 Task: Find connections with filter location Kankauli with filter topic #lawstudentswith filter profile language Potuguese with filter current company Luxoft with filter school EnglishScore with filter industry Automation Machinery Manufacturing with filter service category Bookkeeping with filter keywords title Chemical Engineer
Action: Mouse moved to (197, 277)
Screenshot: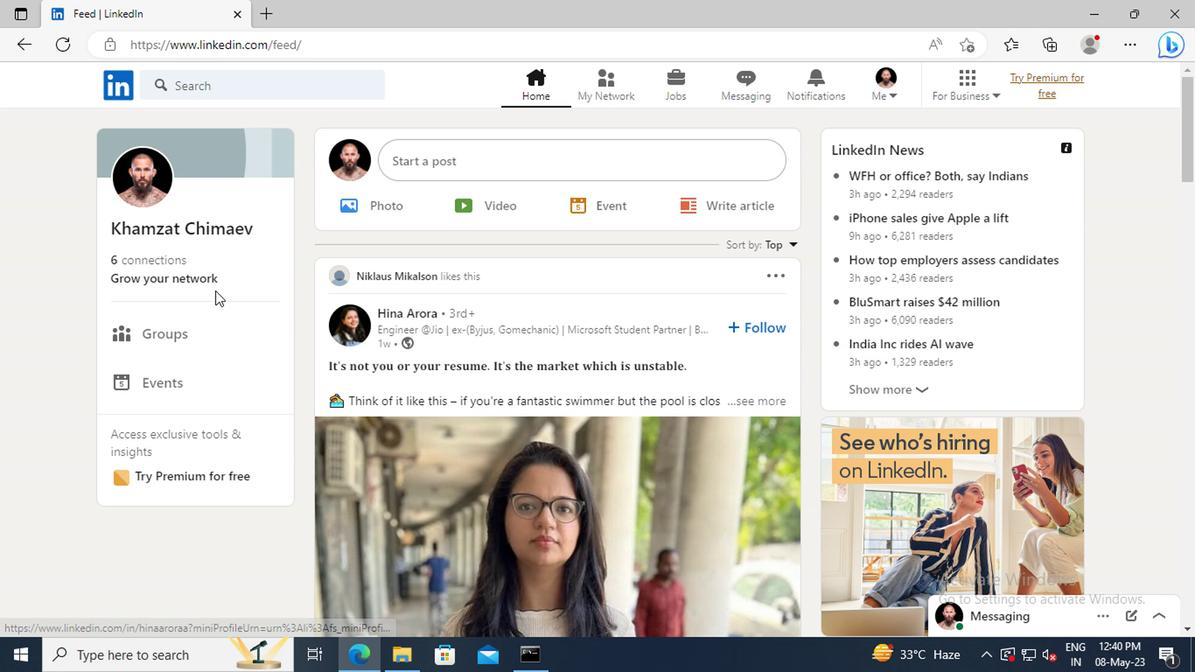 
Action: Mouse pressed left at (197, 277)
Screenshot: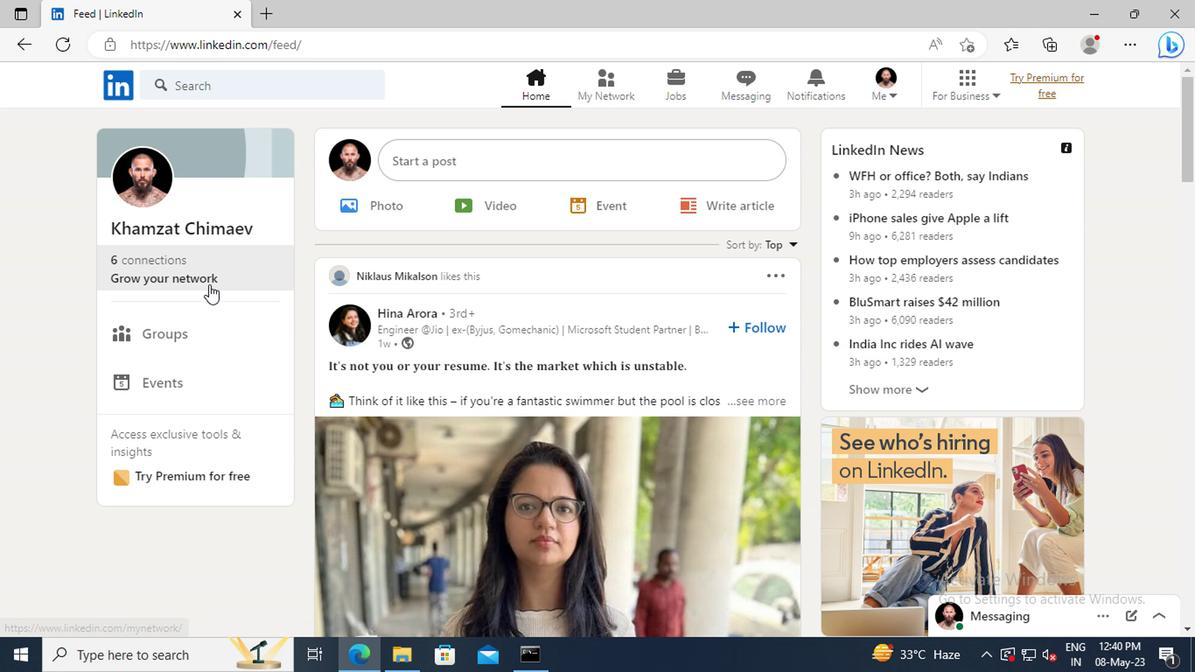 
Action: Mouse moved to (186, 181)
Screenshot: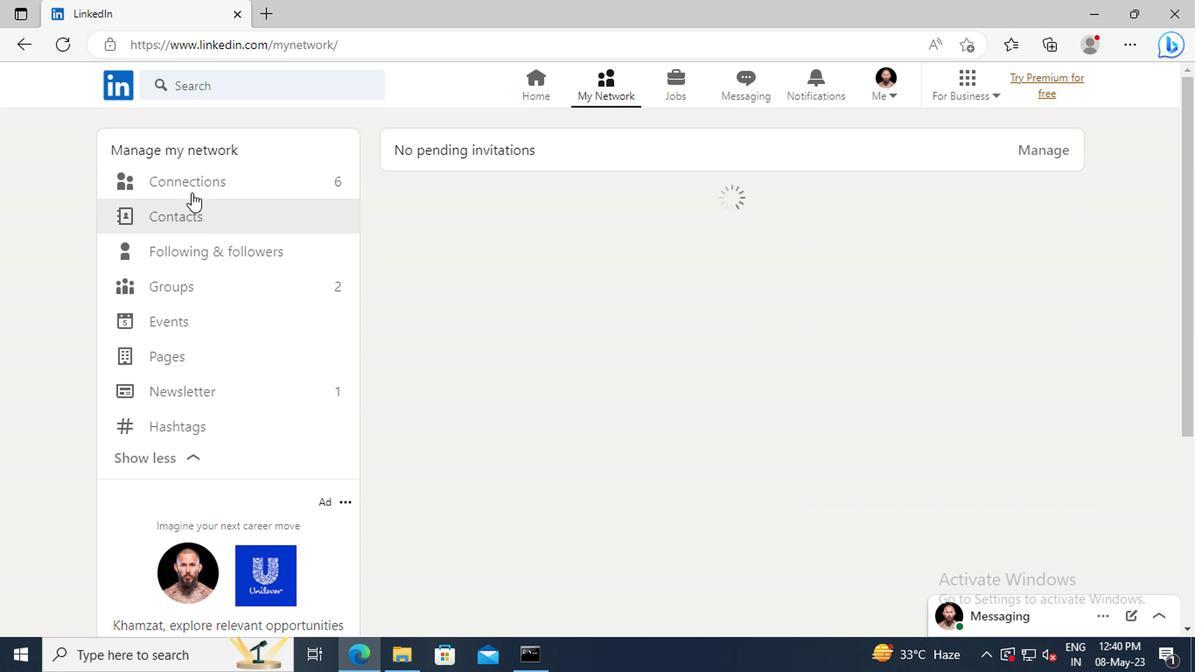 
Action: Mouse pressed left at (186, 181)
Screenshot: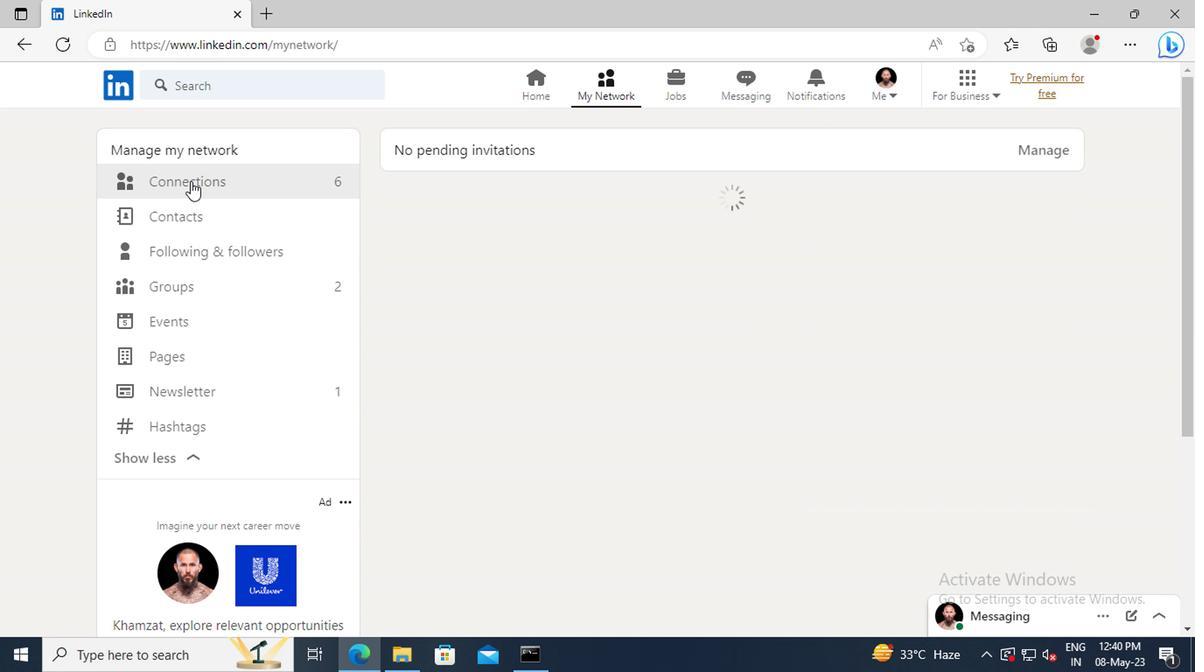 
Action: Mouse moved to (714, 189)
Screenshot: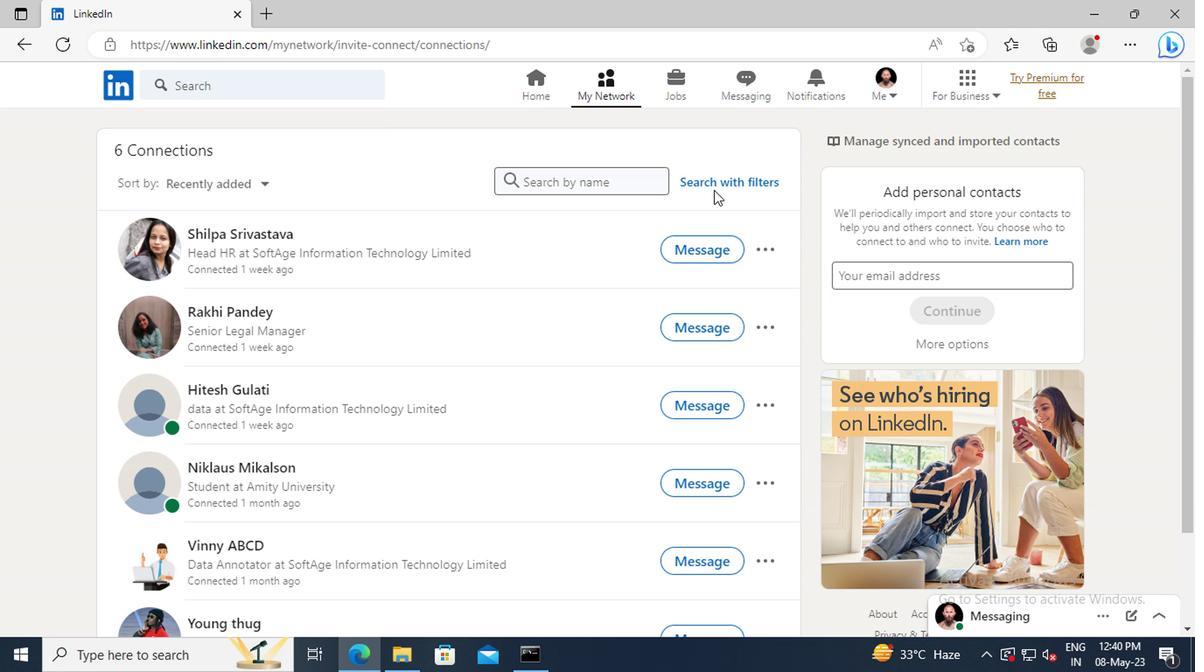 
Action: Mouse pressed left at (714, 189)
Screenshot: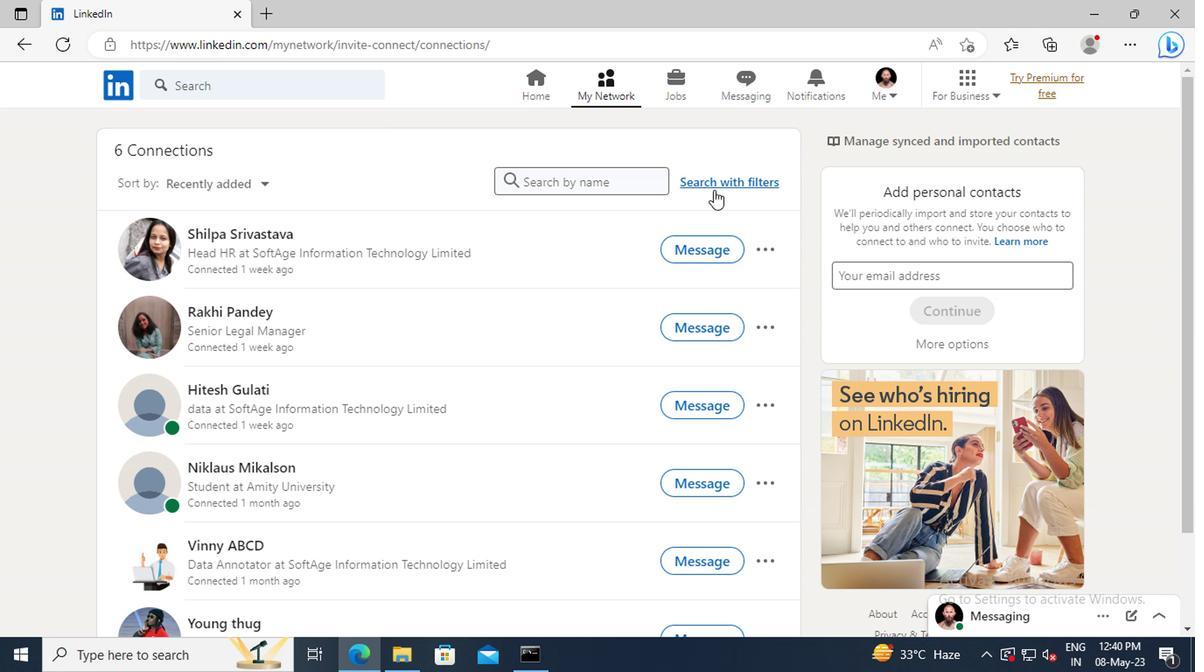 
Action: Mouse moved to (659, 138)
Screenshot: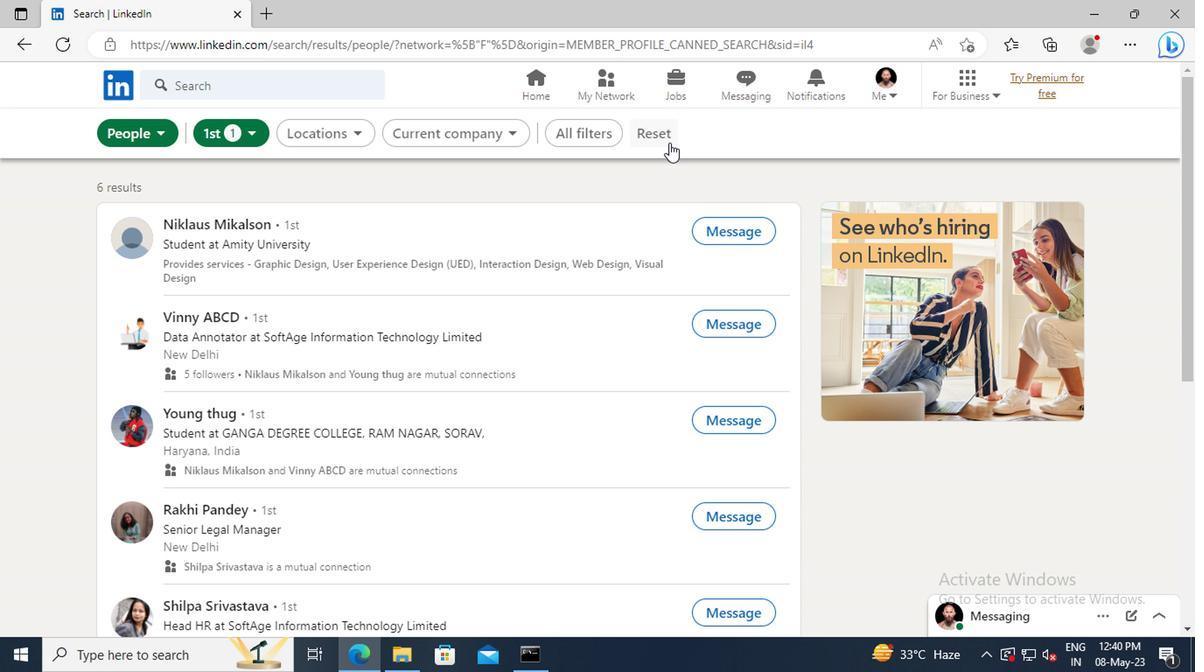 
Action: Mouse pressed left at (659, 138)
Screenshot: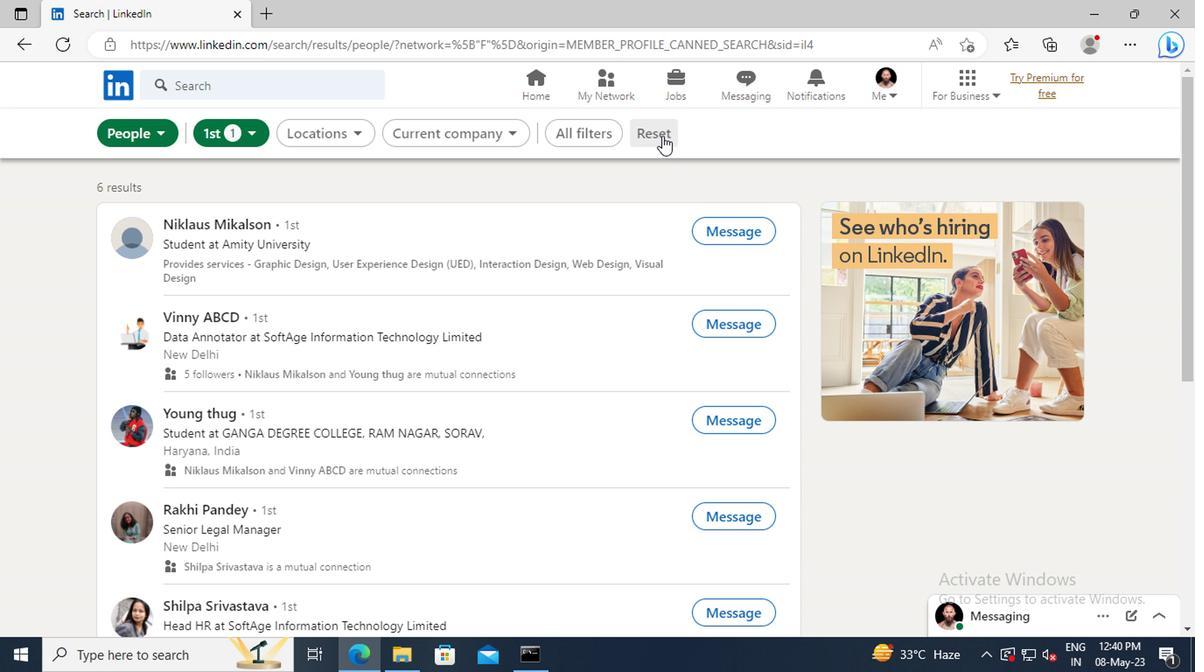 
Action: Mouse moved to (624, 139)
Screenshot: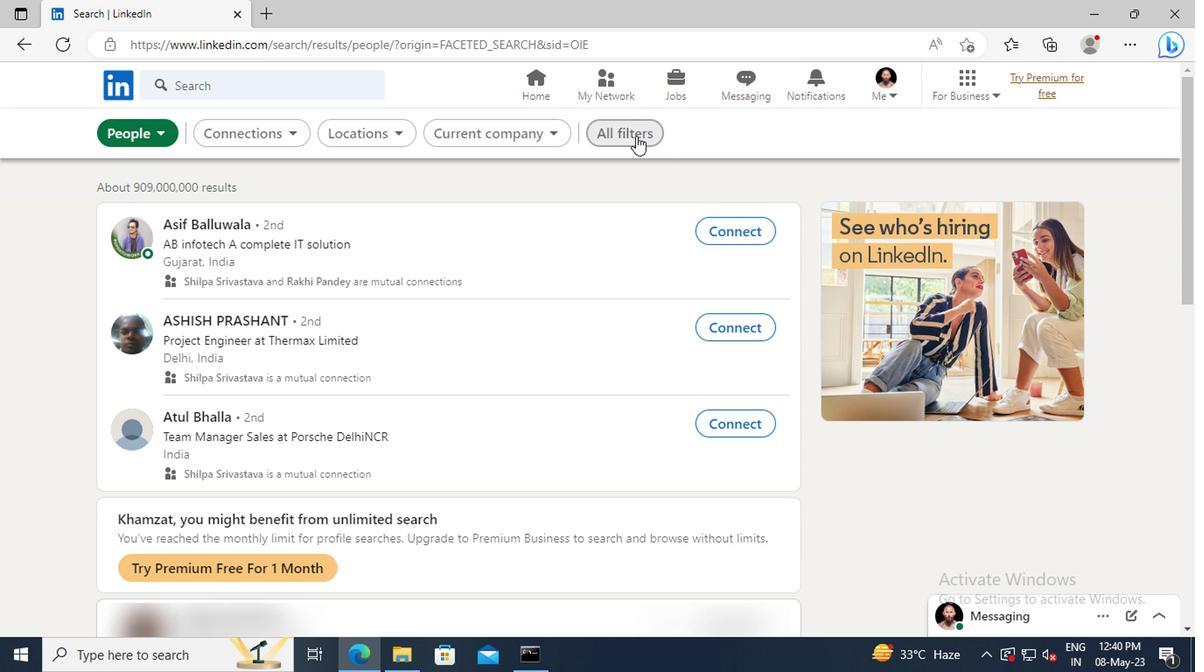 
Action: Mouse pressed left at (624, 139)
Screenshot: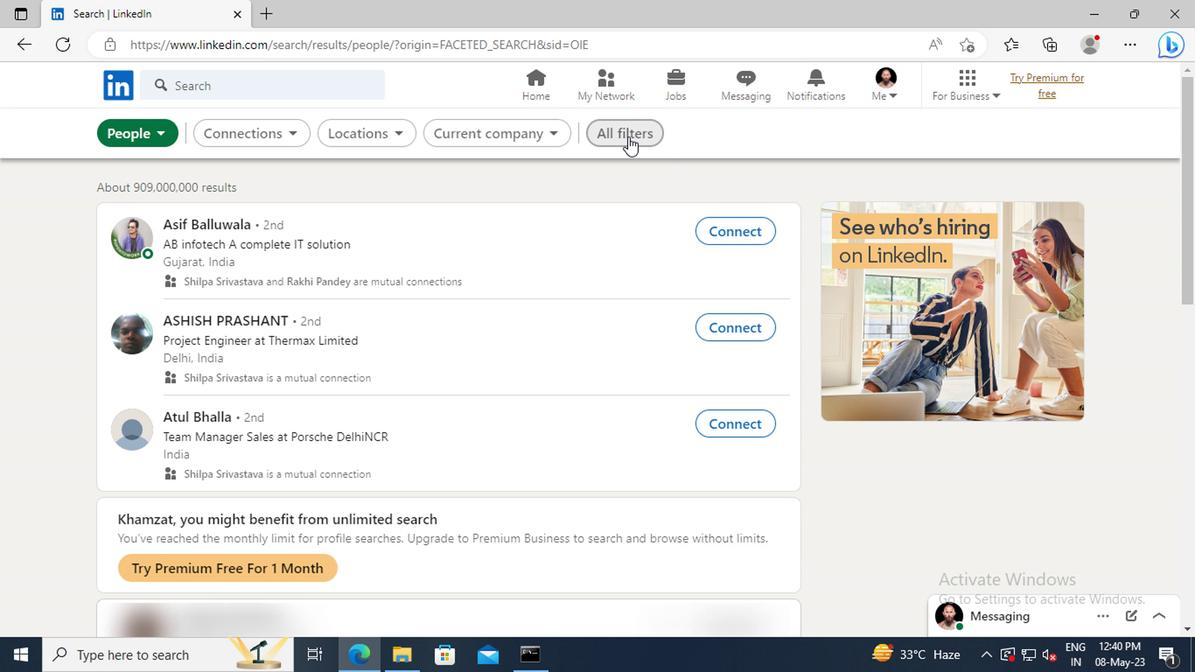 
Action: Mouse moved to (997, 295)
Screenshot: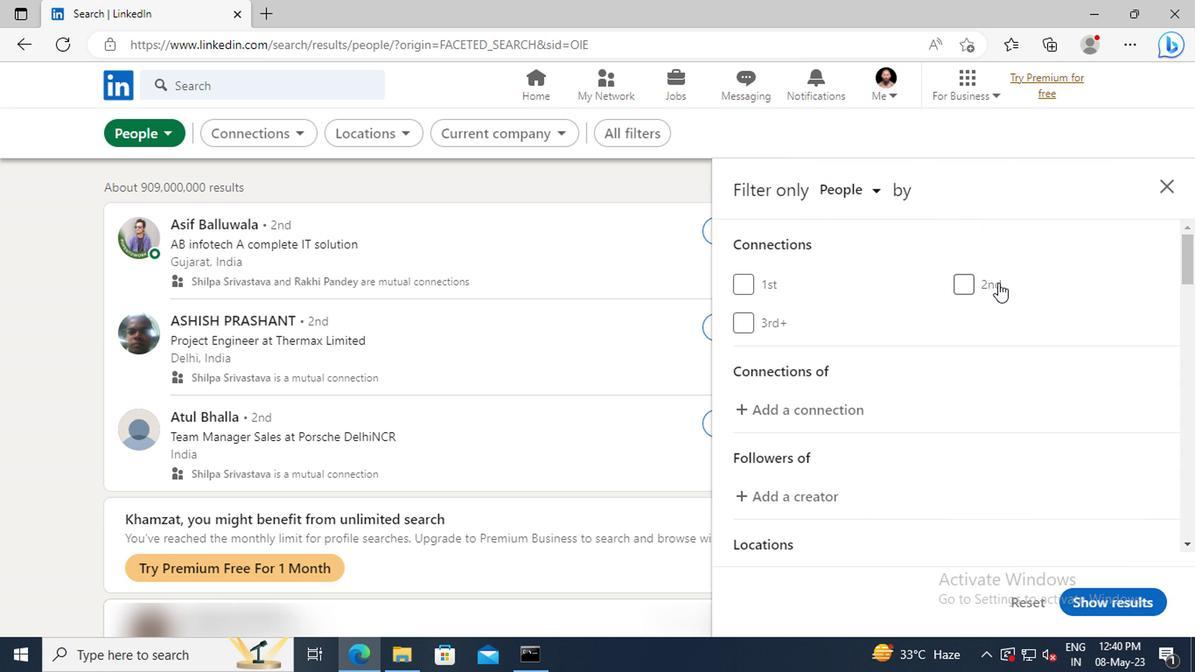 
Action: Mouse scrolled (997, 294) with delta (0, 0)
Screenshot: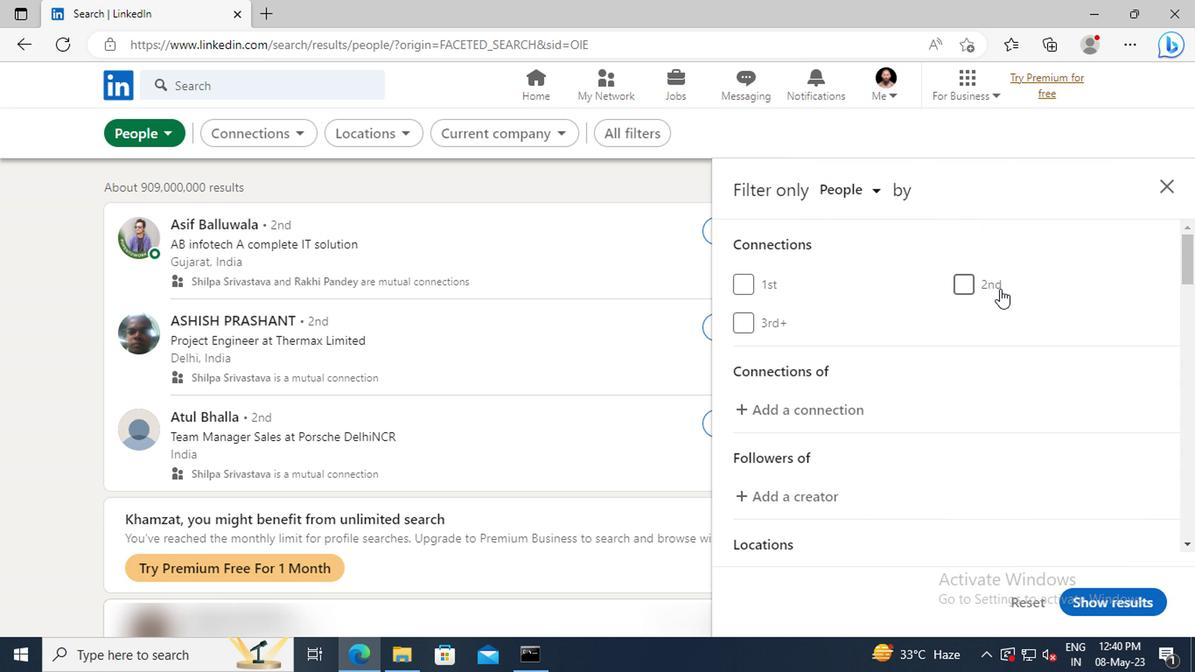 
Action: Mouse scrolled (997, 294) with delta (0, 0)
Screenshot: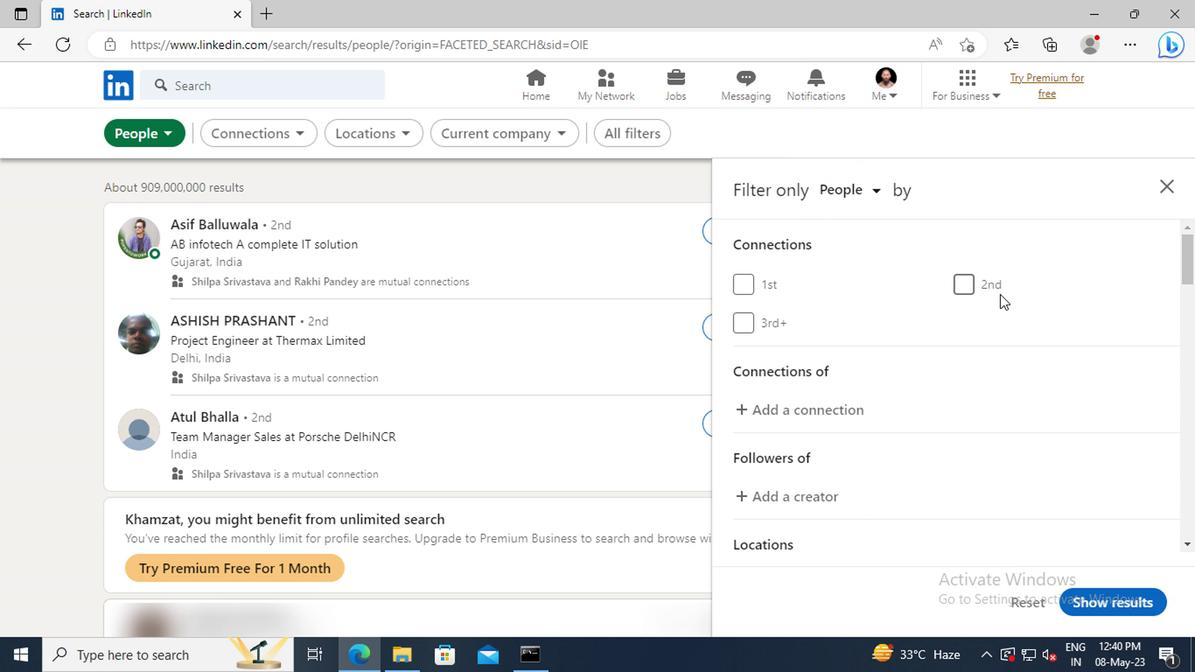 
Action: Mouse scrolled (997, 294) with delta (0, 0)
Screenshot: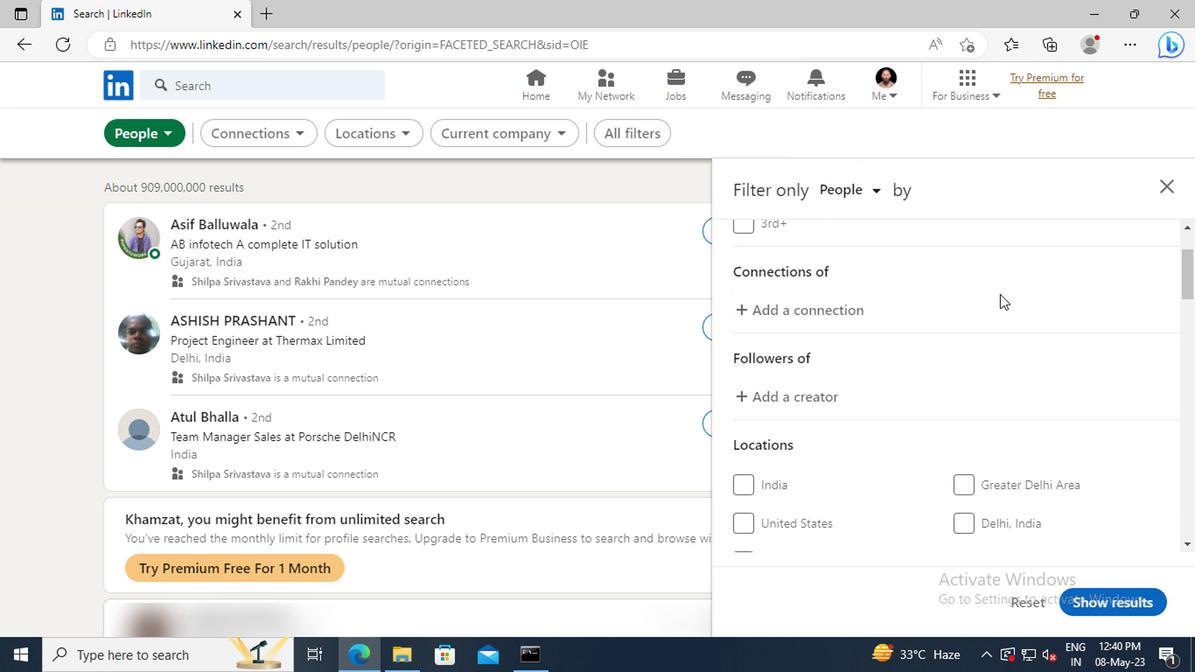 
Action: Mouse scrolled (997, 294) with delta (0, 0)
Screenshot: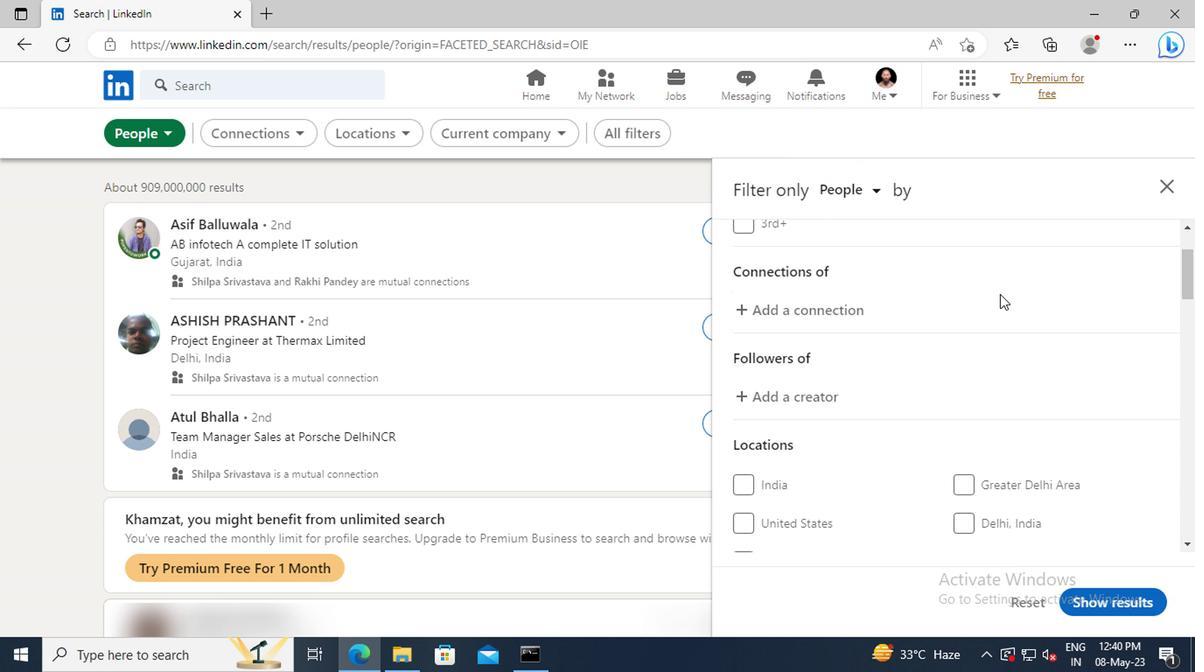 
Action: Mouse scrolled (997, 294) with delta (0, 0)
Screenshot: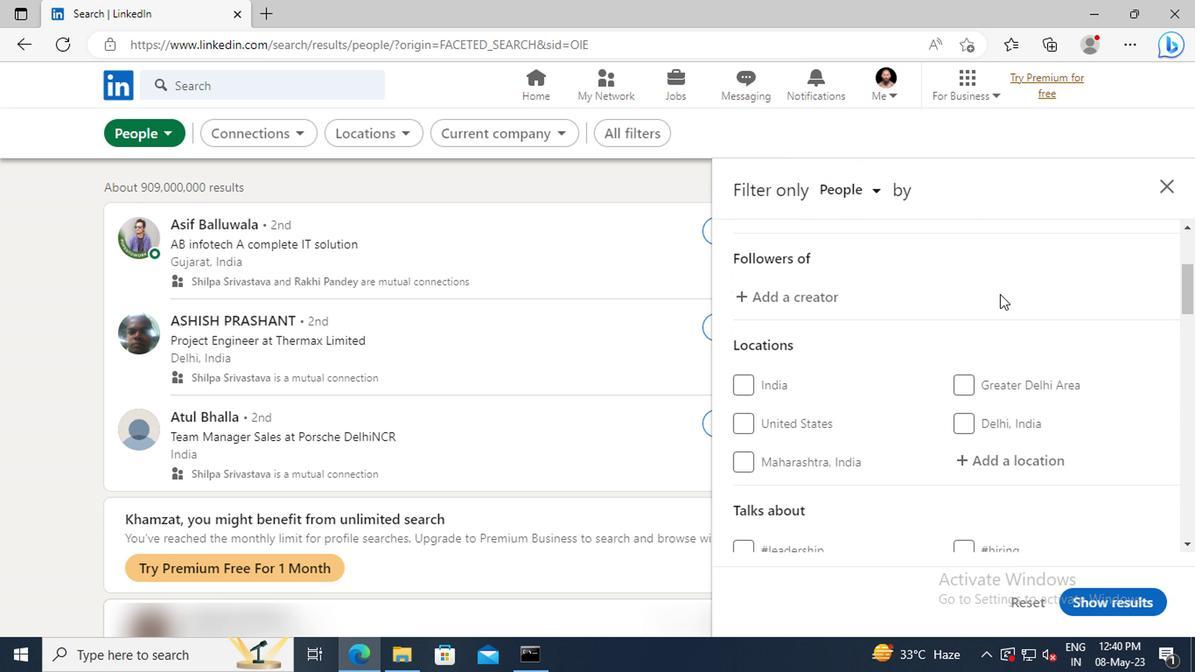 
Action: Mouse scrolled (997, 294) with delta (0, 0)
Screenshot: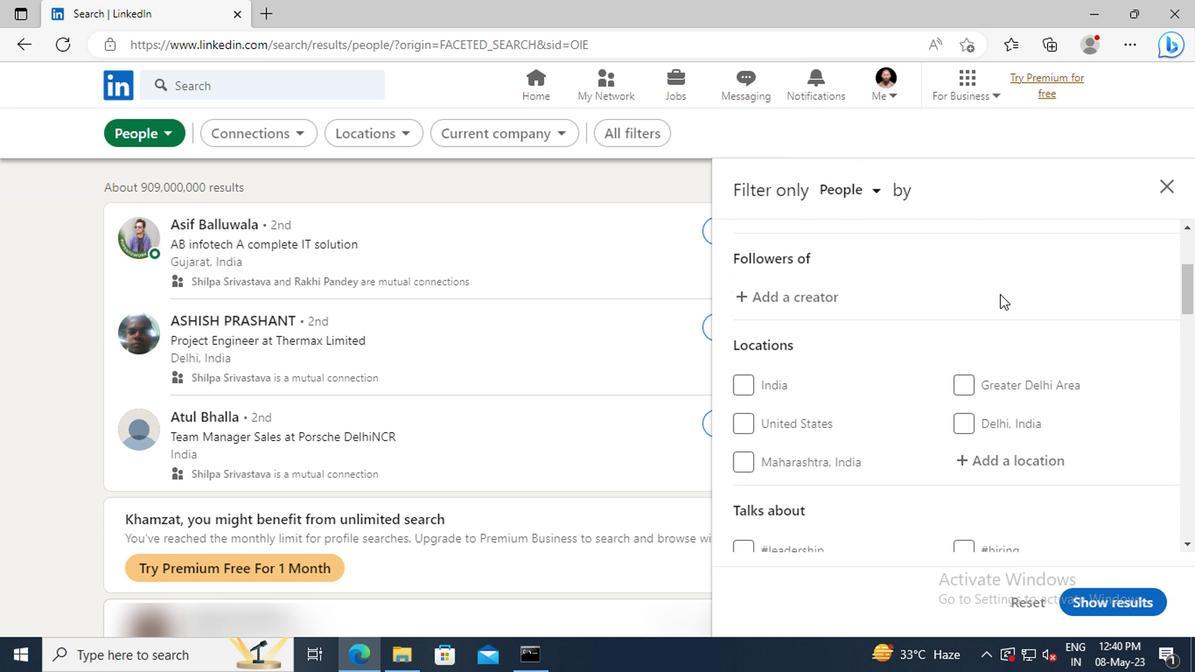 
Action: Mouse moved to (1000, 362)
Screenshot: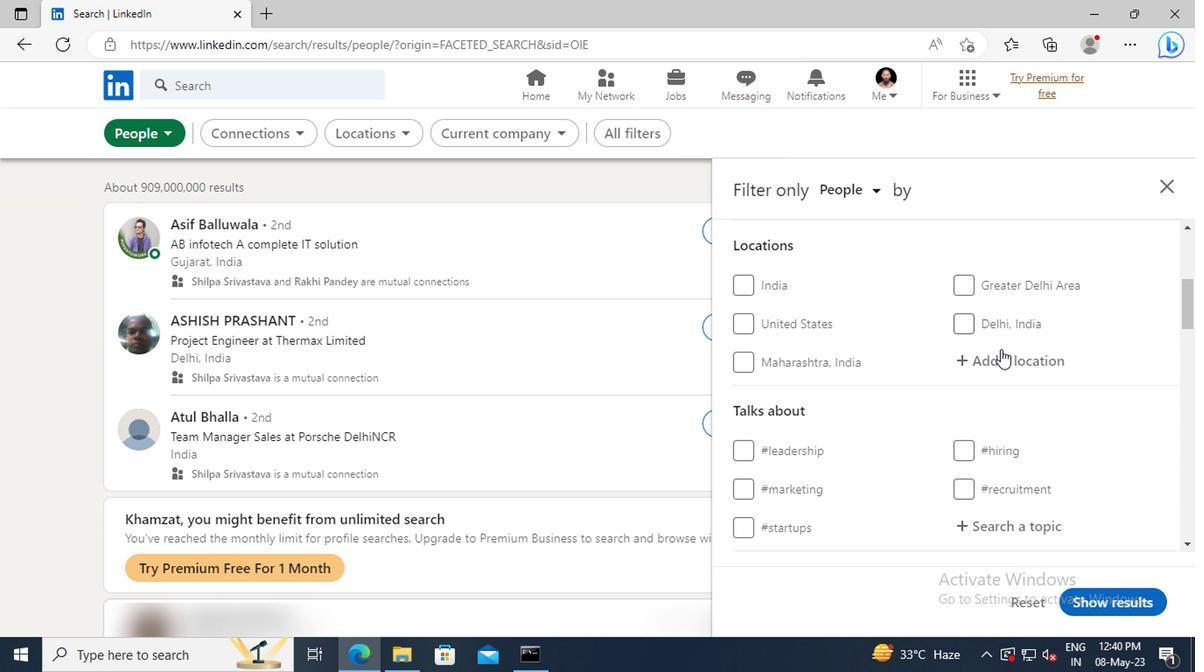 
Action: Mouse pressed left at (1000, 362)
Screenshot: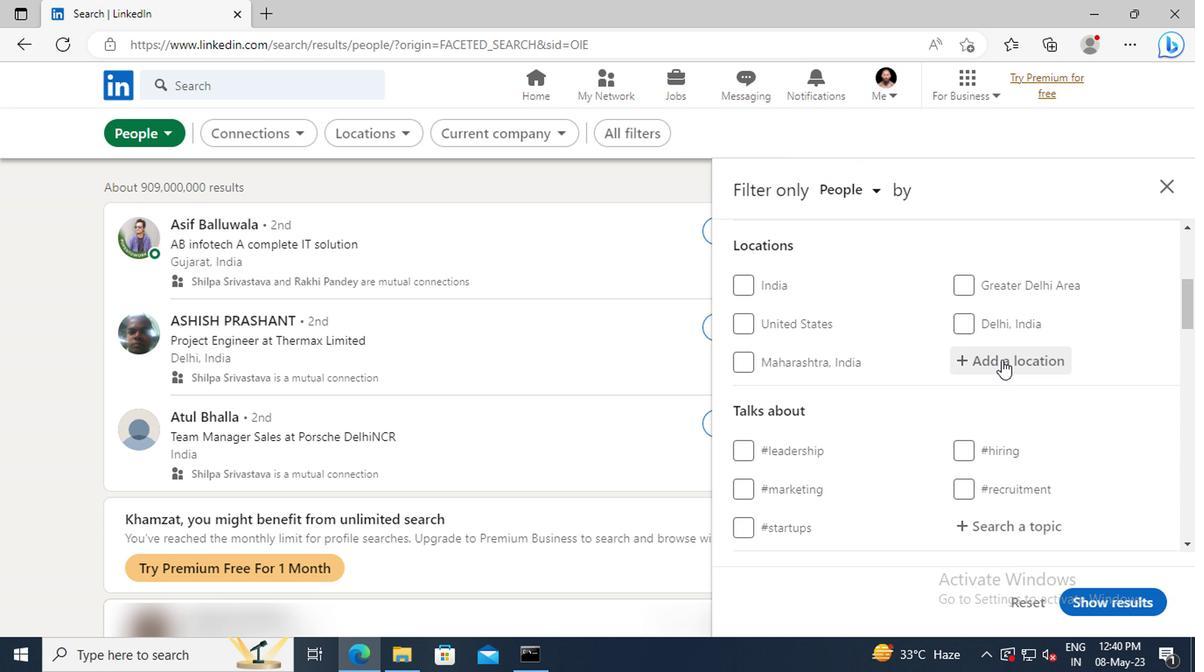 
Action: Mouse moved to (1000, 363)
Screenshot: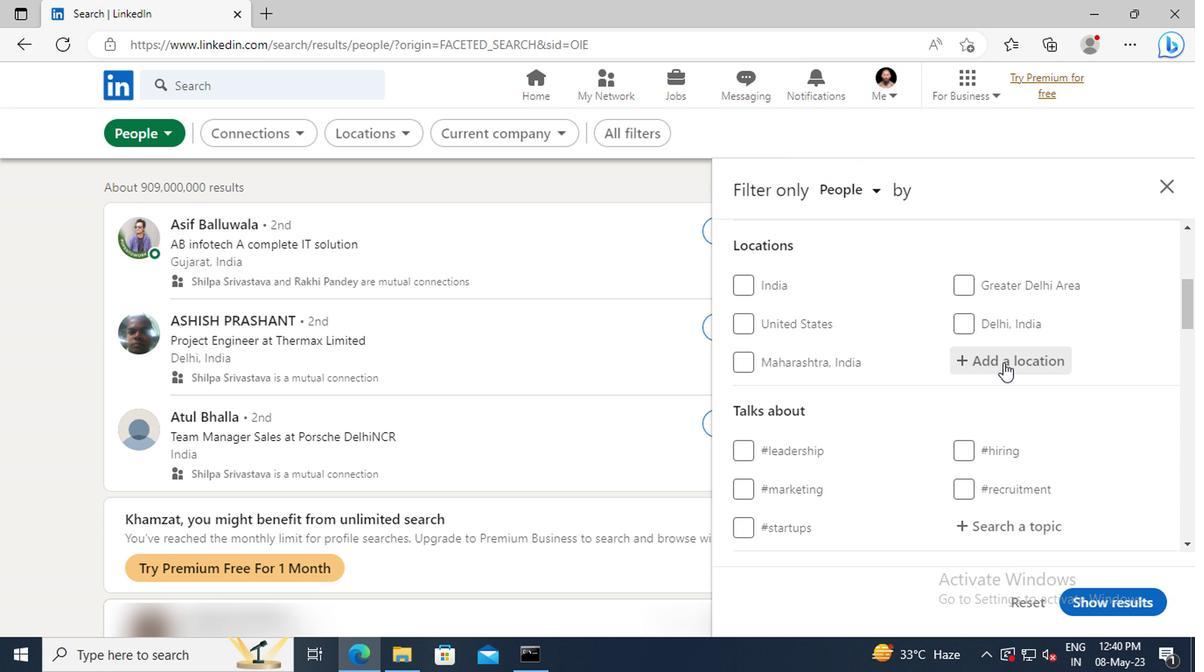 
Action: Key pressed <Key.shift>KANKAULI<Key.enter>
Screenshot: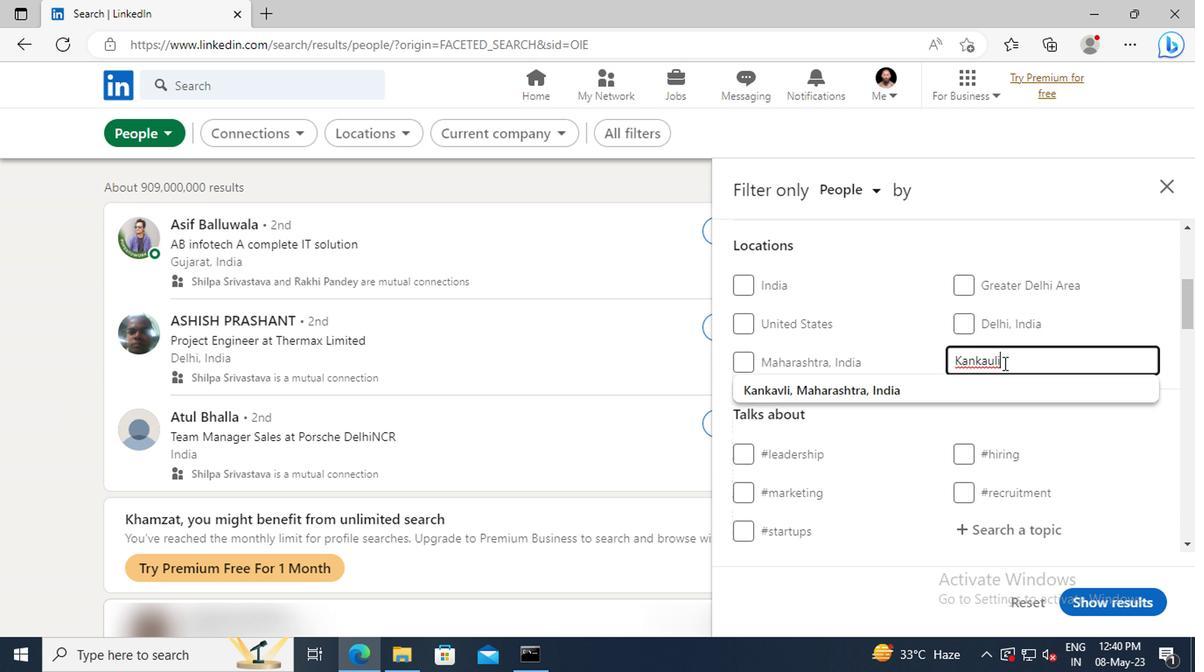 
Action: Mouse scrolled (1000, 362) with delta (0, 0)
Screenshot: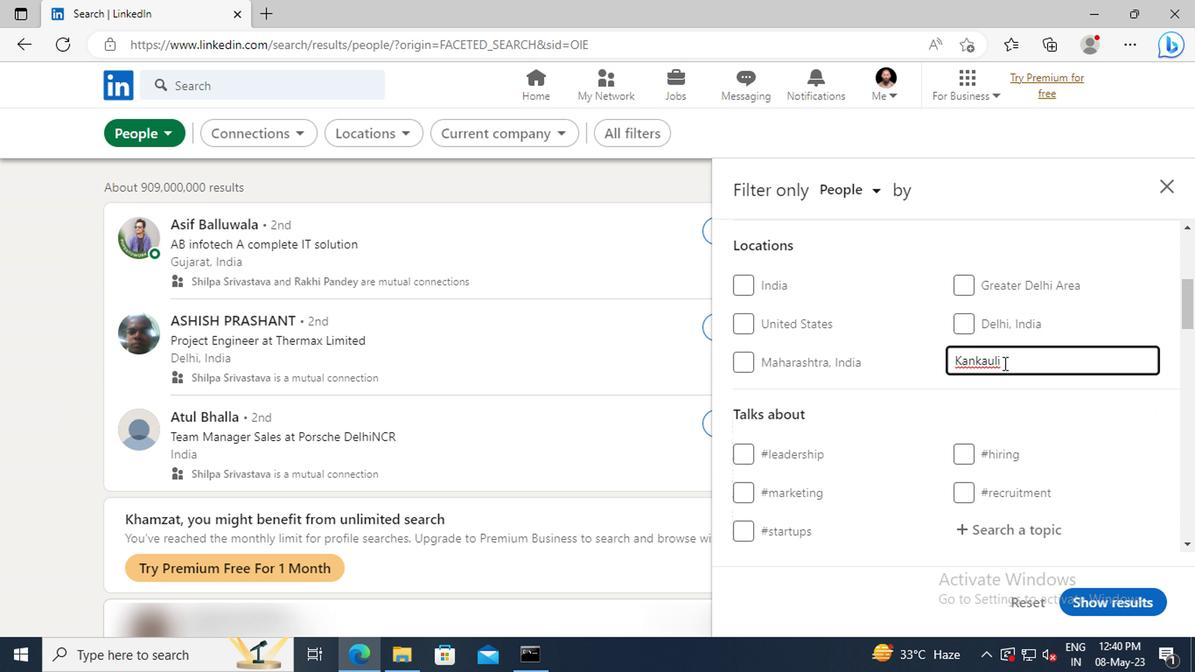 
Action: Mouse scrolled (1000, 362) with delta (0, 0)
Screenshot: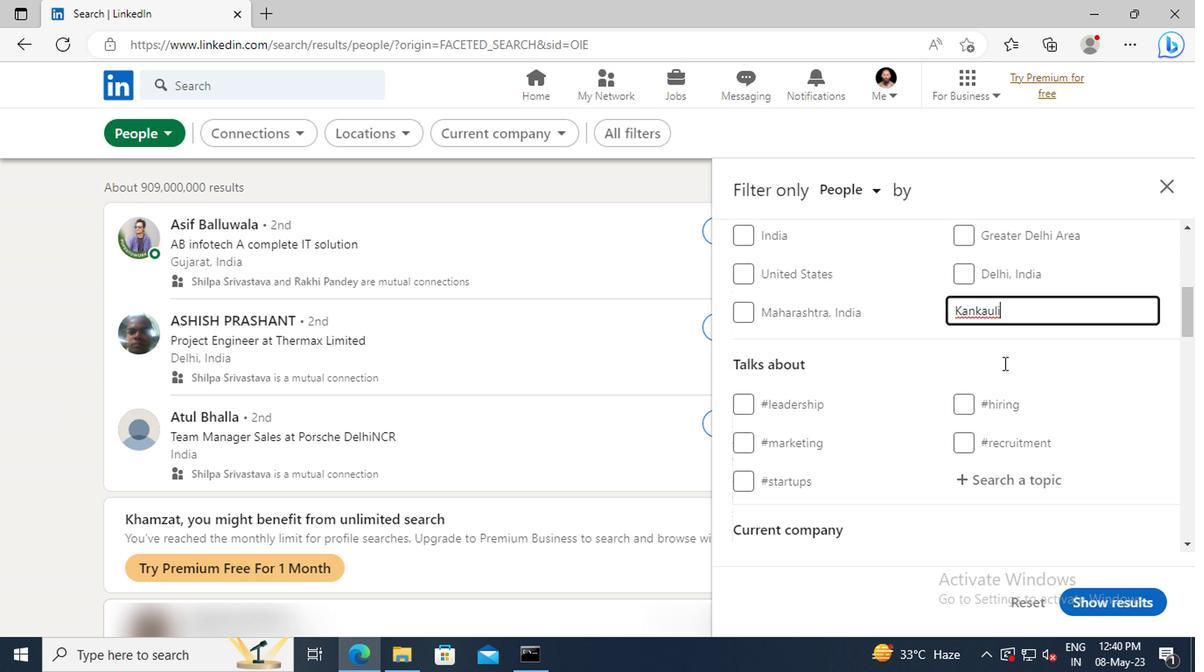 
Action: Mouse scrolled (1000, 362) with delta (0, 0)
Screenshot: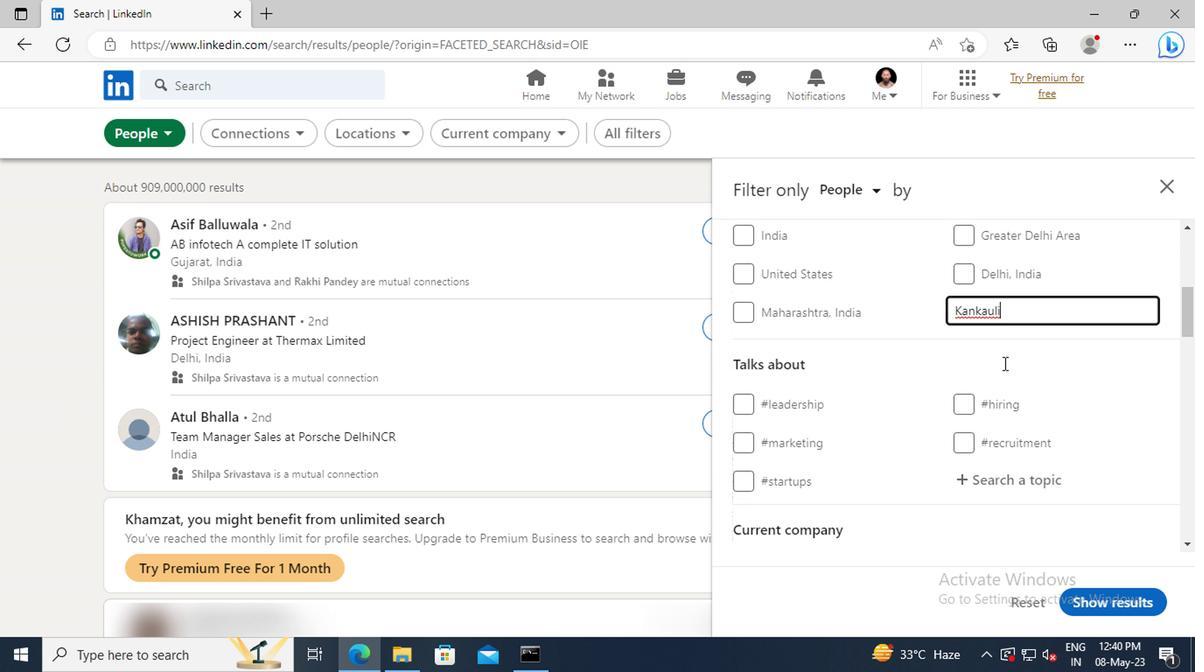 
Action: Mouse moved to (1004, 382)
Screenshot: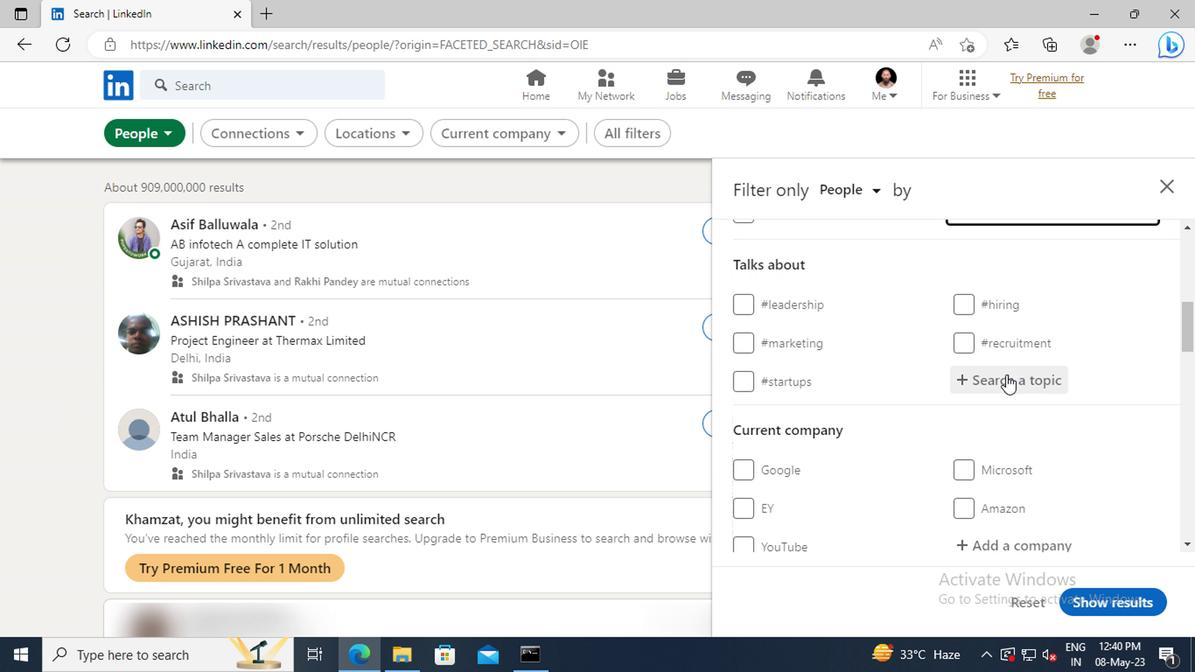 
Action: Mouse pressed left at (1004, 382)
Screenshot: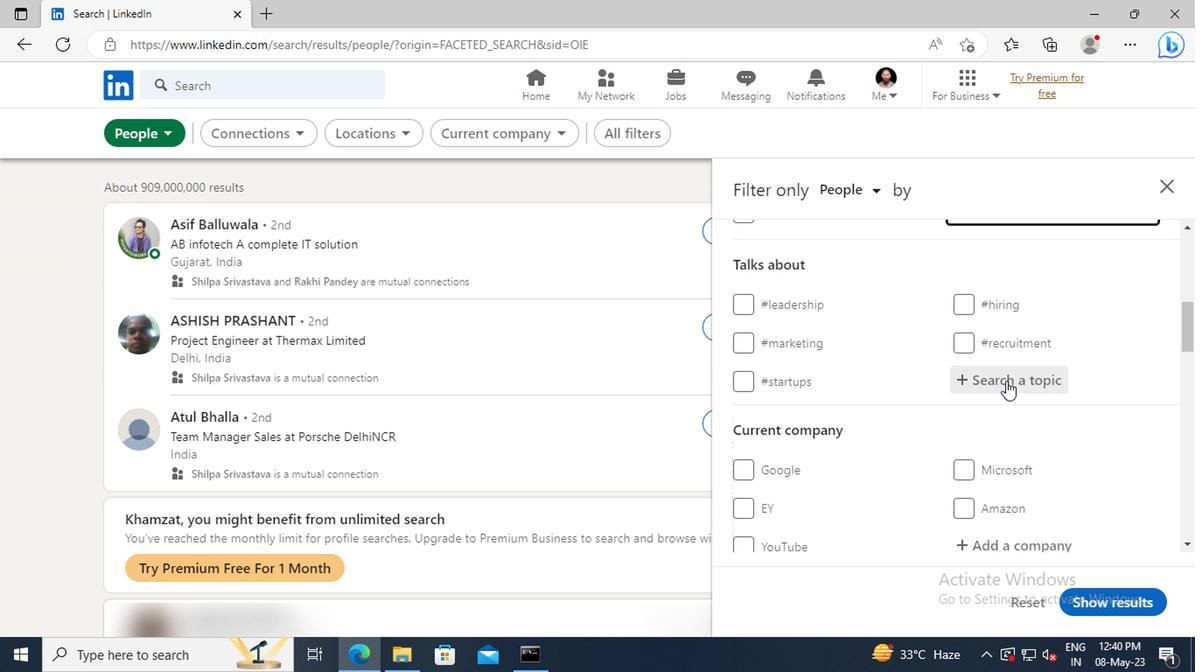 
Action: Key pressed LAWSTU
Screenshot: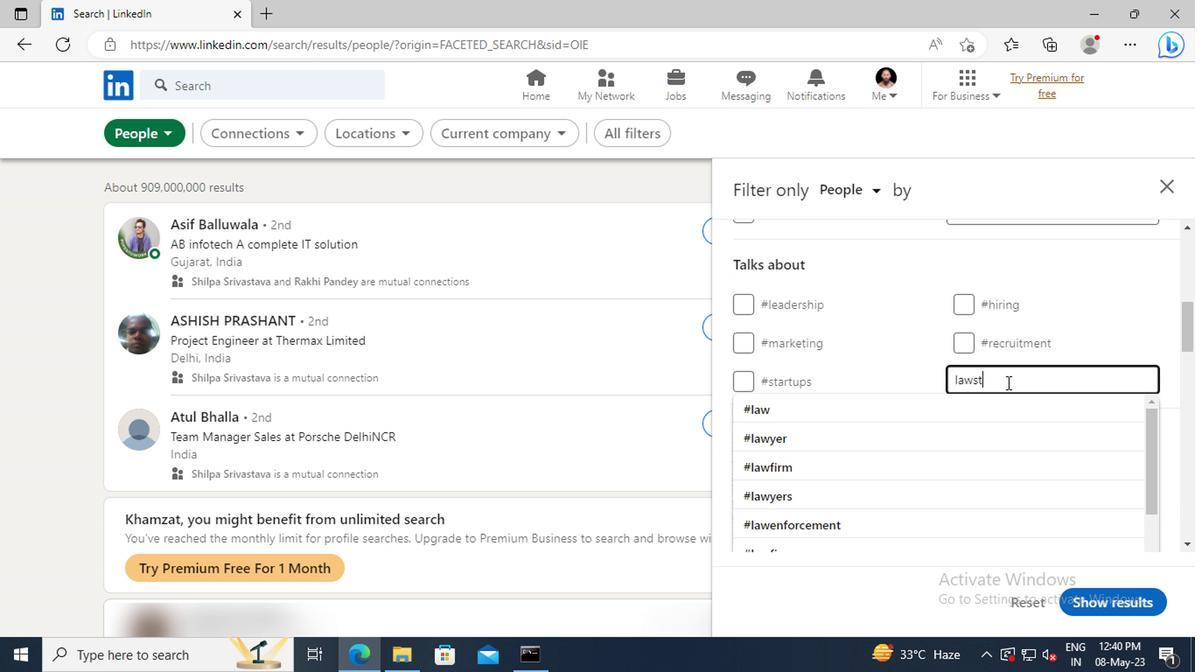 
Action: Mouse moved to (997, 403)
Screenshot: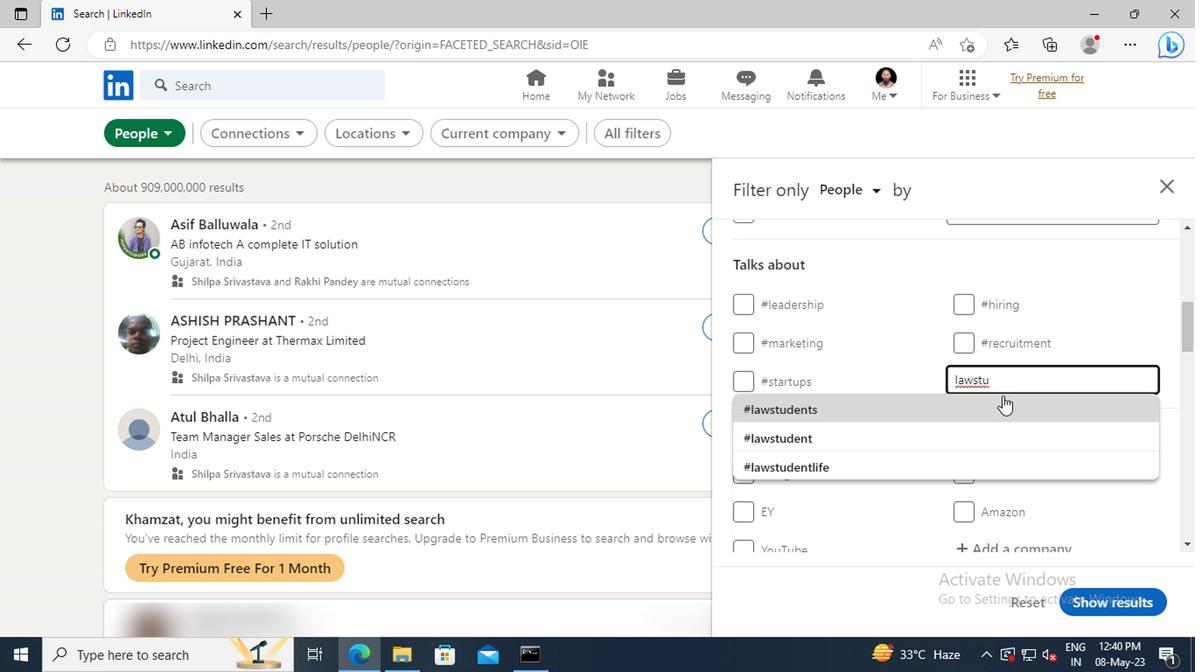 
Action: Mouse pressed left at (997, 403)
Screenshot: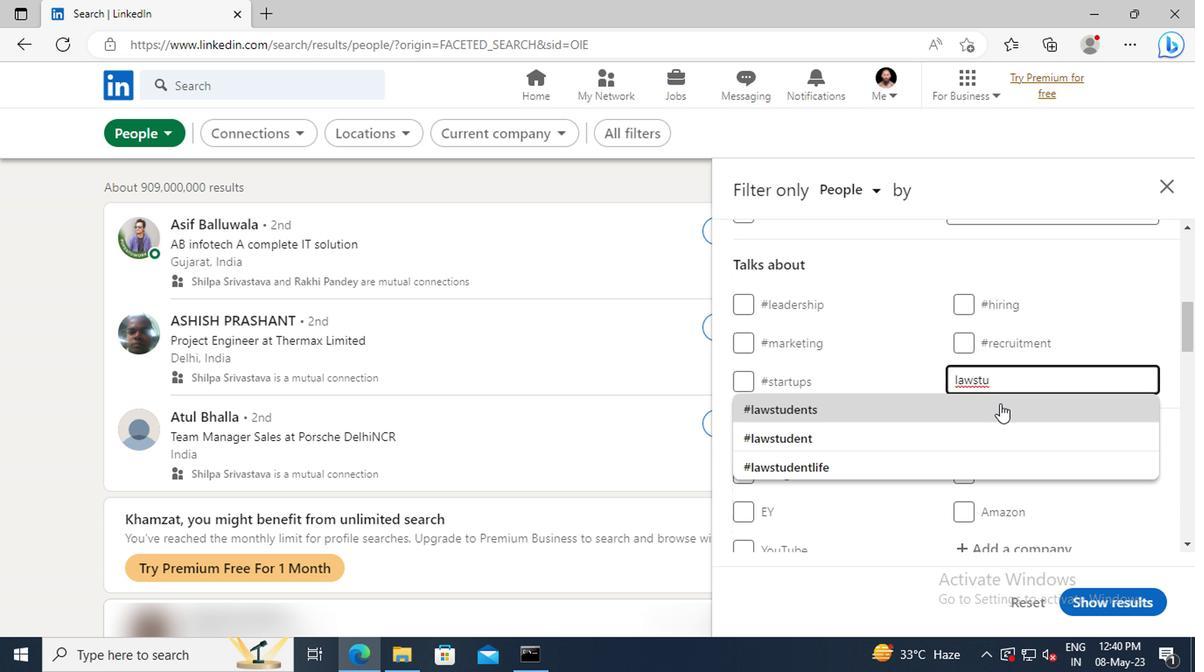 
Action: Mouse scrolled (997, 402) with delta (0, 0)
Screenshot: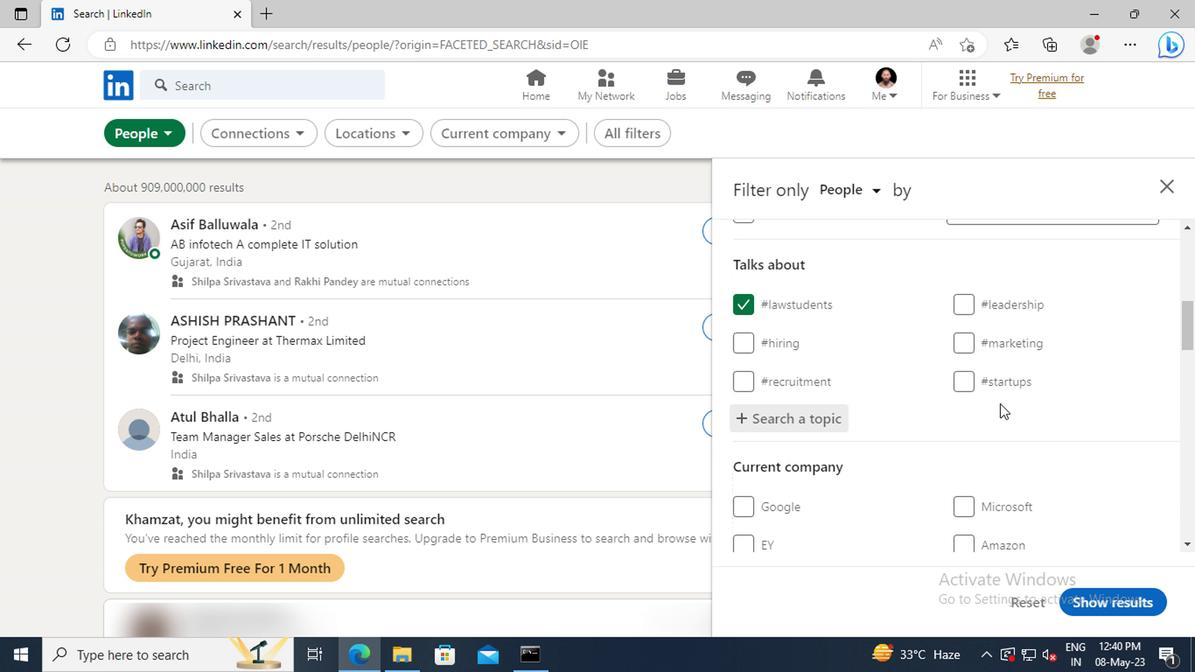 
Action: Mouse scrolled (997, 402) with delta (0, 0)
Screenshot: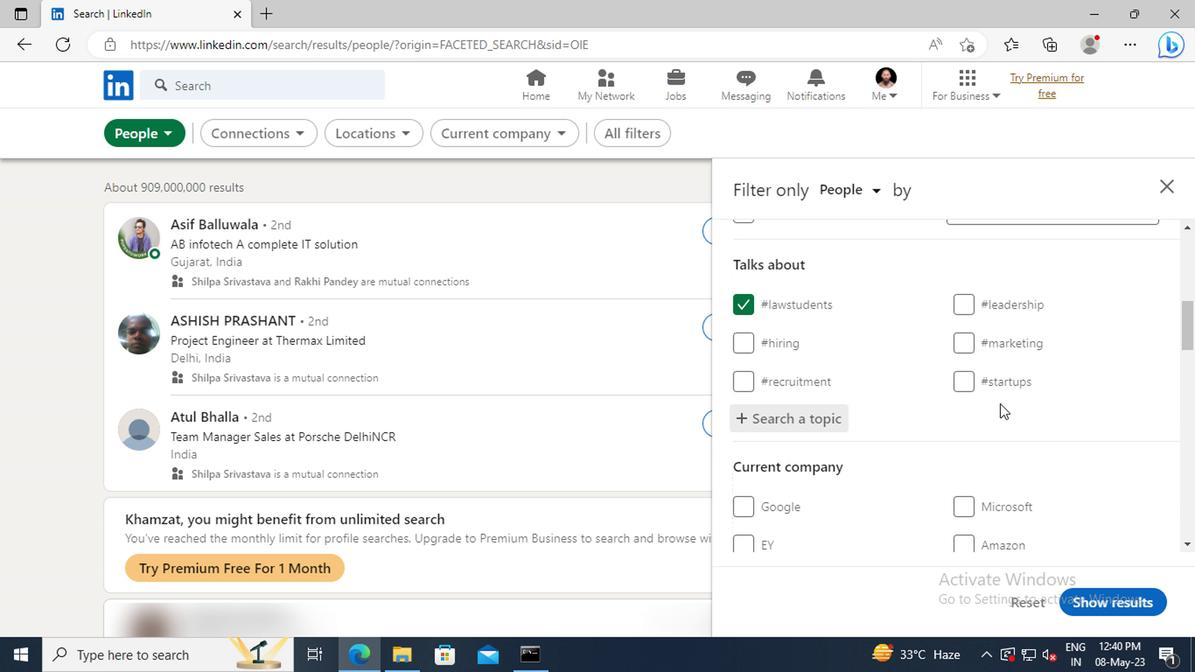 
Action: Mouse scrolled (997, 402) with delta (0, 0)
Screenshot: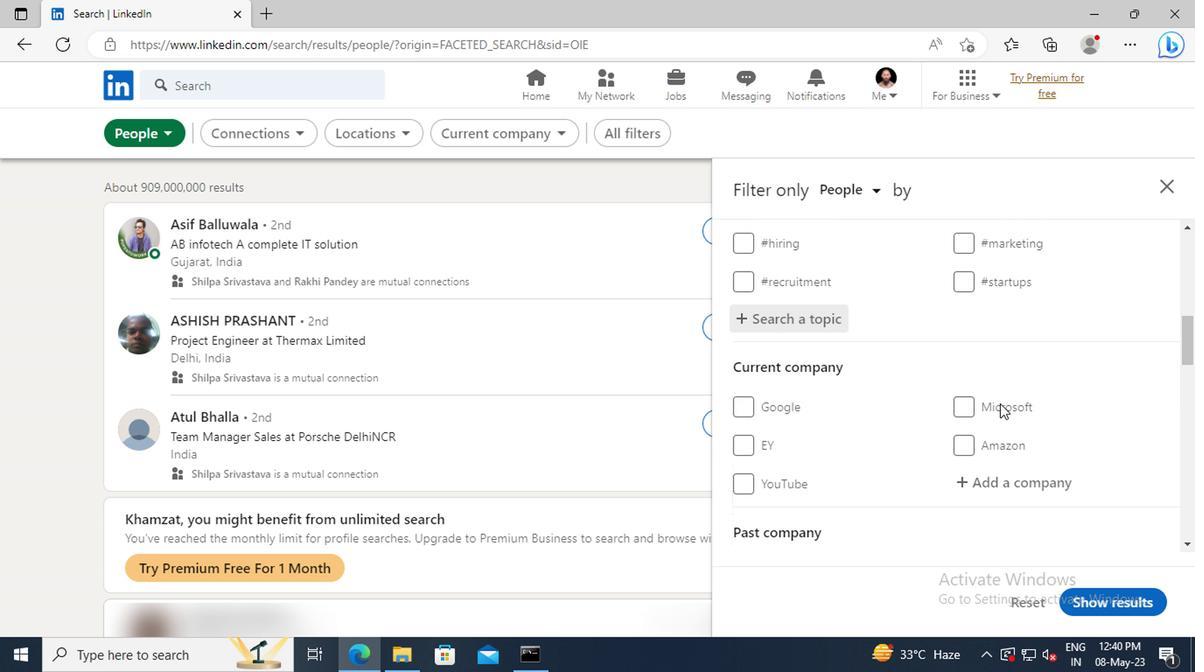 
Action: Mouse scrolled (997, 402) with delta (0, 0)
Screenshot: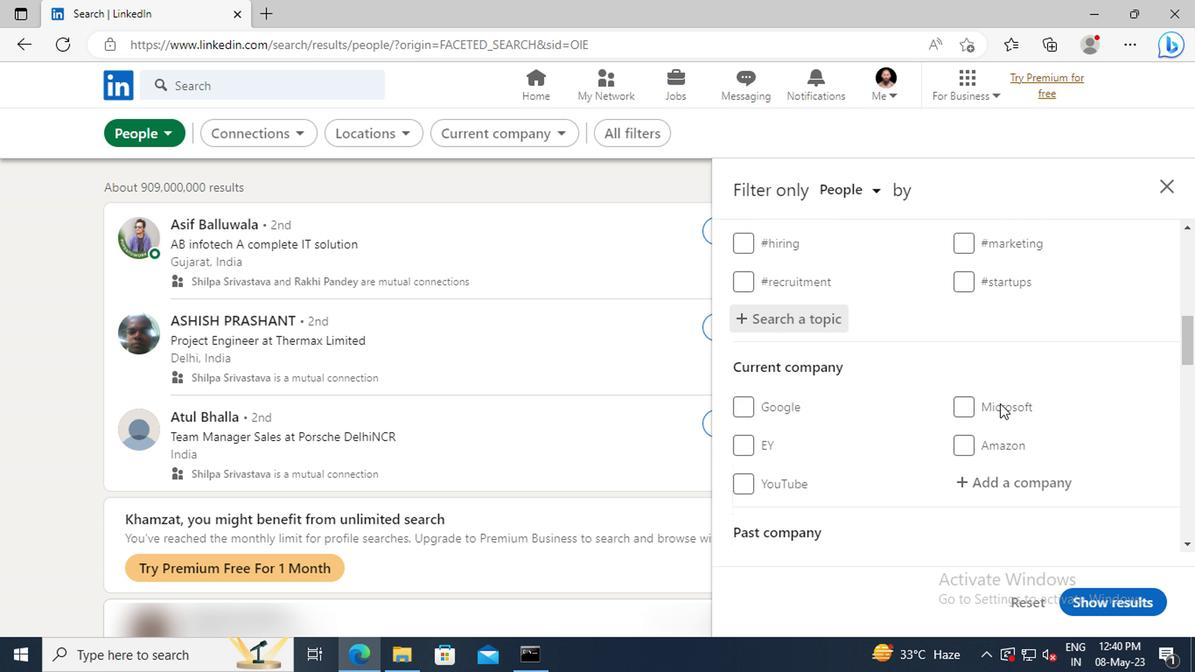 
Action: Mouse scrolled (997, 402) with delta (0, 0)
Screenshot: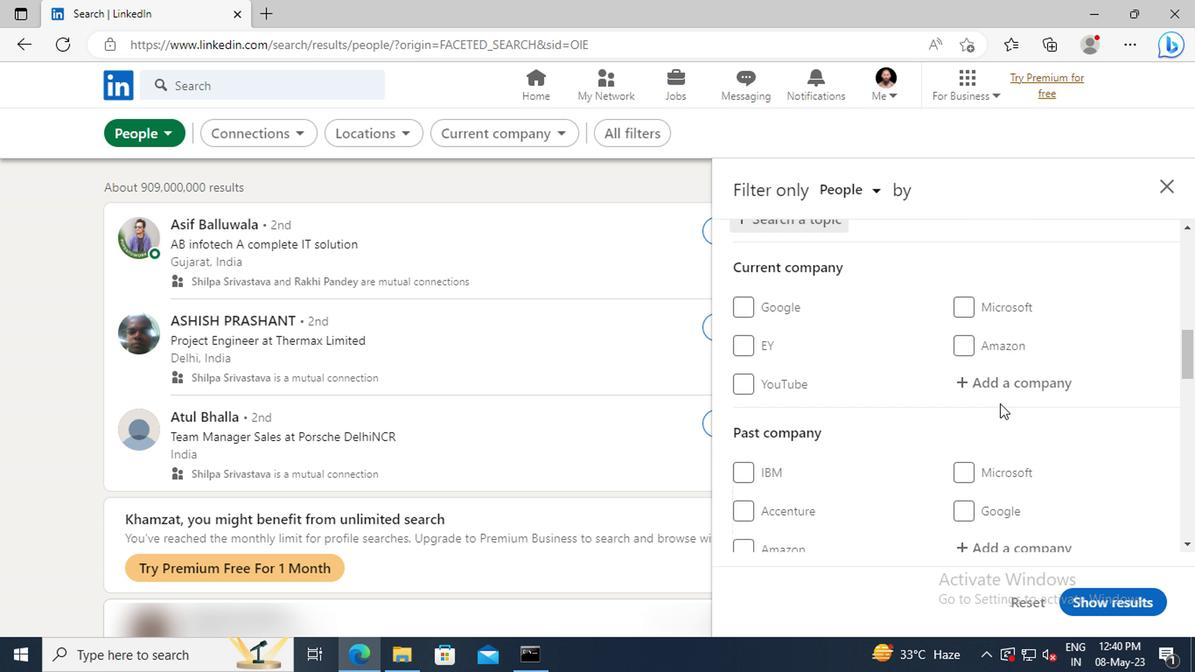 
Action: Mouse scrolled (997, 402) with delta (0, 0)
Screenshot: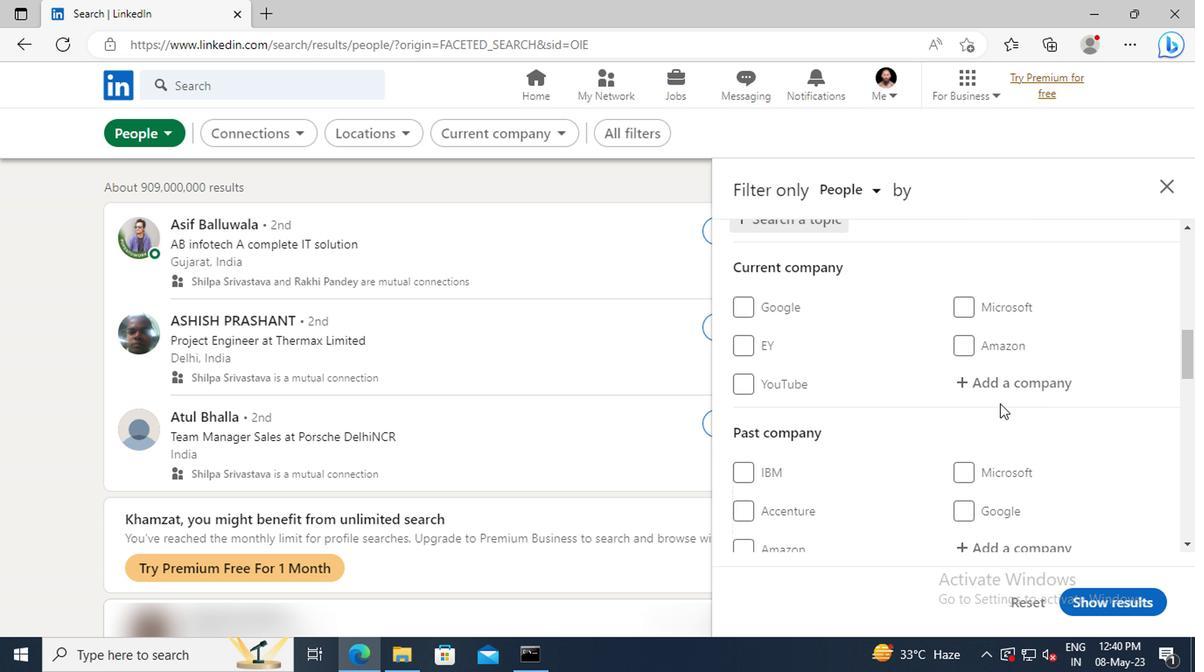 
Action: Mouse scrolled (997, 402) with delta (0, 0)
Screenshot: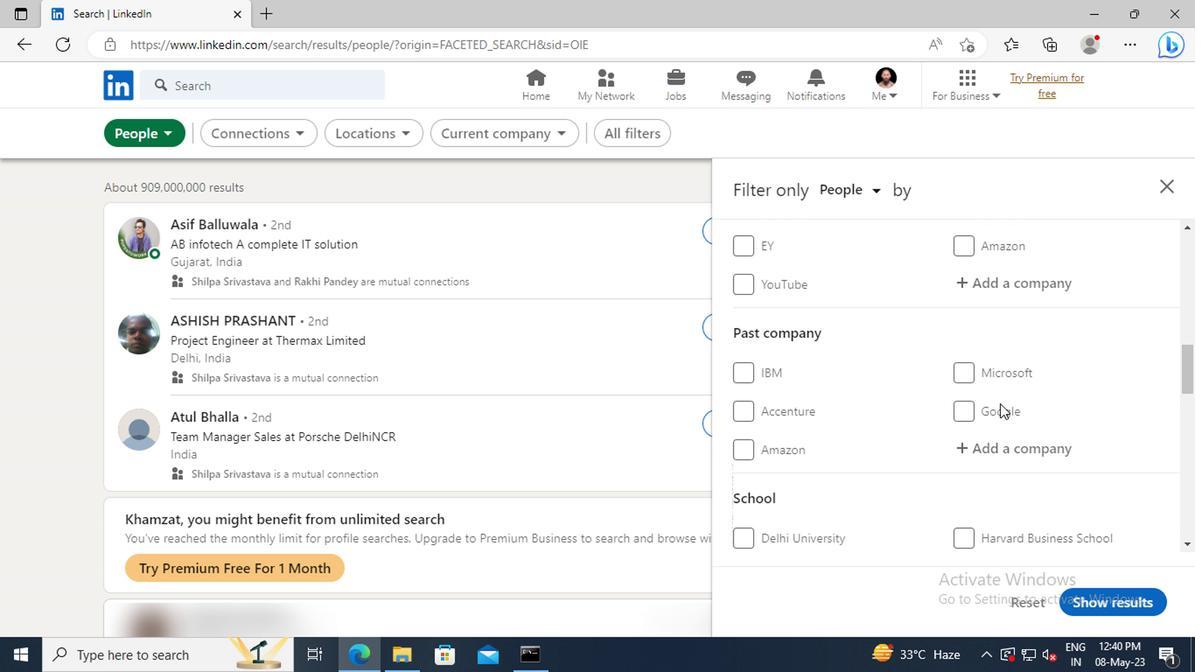 
Action: Mouse scrolled (997, 402) with delta (0, 0)
Screenshot: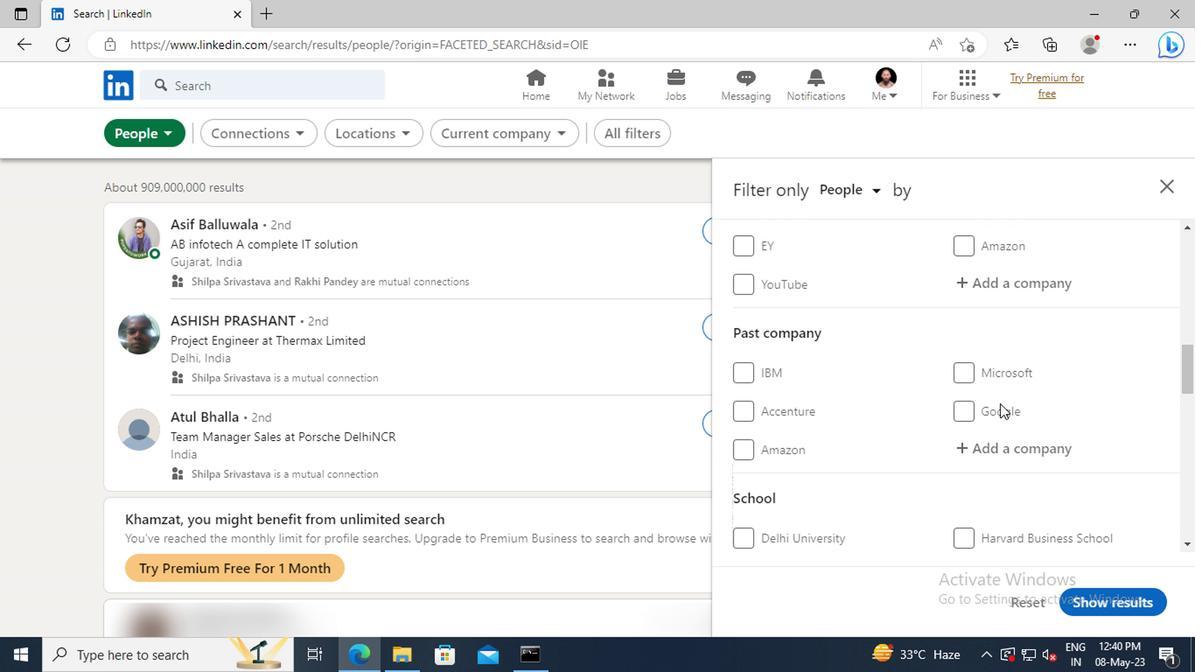 
Action: Mouse scrolled (997, 402) with delta (0, 0)
Screenshot: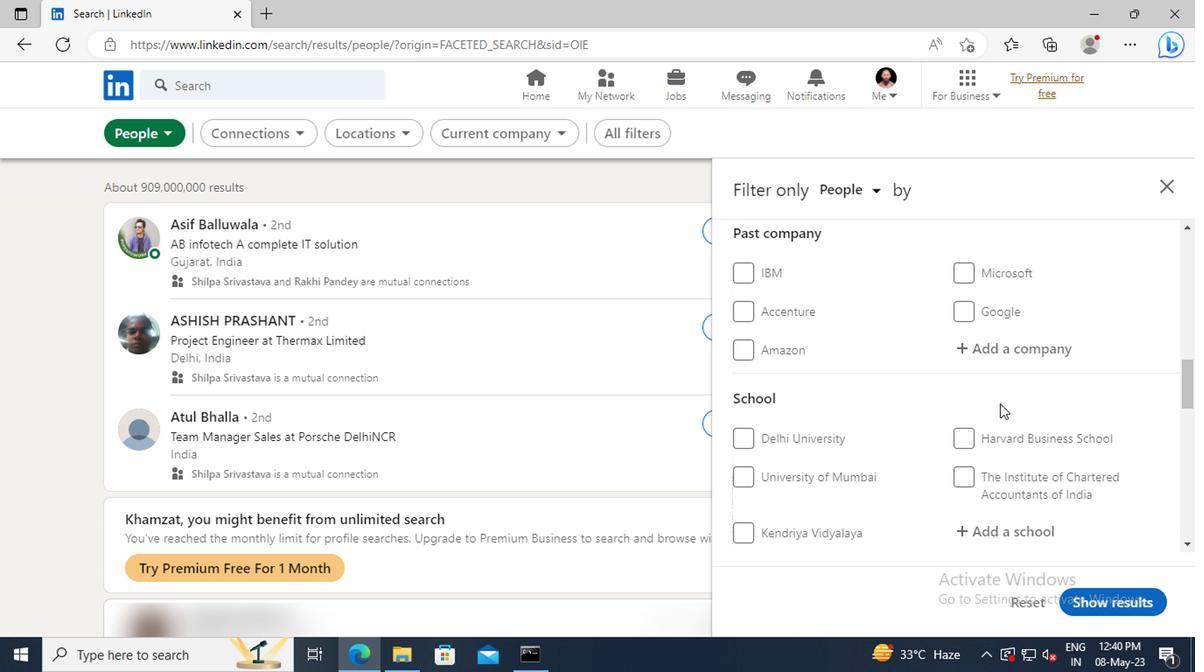 
Action: Mouse scrolled (997, 402) with delta (0, 0)
Screenshot: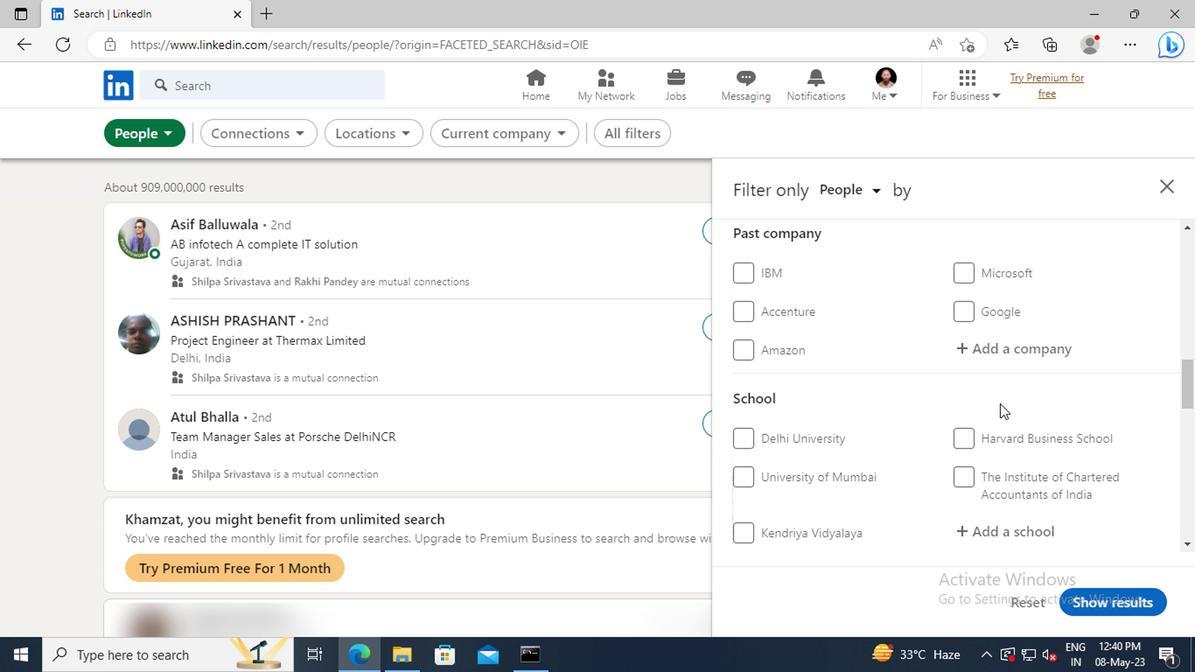 
Action: Mouse scrolled (997, 402) with delta (0, 0)
Screenshot: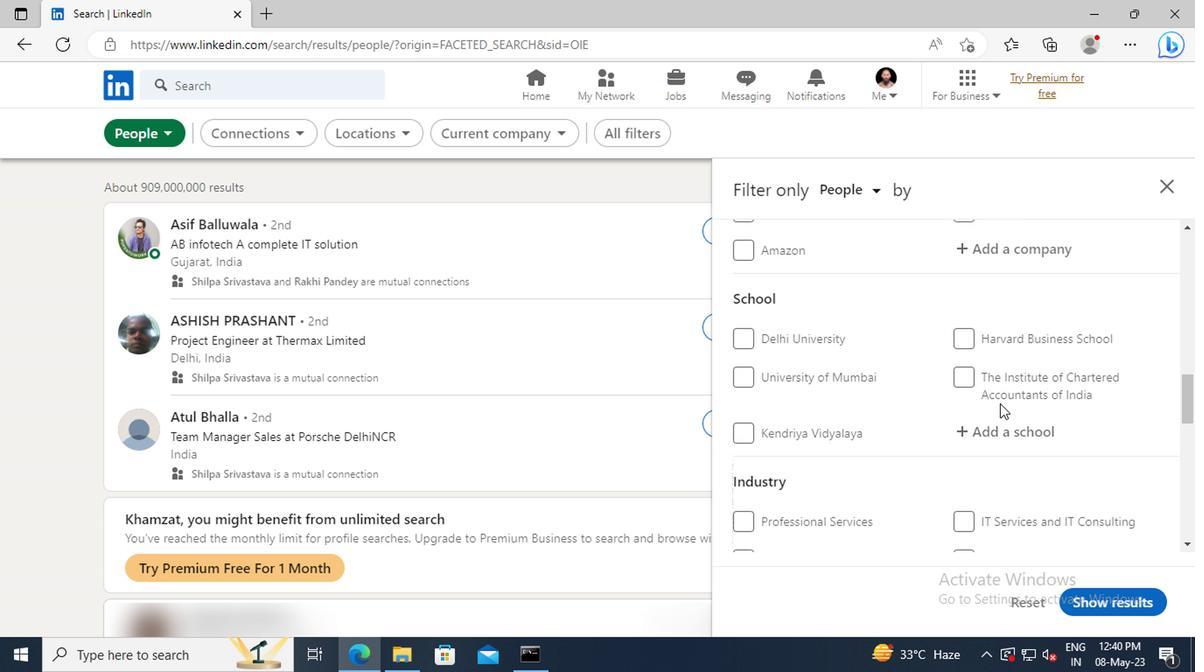 
Action: Mouse scrolled (997, 402) with delta (0, 0)
Screenshot: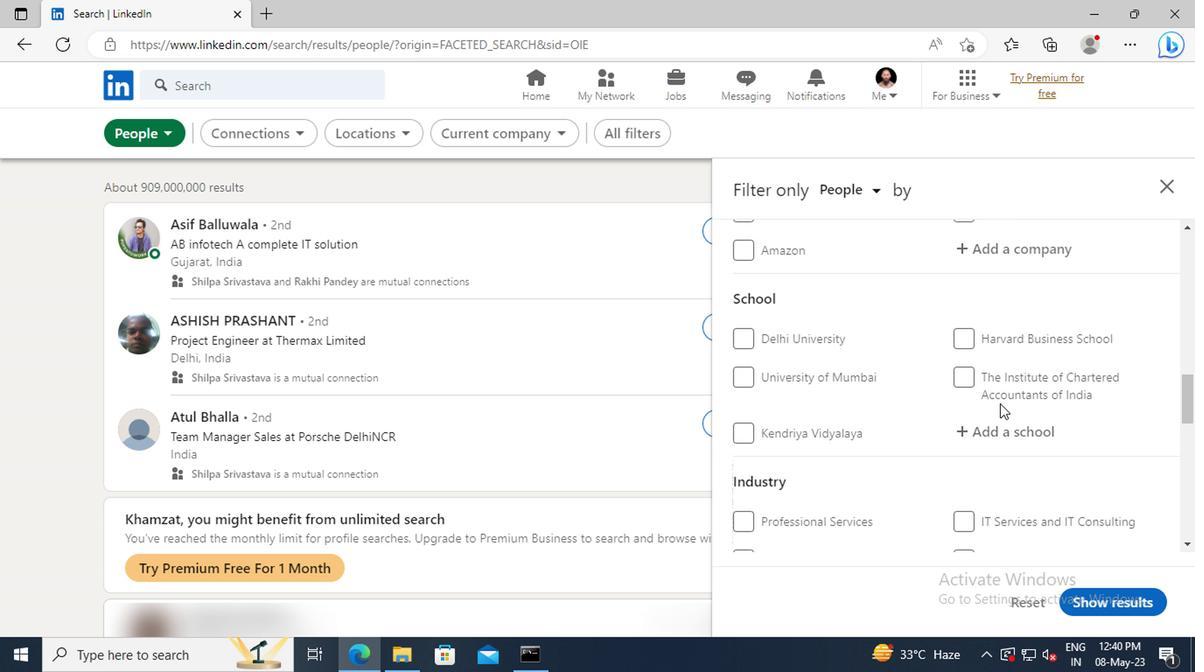 
Action: Mouse scrolled (997, 402) with delta (0, 0)
Screenshot: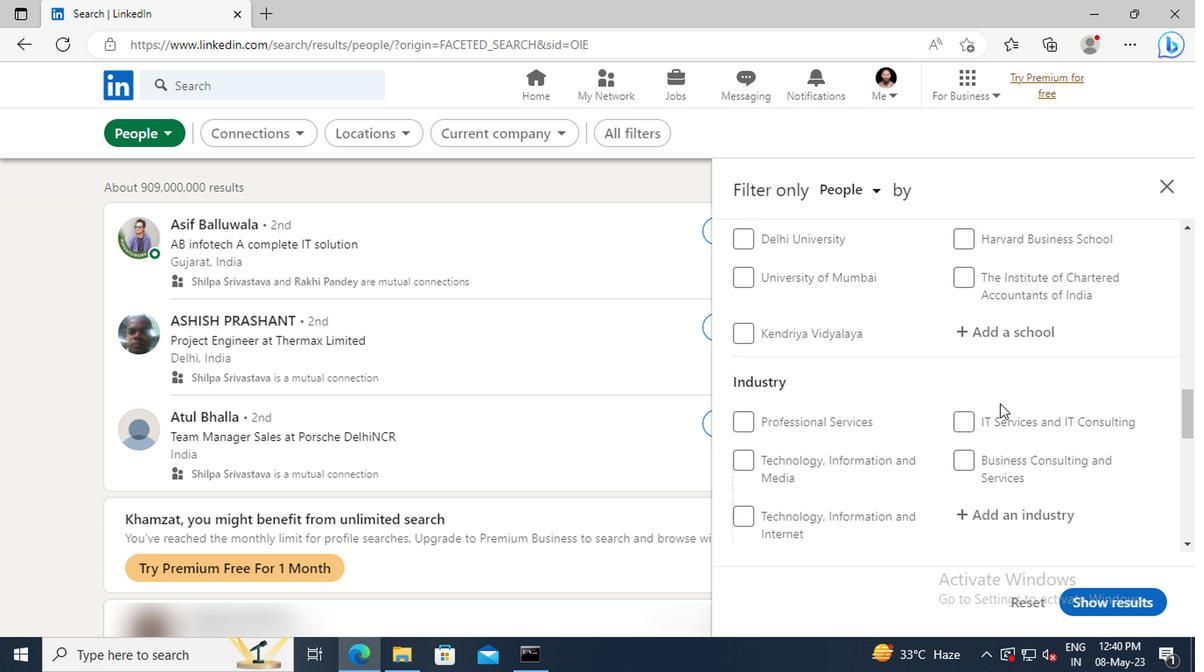 
Action: Mouse scrolled (997, 402) with delta (0, 0)
Screenshot: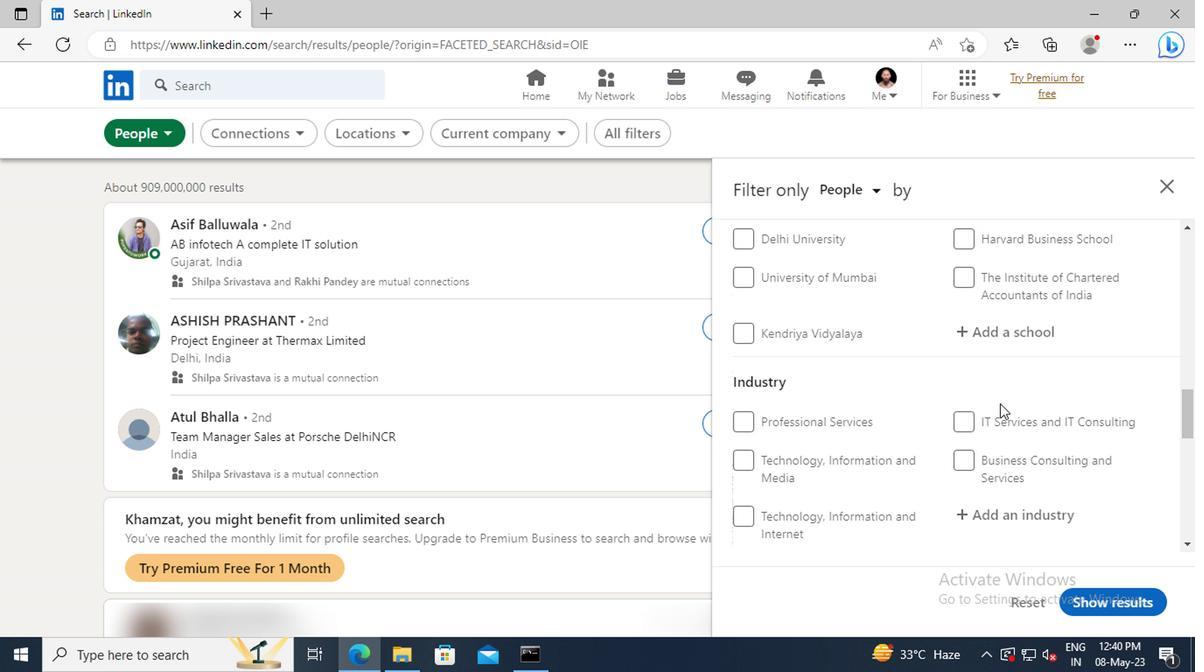 
Action: Mouse moved to (997, 403)
Screenshot: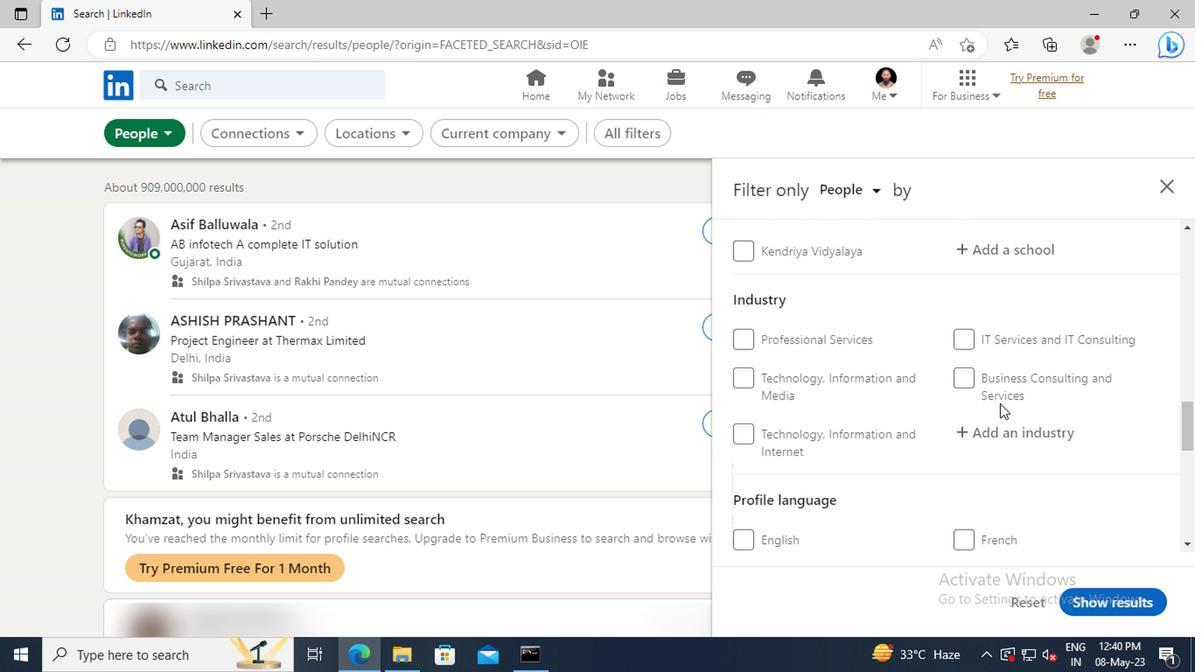 
Action: Mouse scrolled (997, 402) with delta (0, 0)
Screenshot: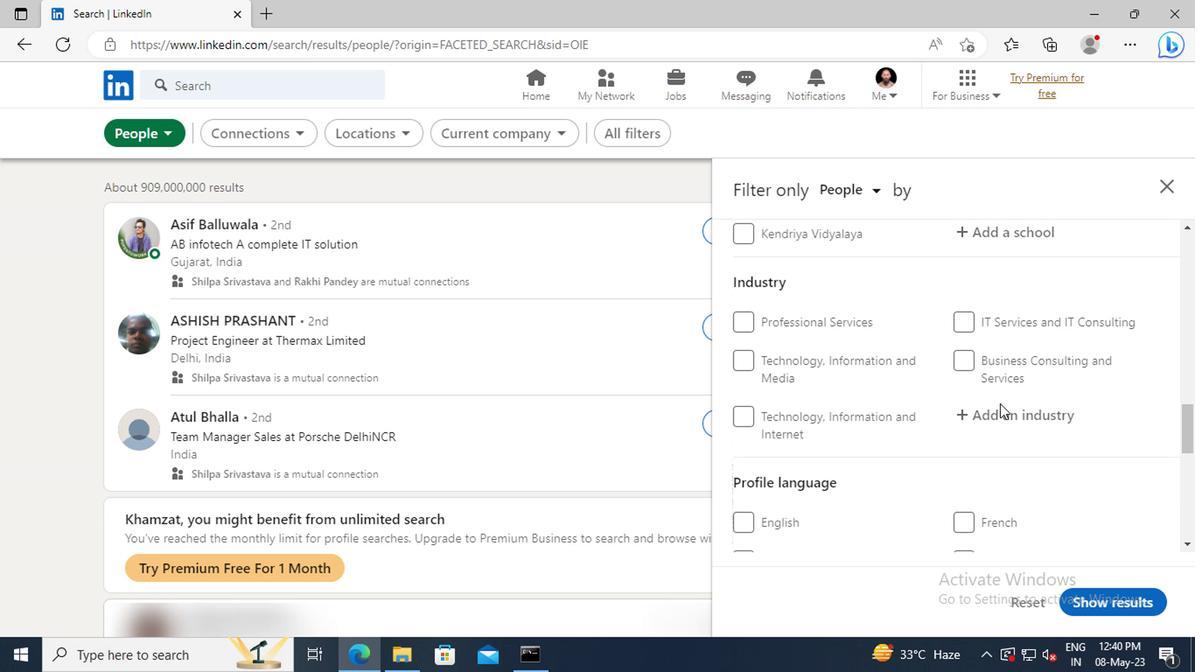 
Action: Mouse scrolled (997, 402) with delta (0, 0)
Screenshot: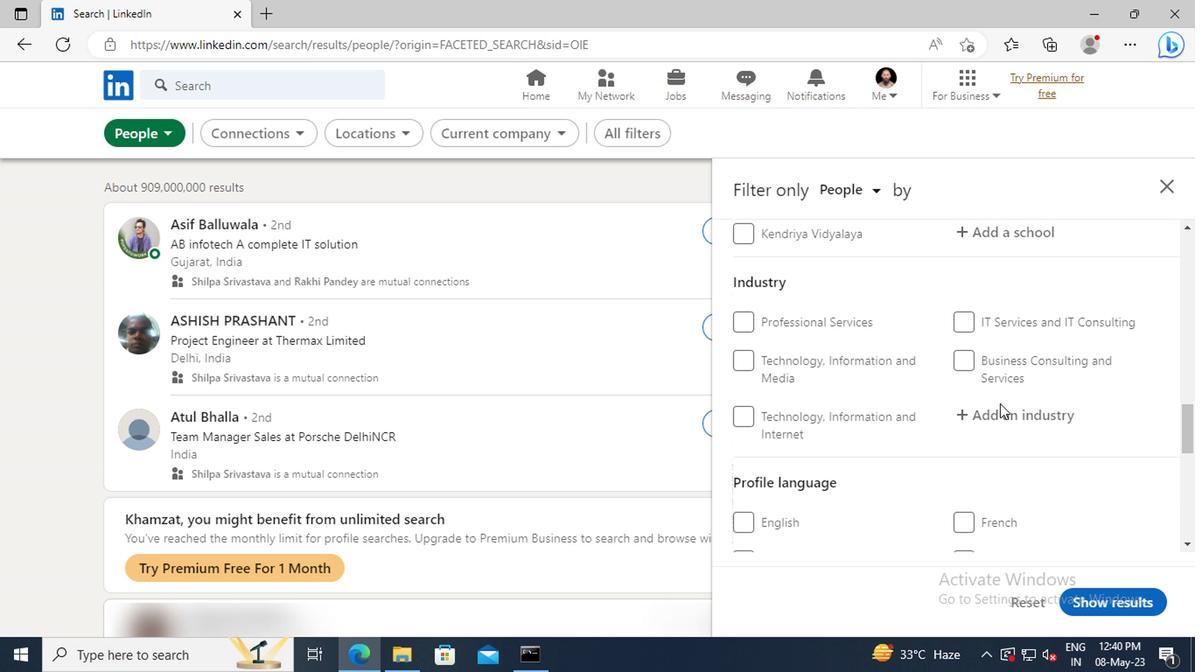 
Action: Mouse moved to (965, 458)
Screenshot: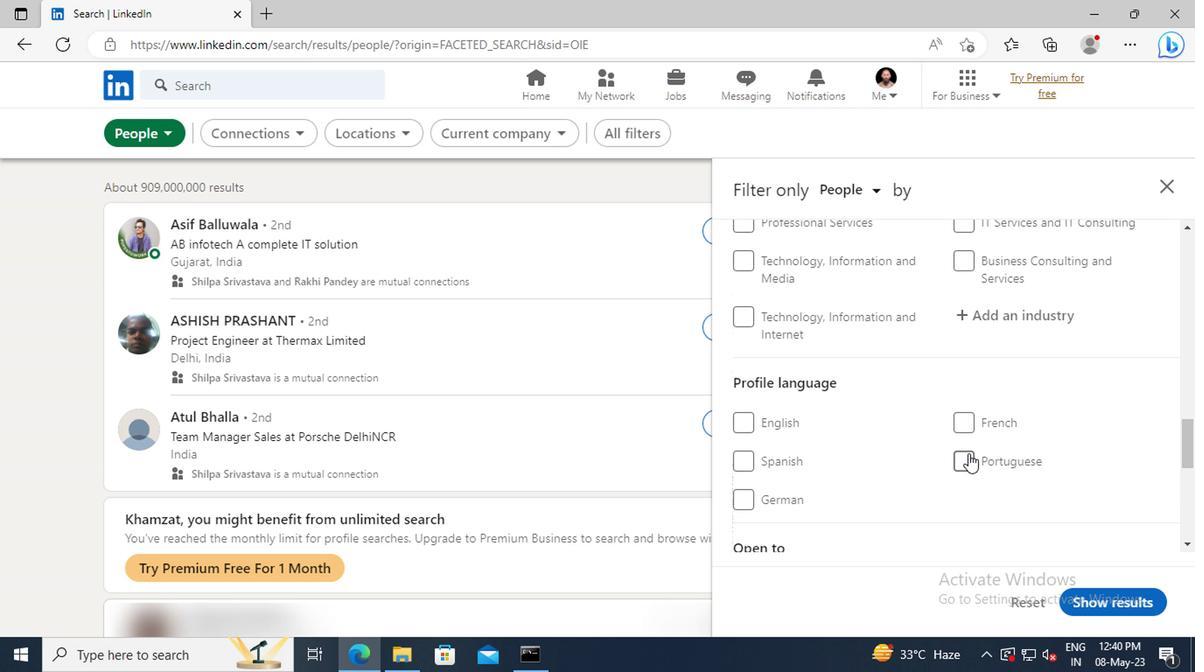 
Action: Mouse pressed left at (965, 458)
Screenshot: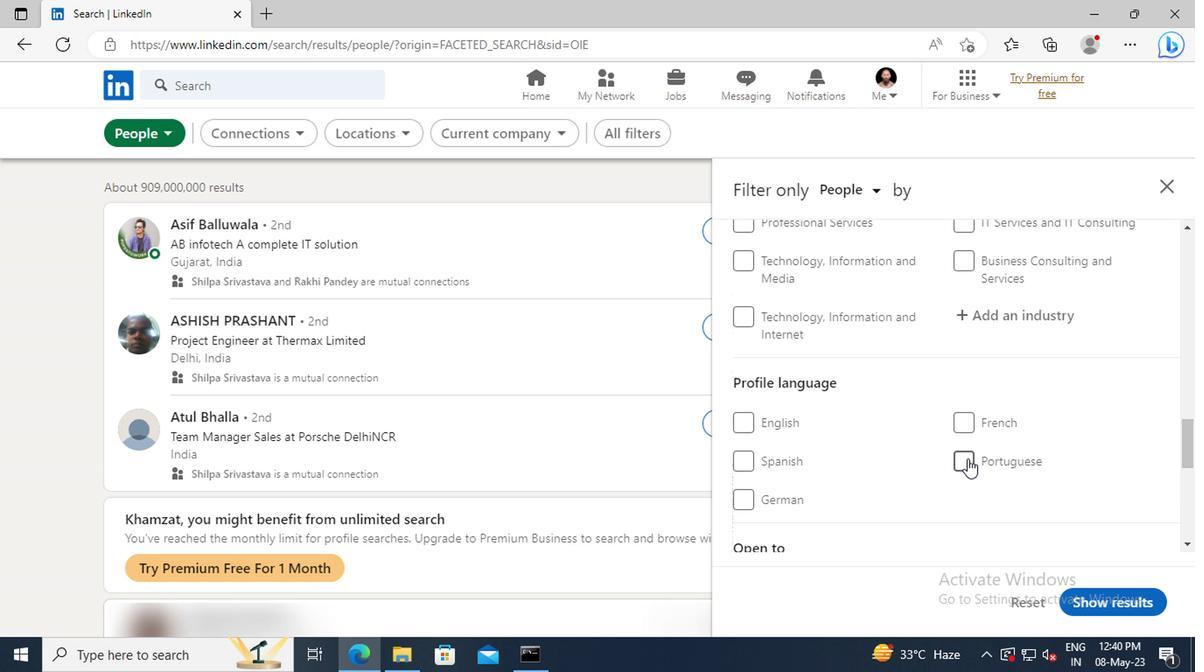 
Action: Mouse moved to (985, 426)
Screenshot: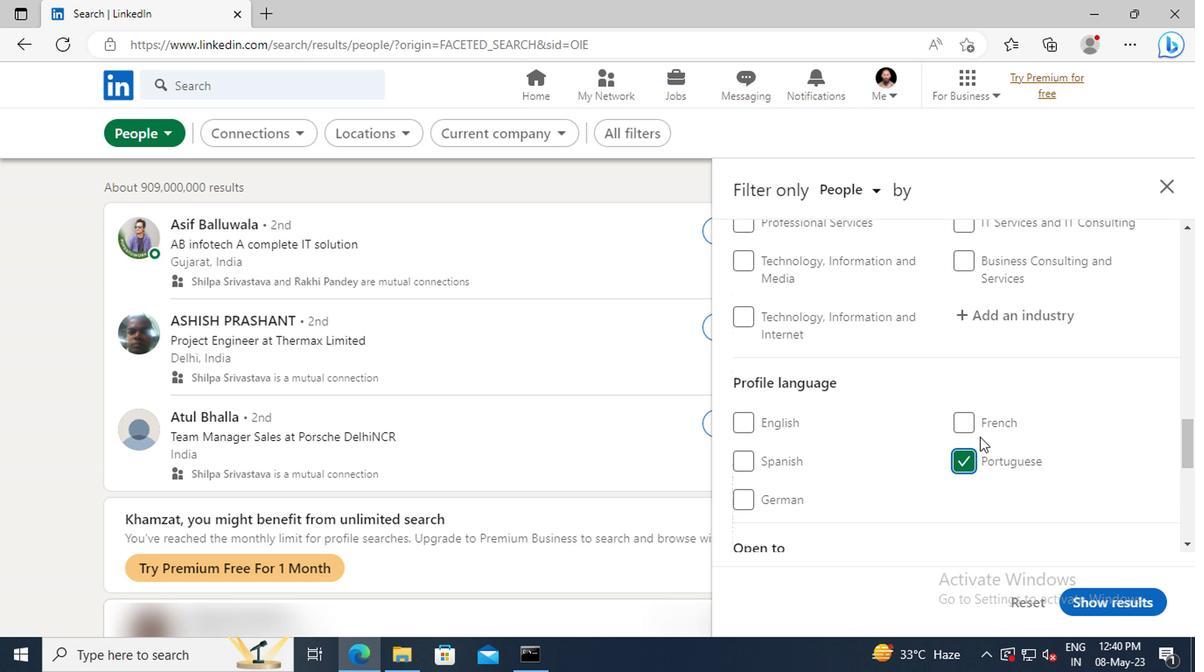 
Action: Mouse scrolled (985, 427) with delta (0, 0)
Screenshot: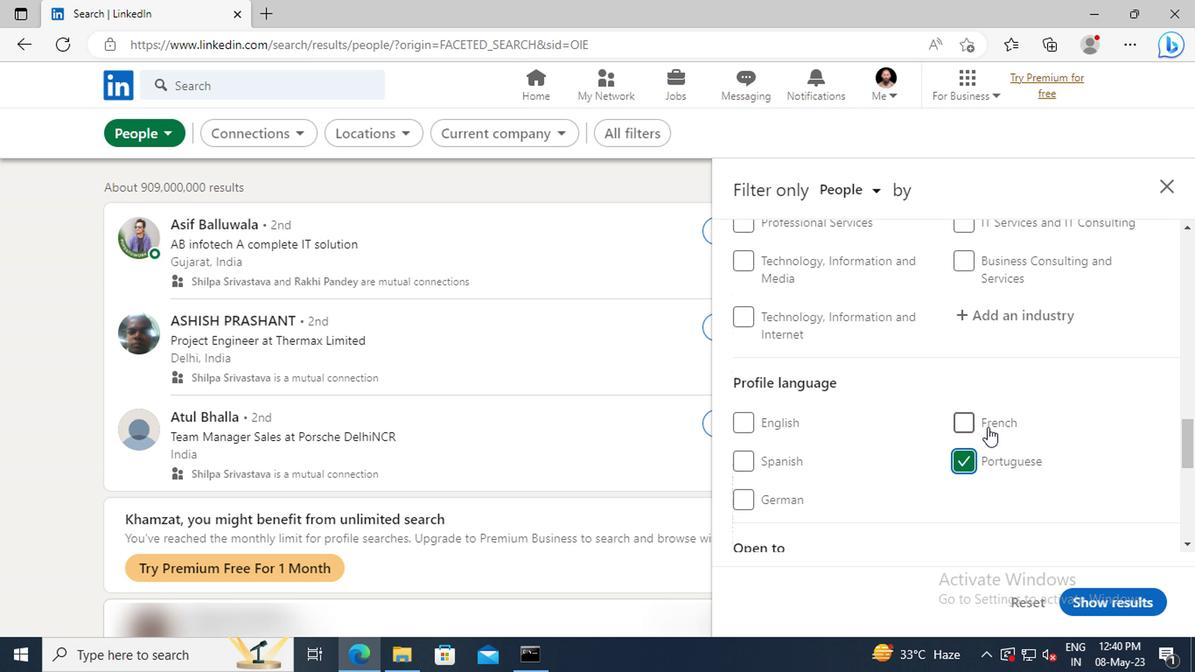 
Action: Mouse scrolled (985, 427) with delta (0, 0)
Screenshot: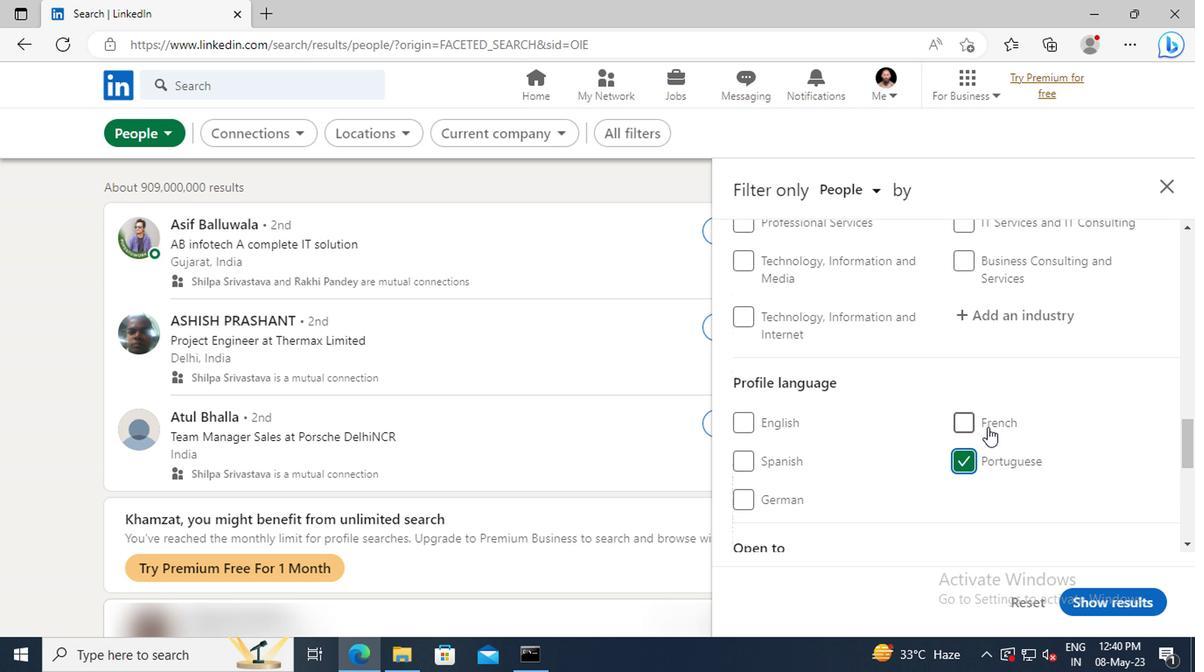 
Action: Mouse scrolled (985, 427) with delta (0, 0)
Screenshot: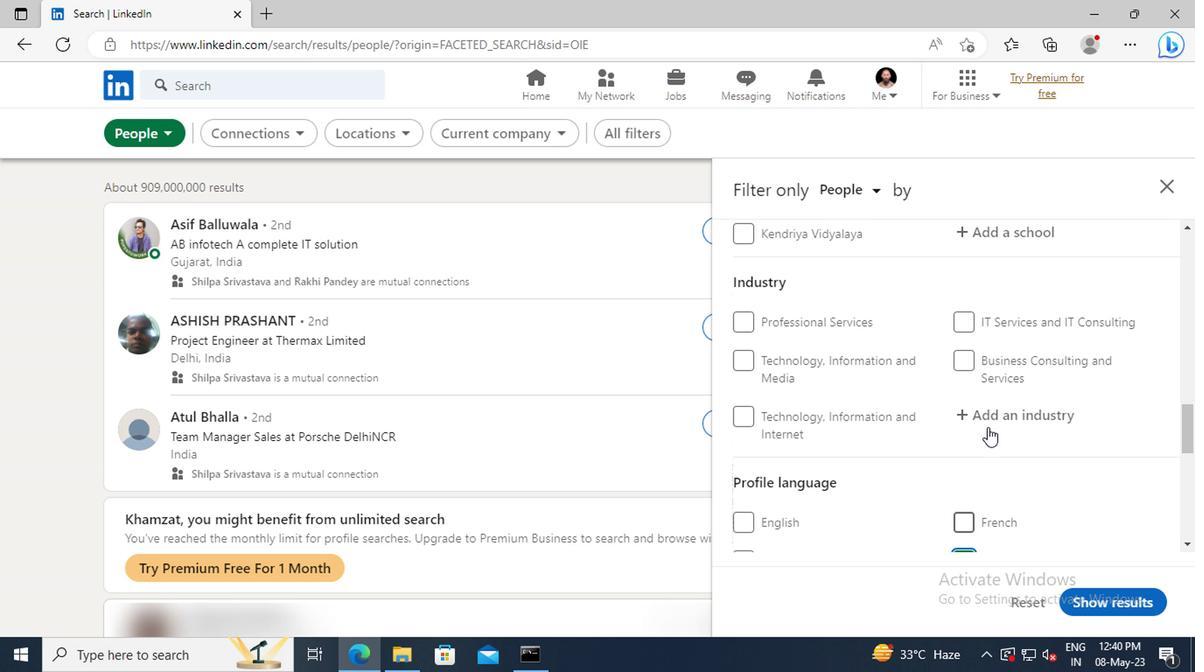 
Action: Mouse scrolled (985, 427) with delta (0, 0)
Screenshot: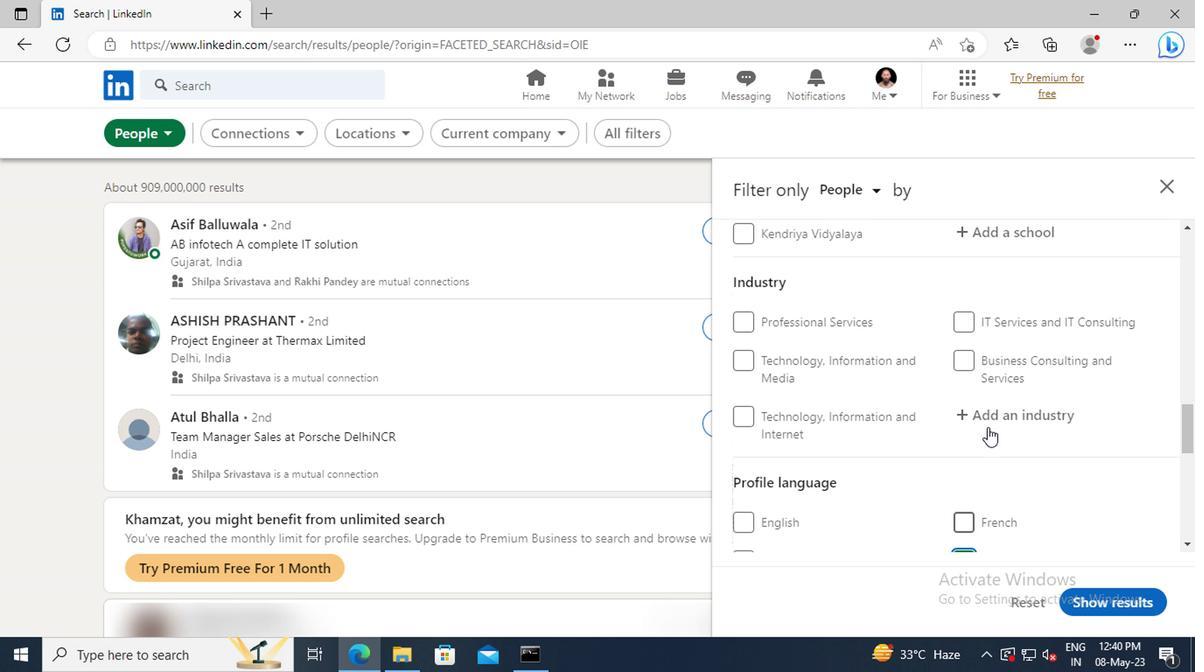 
Action: Mouse scrolled (985, 427) with delta (0, 0)
Screenshot: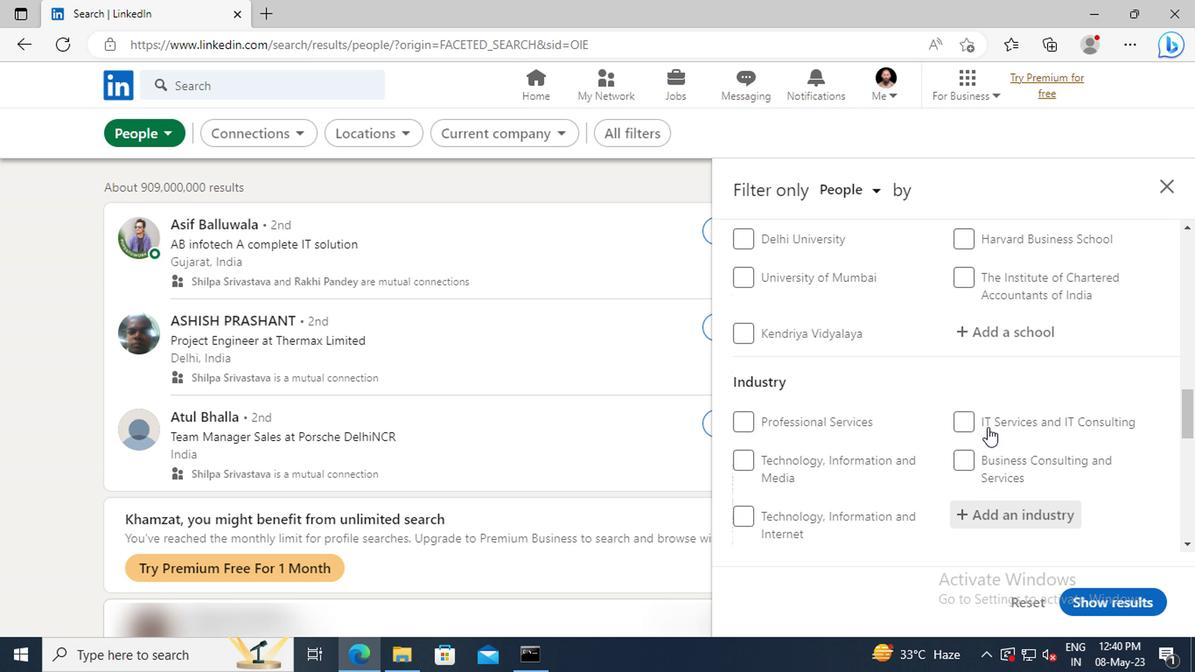 
Action: Mouse scrolled (985, 427) with delta (0, 0)
Screenshot: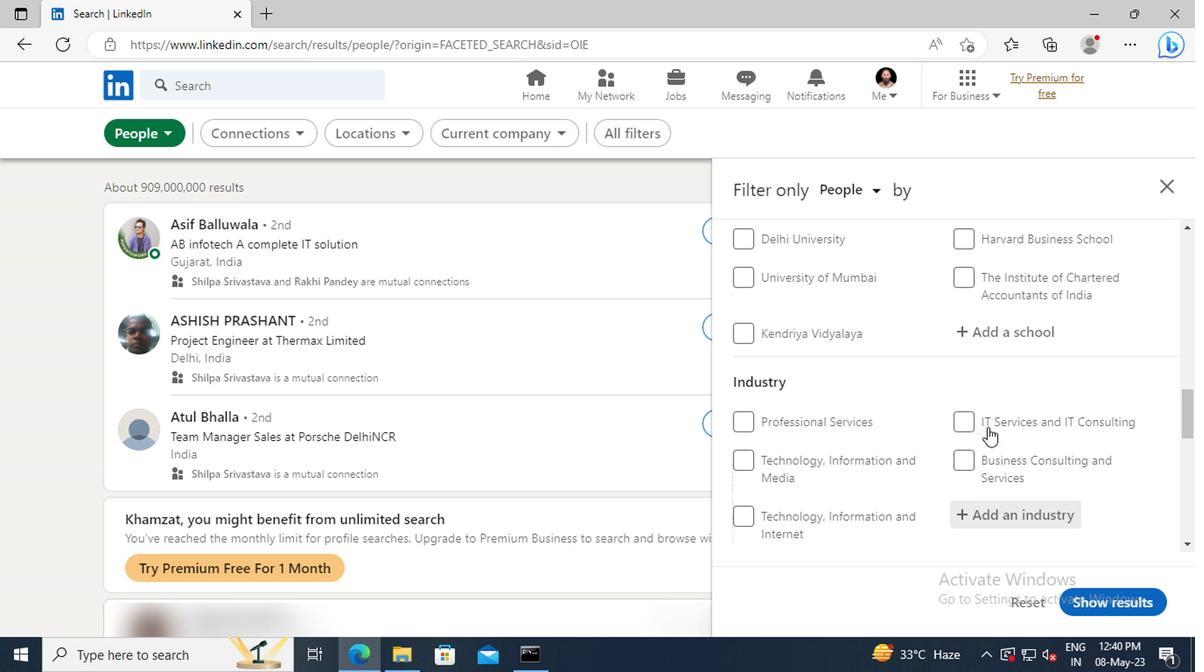 
Action: Mouse scrolled (985, 427) with delta (0, 0)
Screenshot: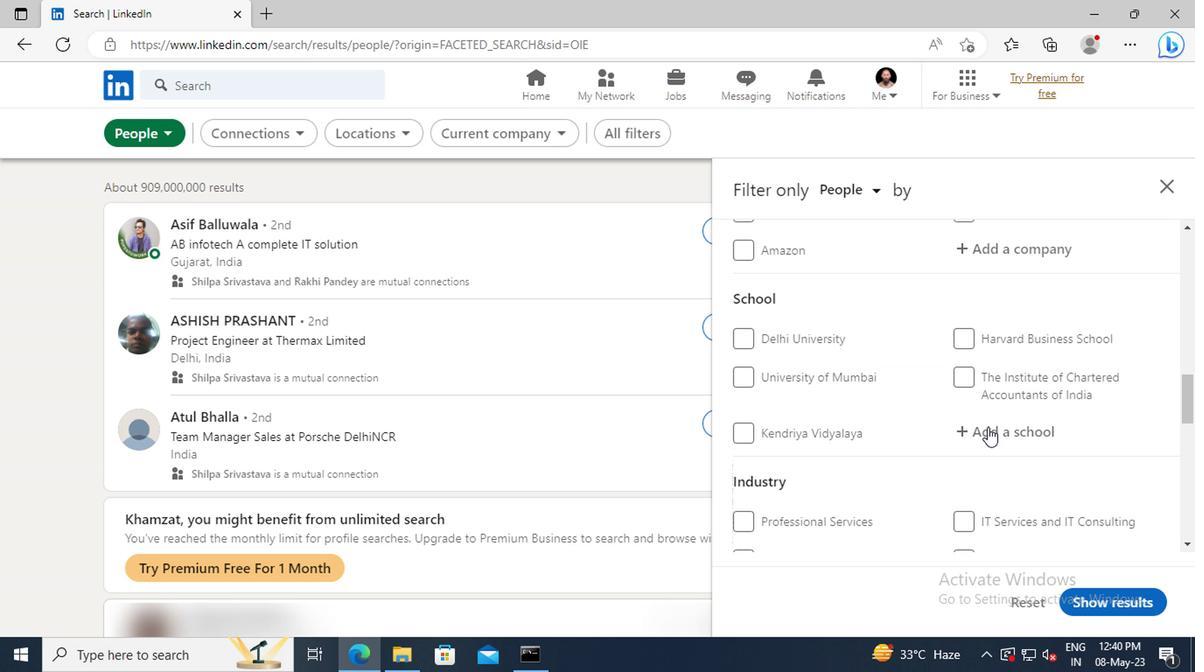 
Action: Mouse scrolled (985, 427) with delta (0, 0)
Screenshot: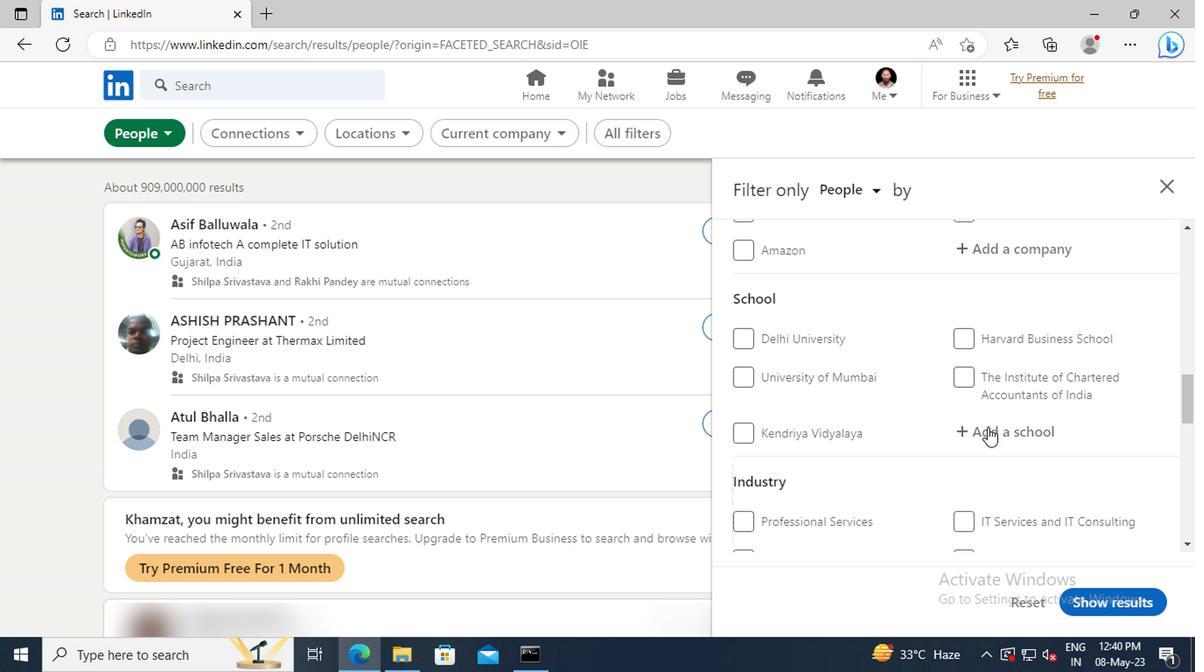 
Action: Mouse scrolled (985, 427) with delta (0, 0)
Screenshot: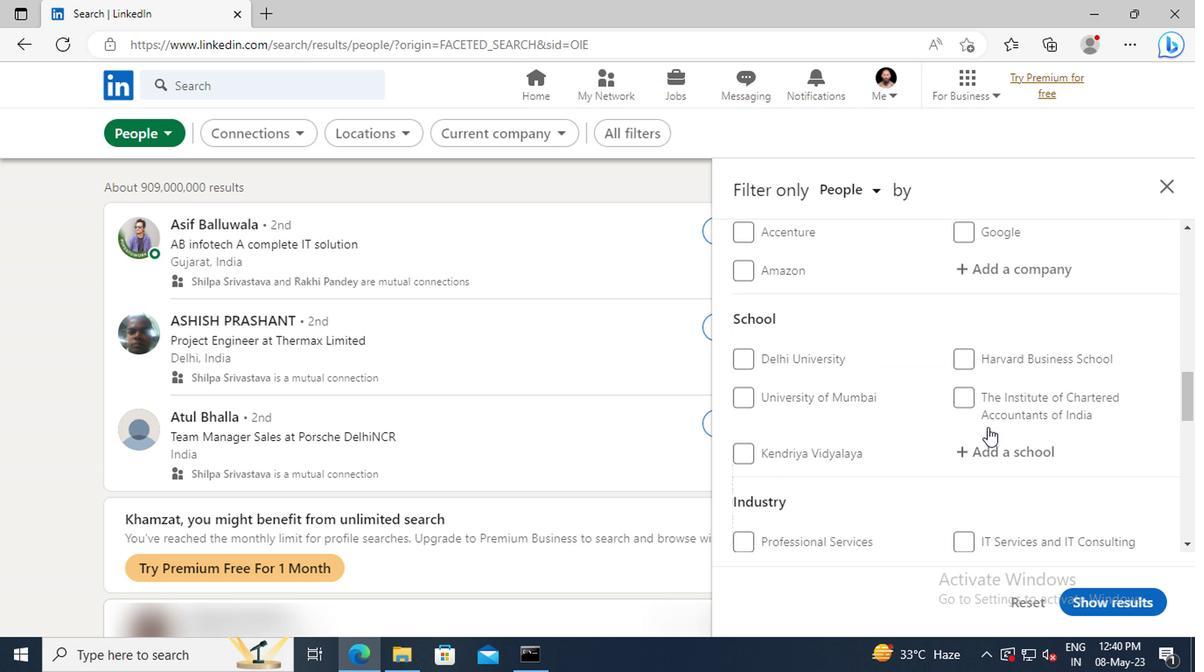 
Action: Mouse scrolled (985, 427) with delta (0, 0)
Screenshot: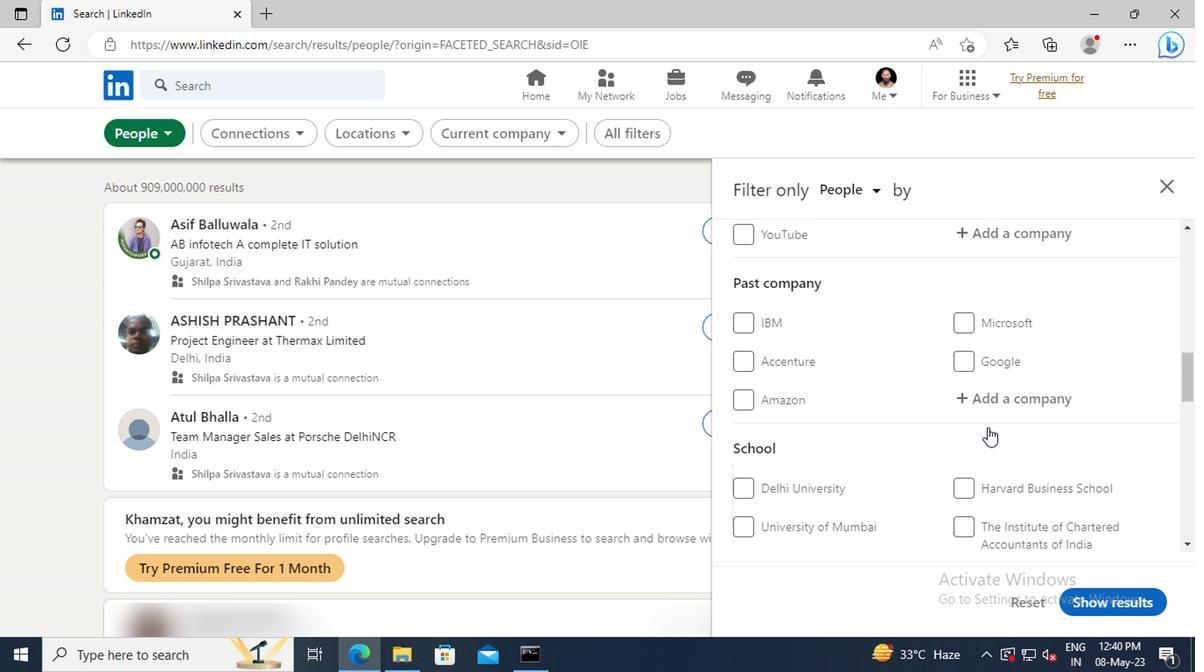 
Action: Mouse scrolled (985, 427) with delta (0, 0)
Screenshot: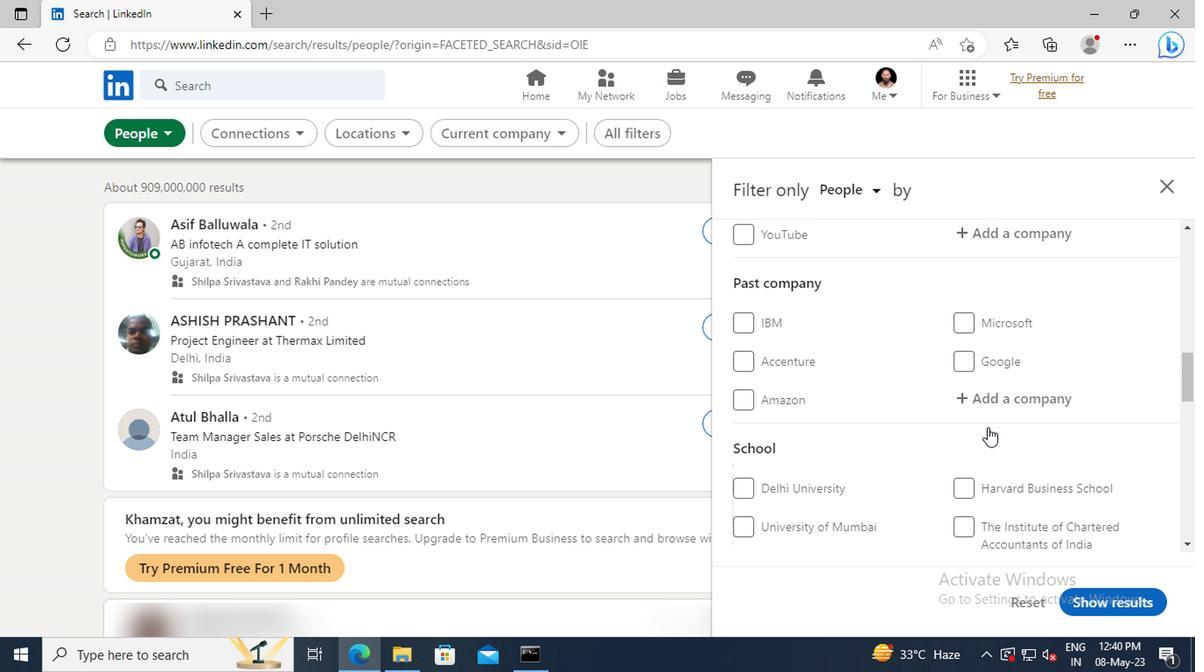 
Action: Mouse scrolled (985, 427) with delta (0, 0)
Screenshot: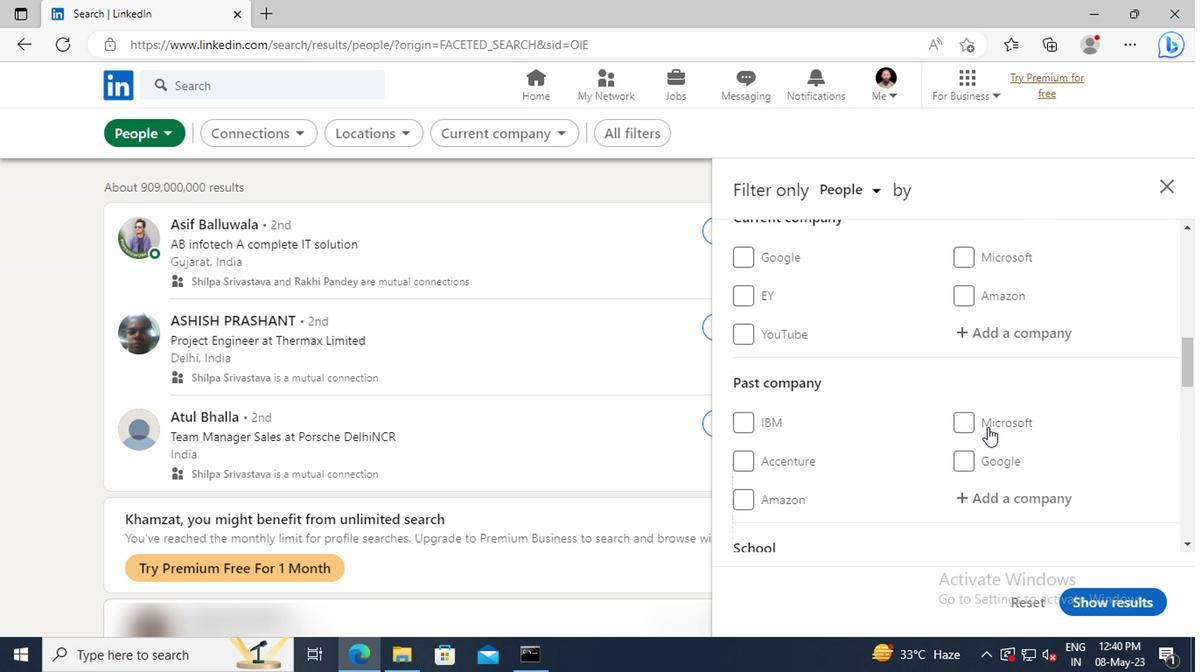 
Action: Mouse moved to (980, 390)
Screenshot: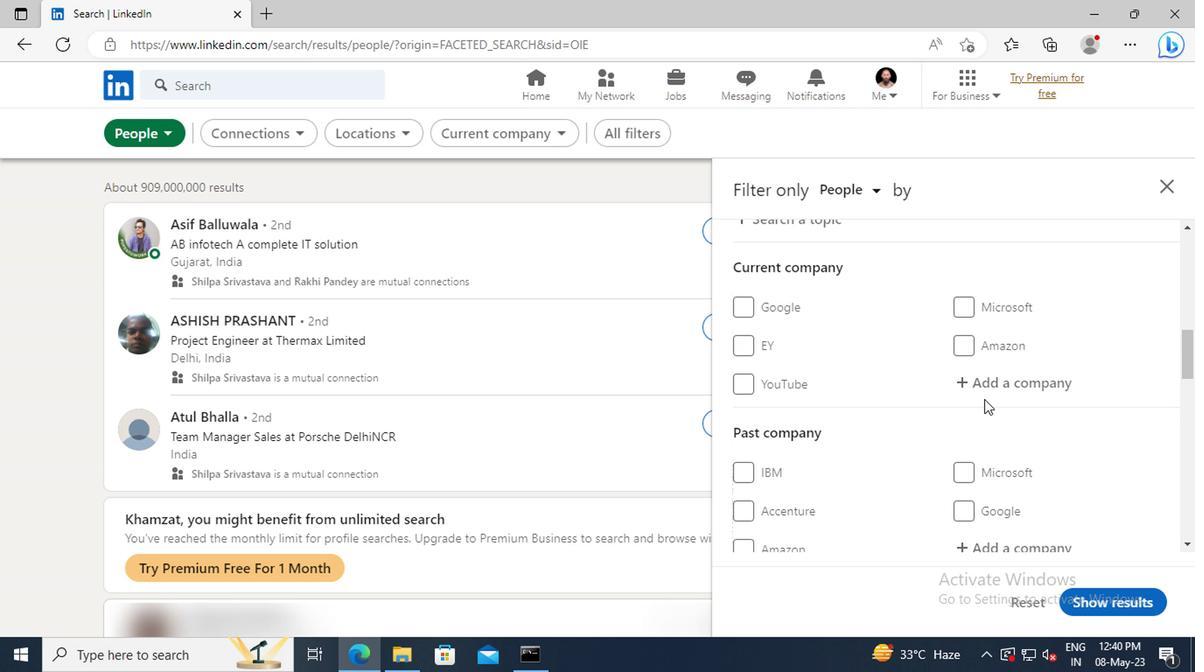 
Action: Mouse pressed left at (980, 390)
Screenshot: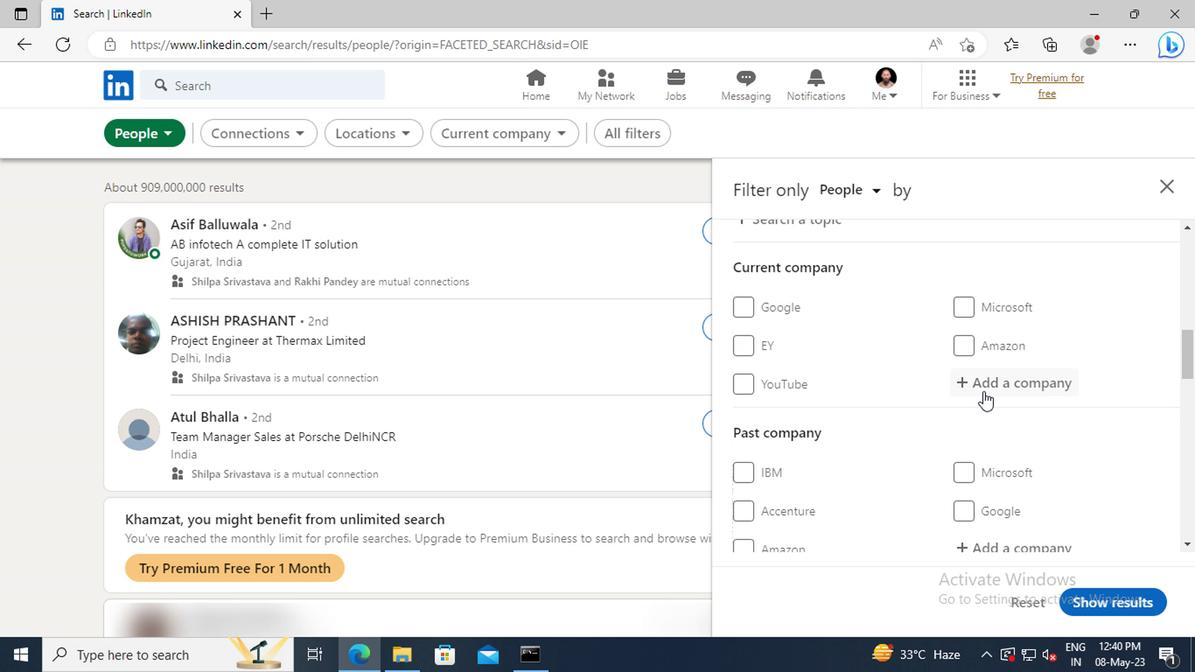 
Action: Key pressed <Key.shift>LUXOFT
Screenshot: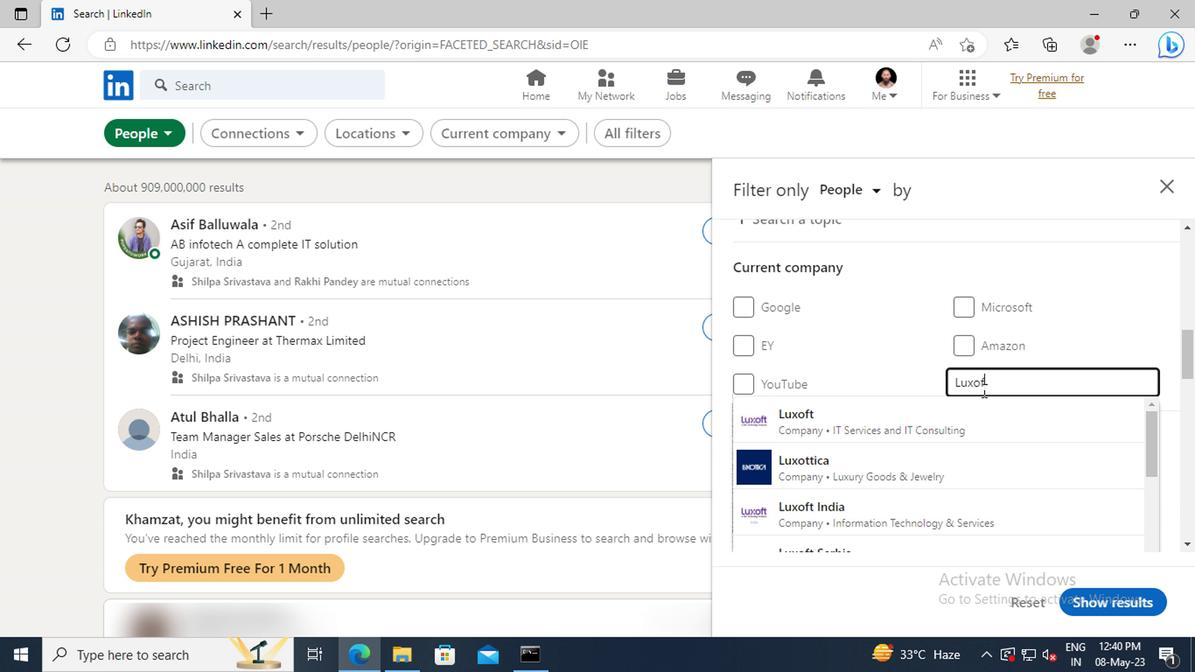 
Action: Mouse moved to (981, 414)
Screenshot: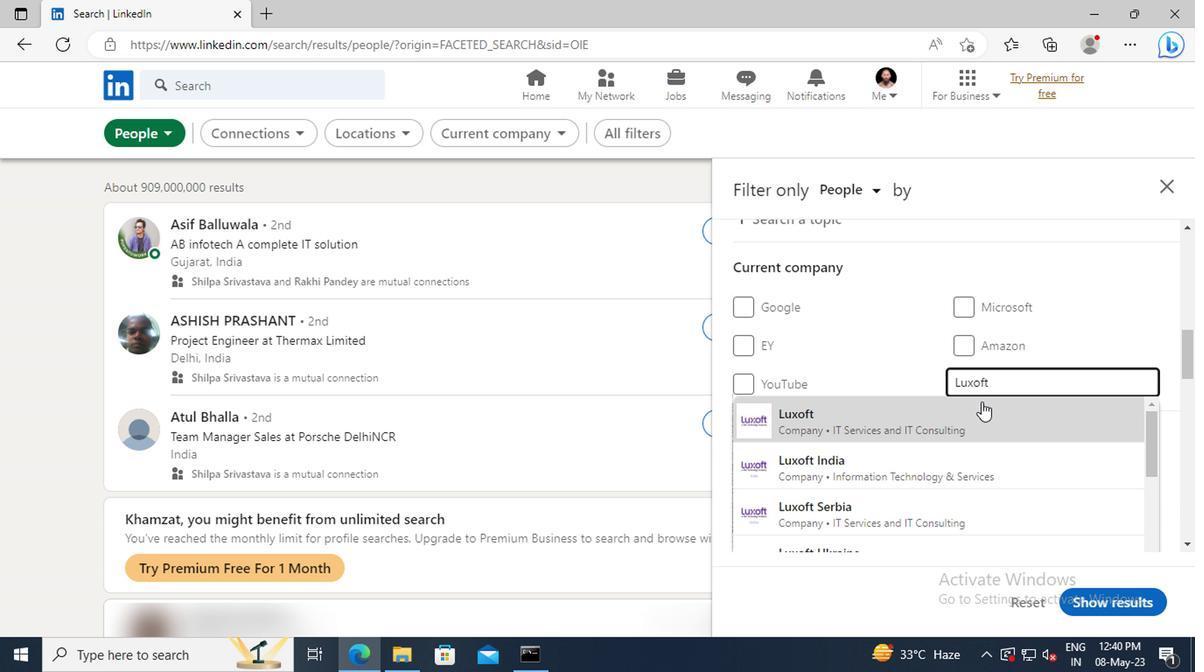 
Action: Mouse pressed left at (981, 414)
Screenshot: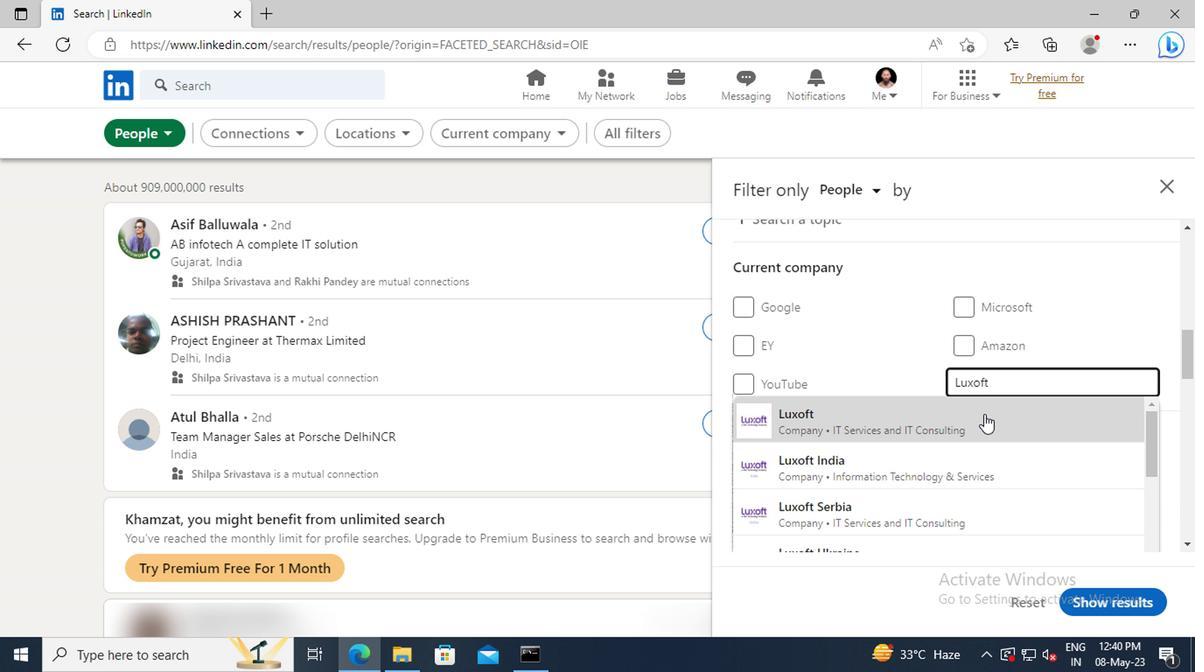 
Action: Mouse scrolled (981, 413) with delta (0, 0)
Screenshot: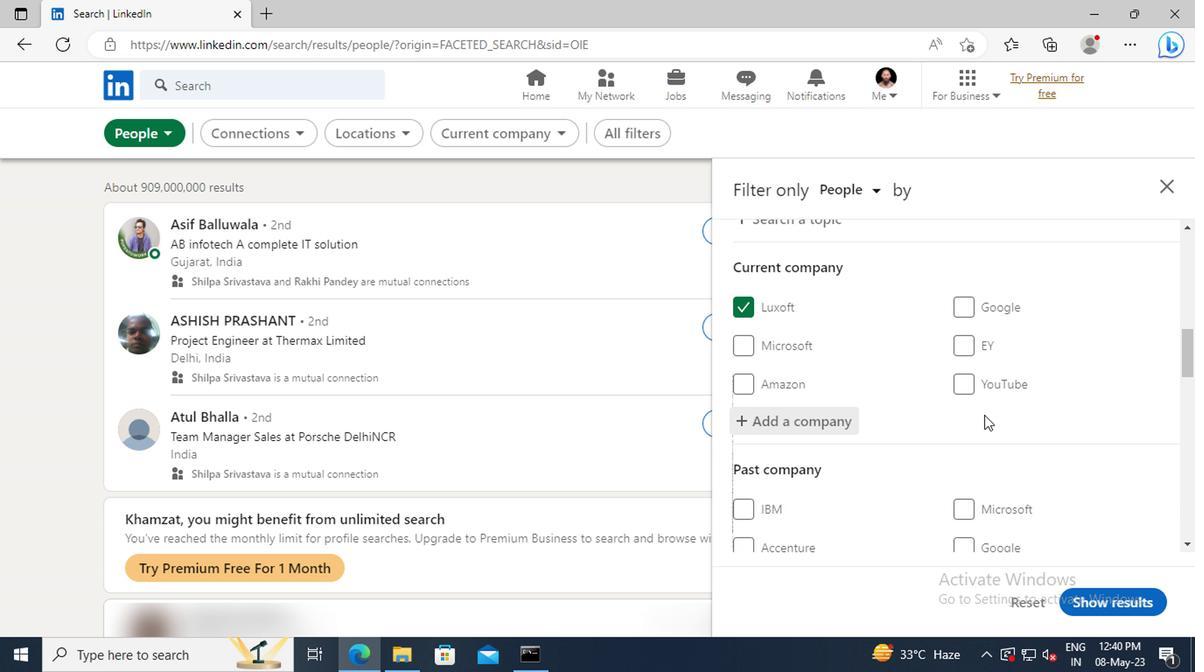 
Action: Mouse scrolled (981, 413) with delta (0, 0)
Screenshot: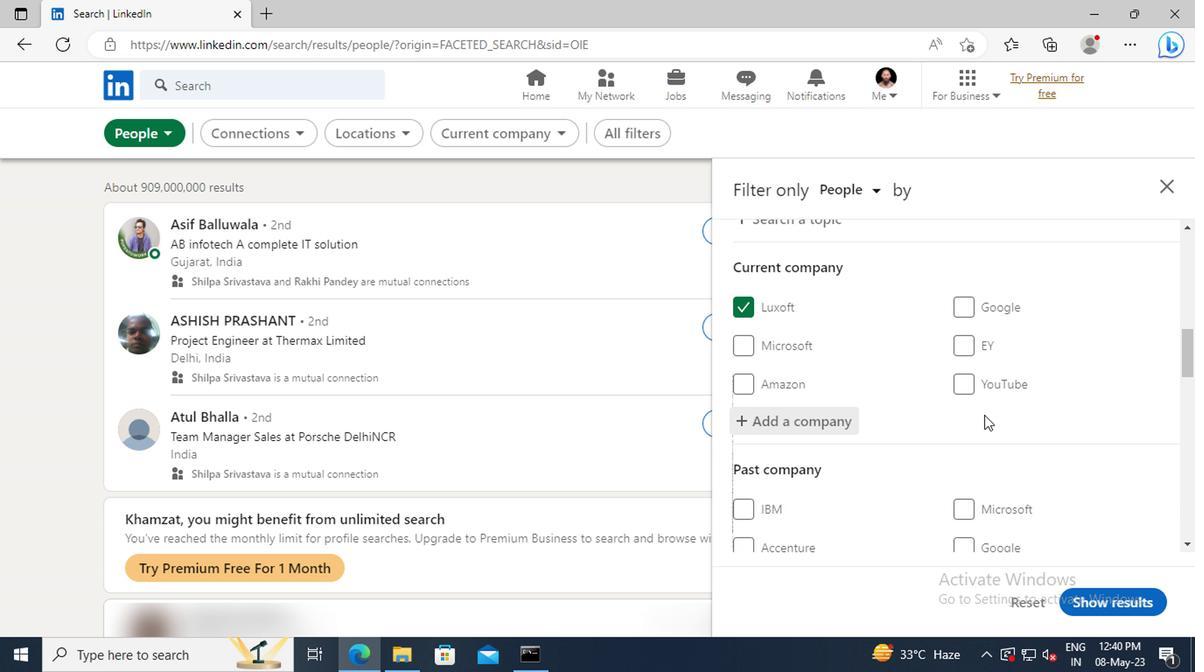 
Action: Mouse scrolled (981, 413) with delta (0, 0)
Screenshot: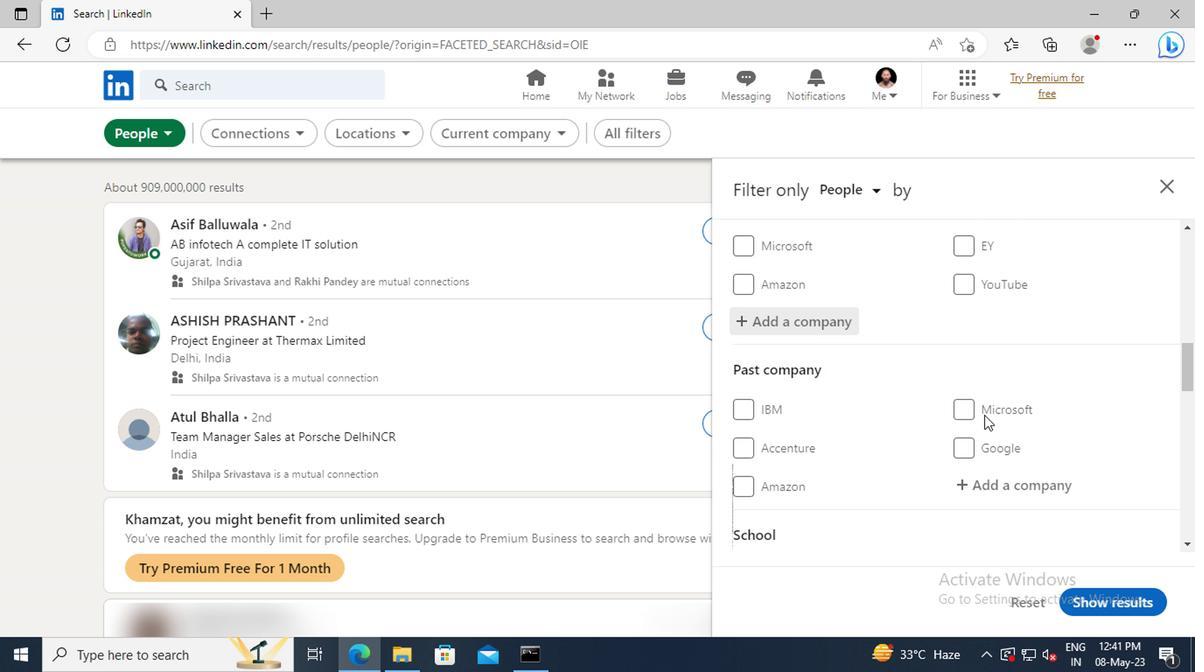 
Action: Mouse moved to (979, 404)
Screenshot: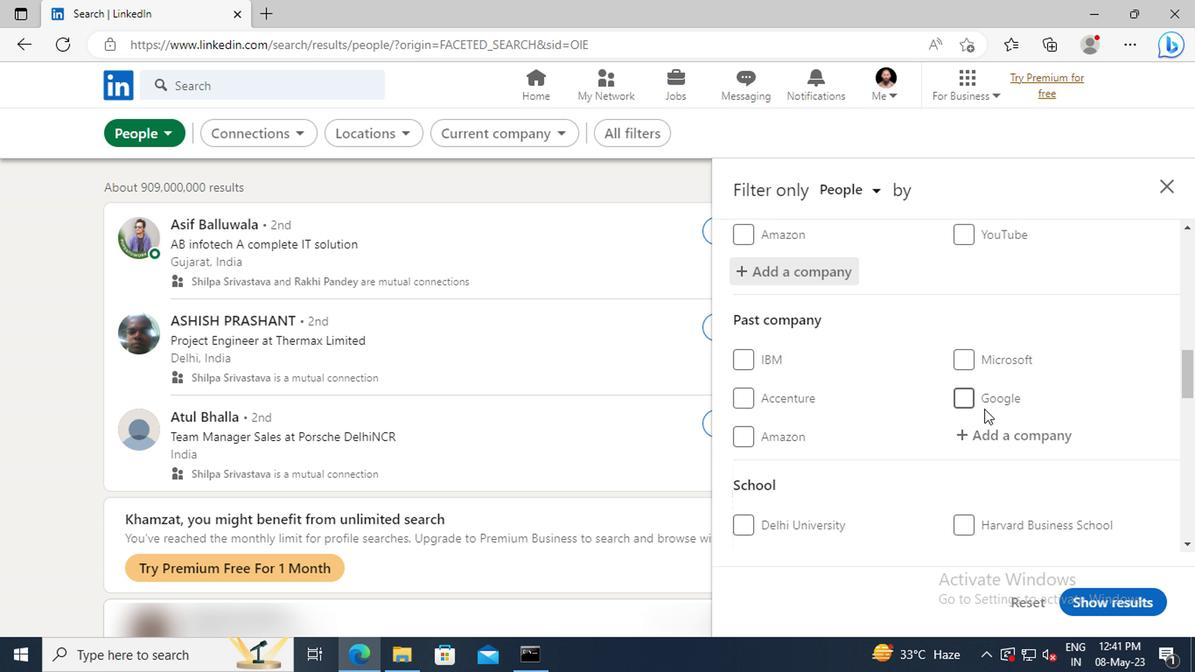 
Action: Mouse scrolled (979, 403) with delta (0, -1)
Screenshot: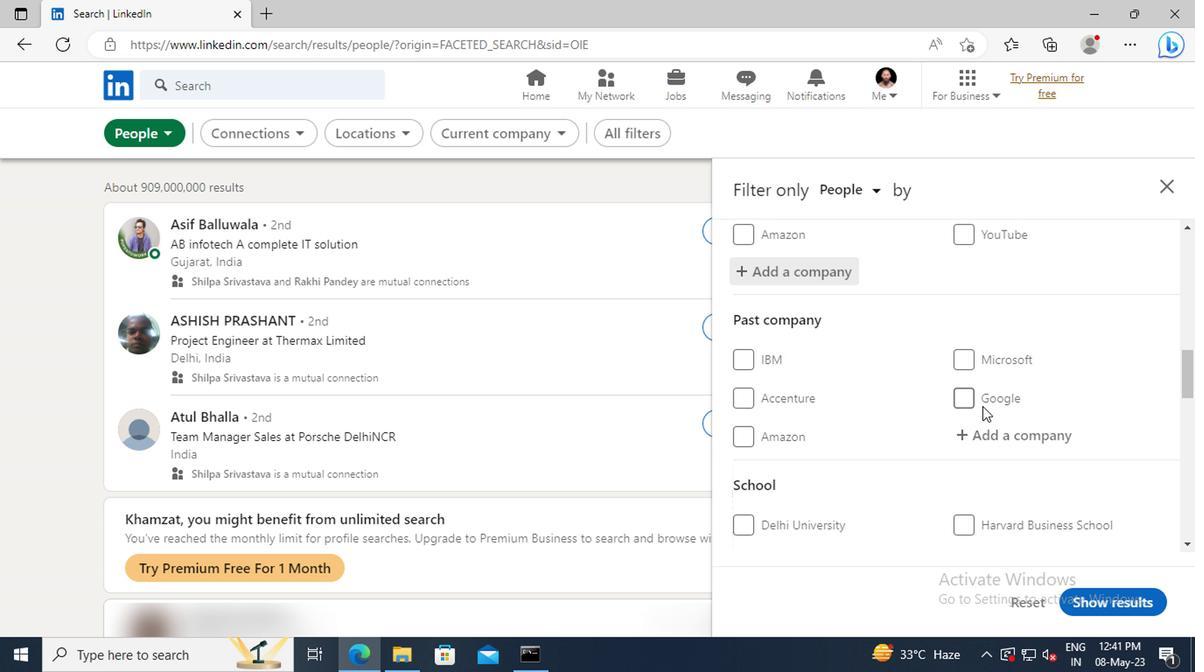 
Action: Mouse moved to (977, 401)
Screenshot: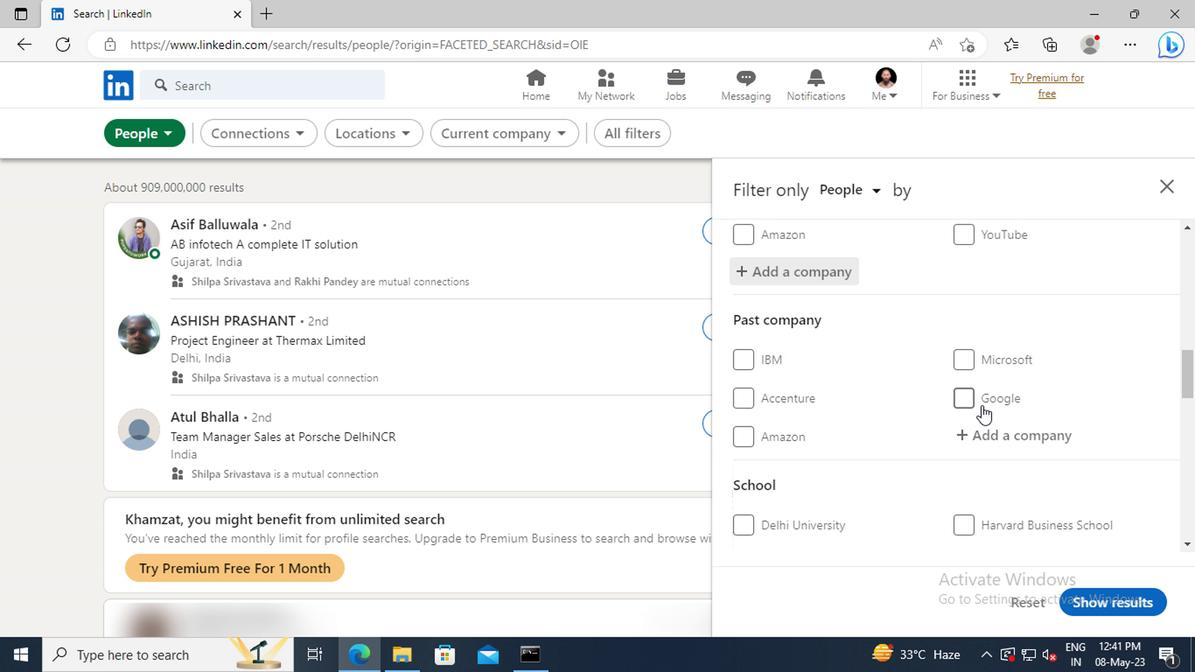 
Action: Mouse scrolled (977, 400) with delta (0, 0)
Screenshot: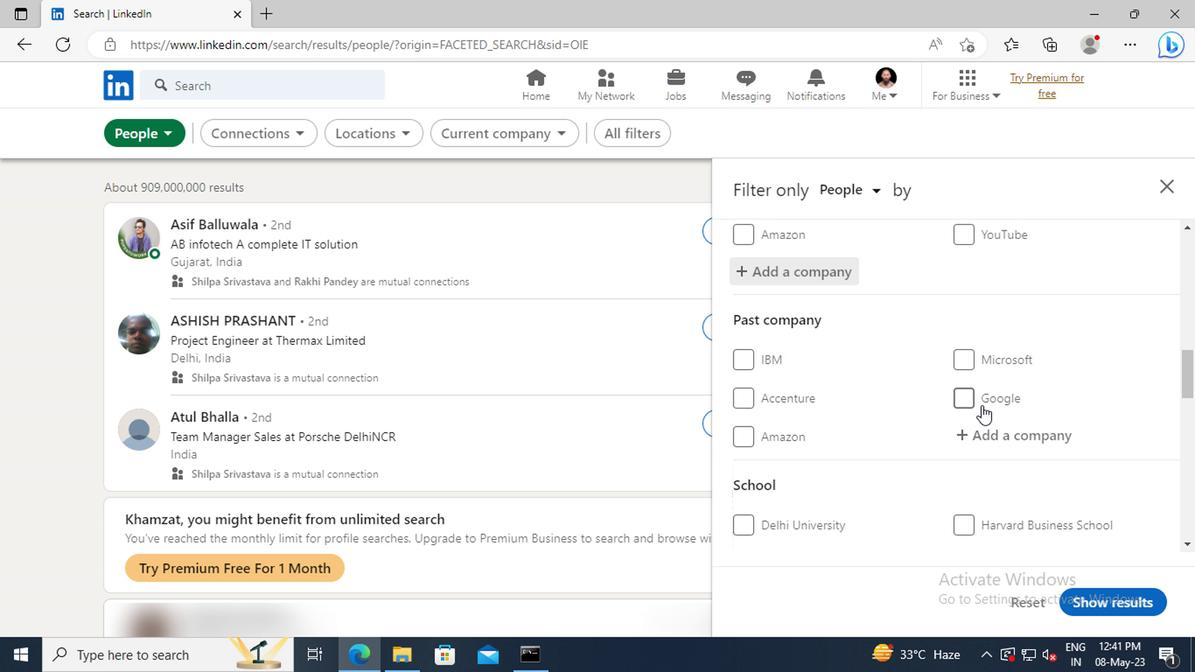 
Action: Mouse moved to (976, 400)
Screenshot: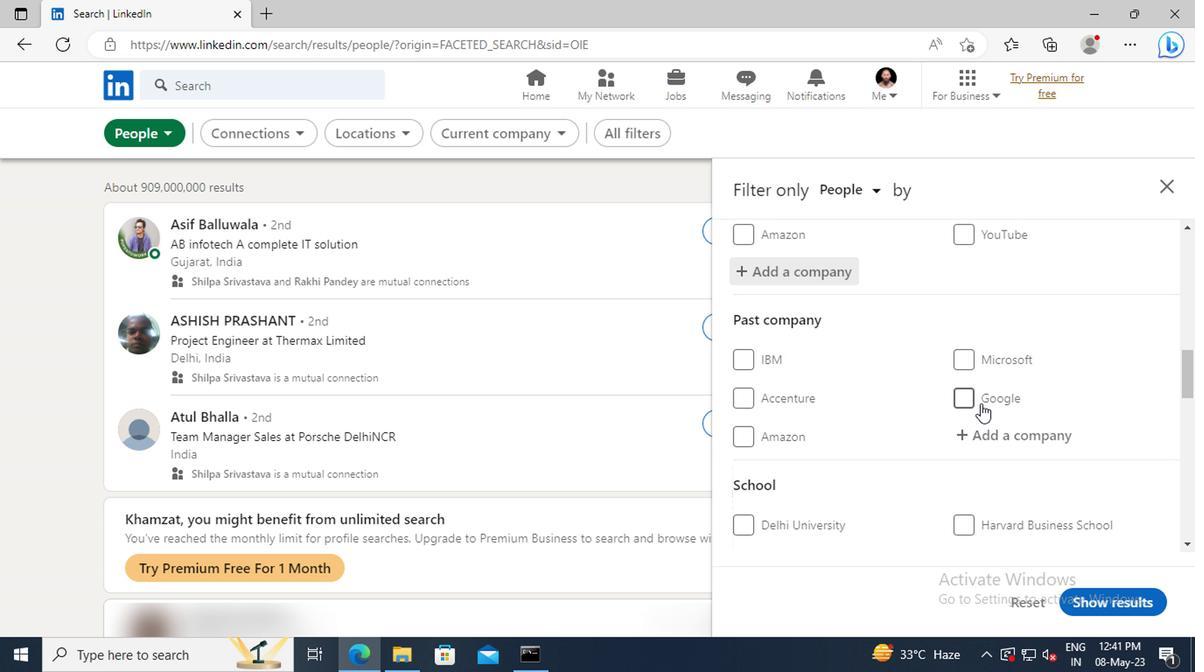 
Action: Mouse scrolled (976, 398) with delta (0, -1)
Screenshot: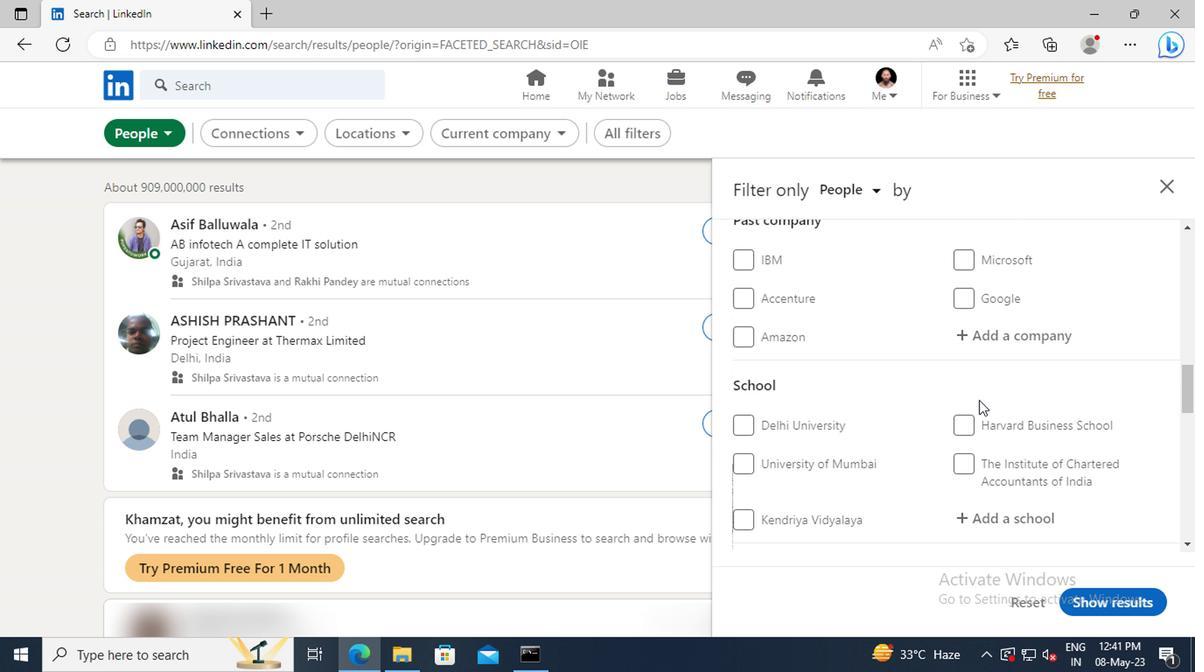 
Action: Mouse scrolled (976, 398) with delta (0, -1)
Screenshot: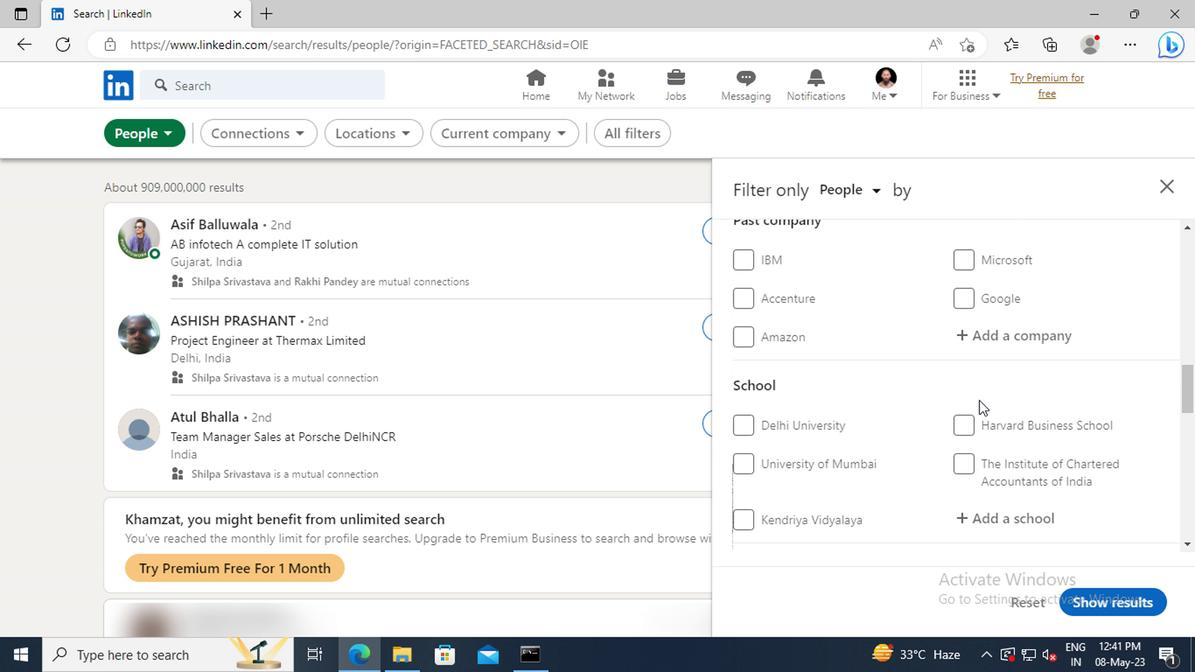 
Action: Mouse moved to (979, 418)
Screenshot: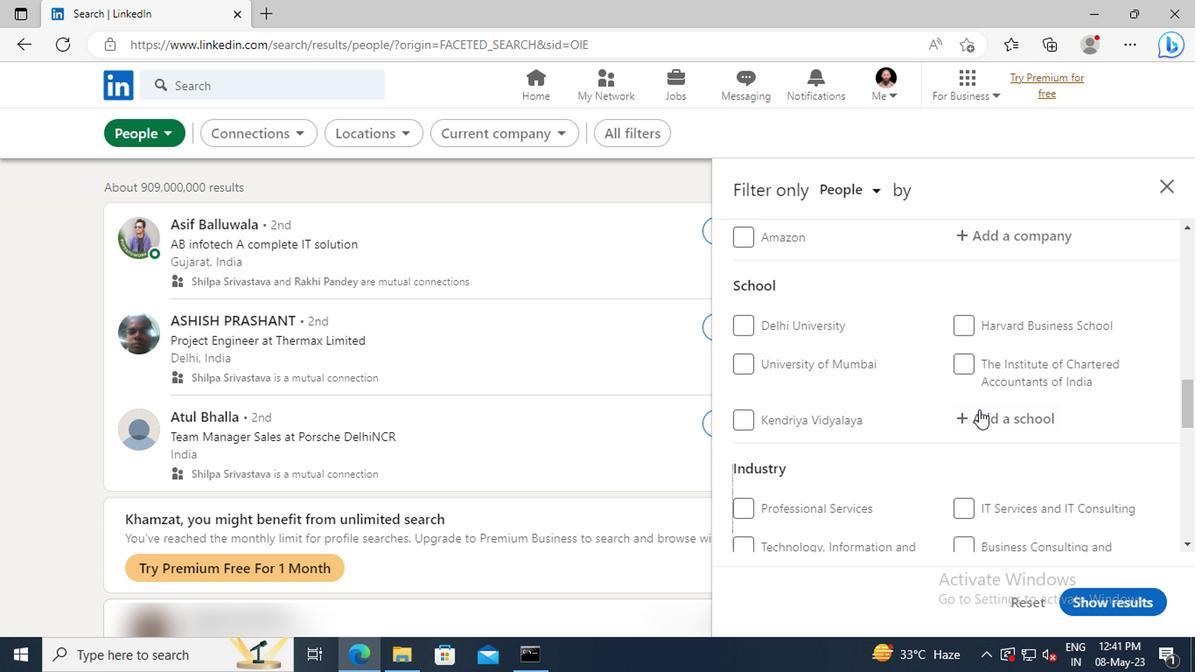 
Action: Mouse pressed left at (979, 418)
Screenshot: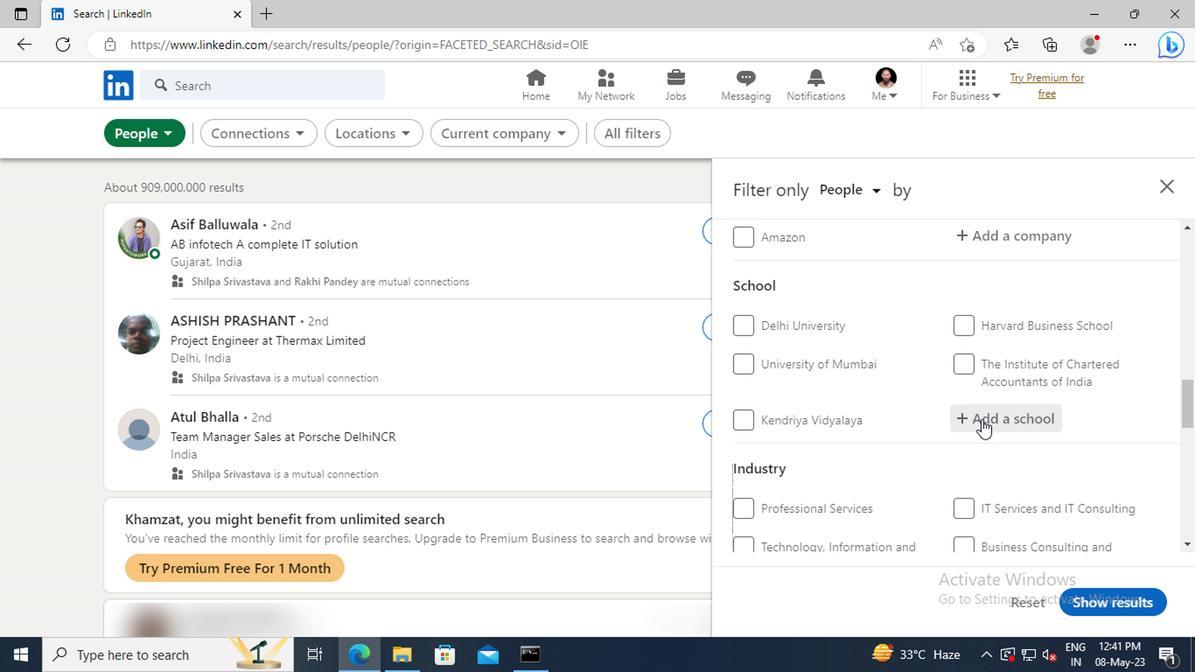 
Action: Mouse moved to (979, 418)
Screenshot: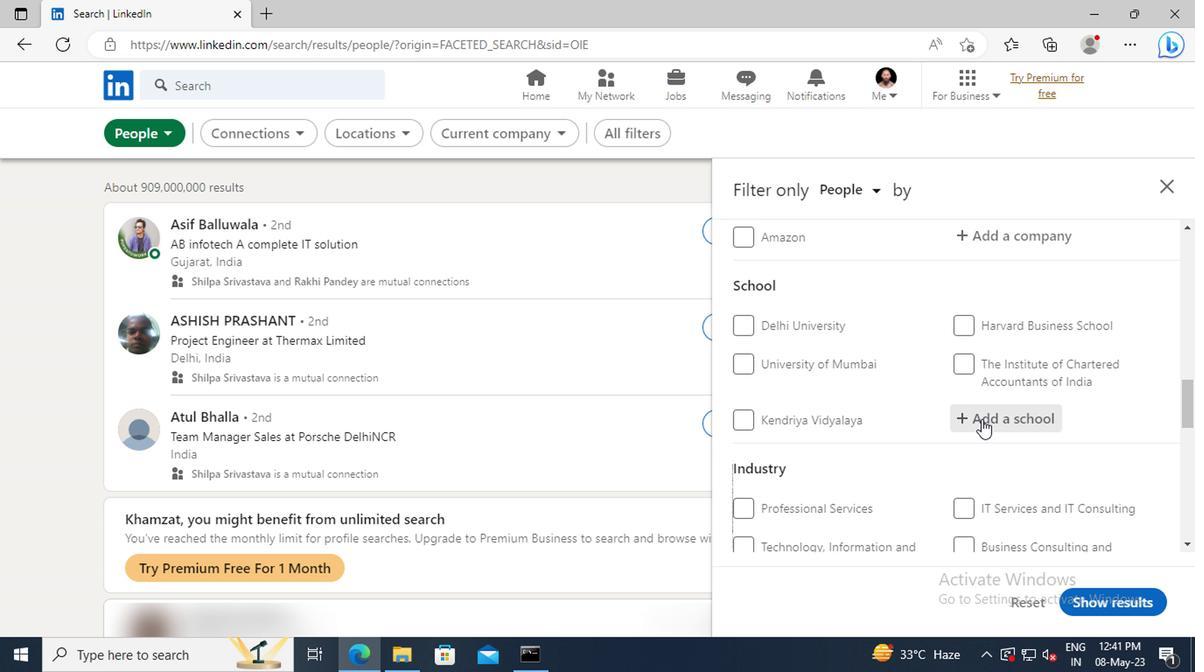 
Action: Key pressed <Key.shift>
Screenshot: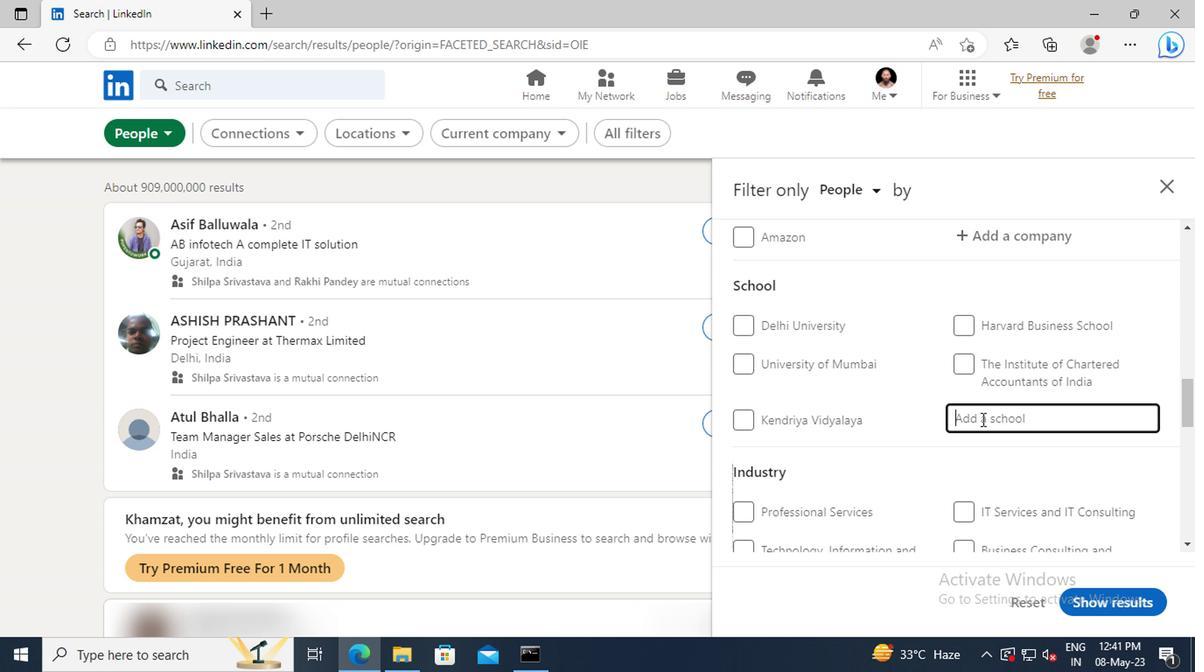 
Action: Mouse moved to (980, 418)
Screenshot: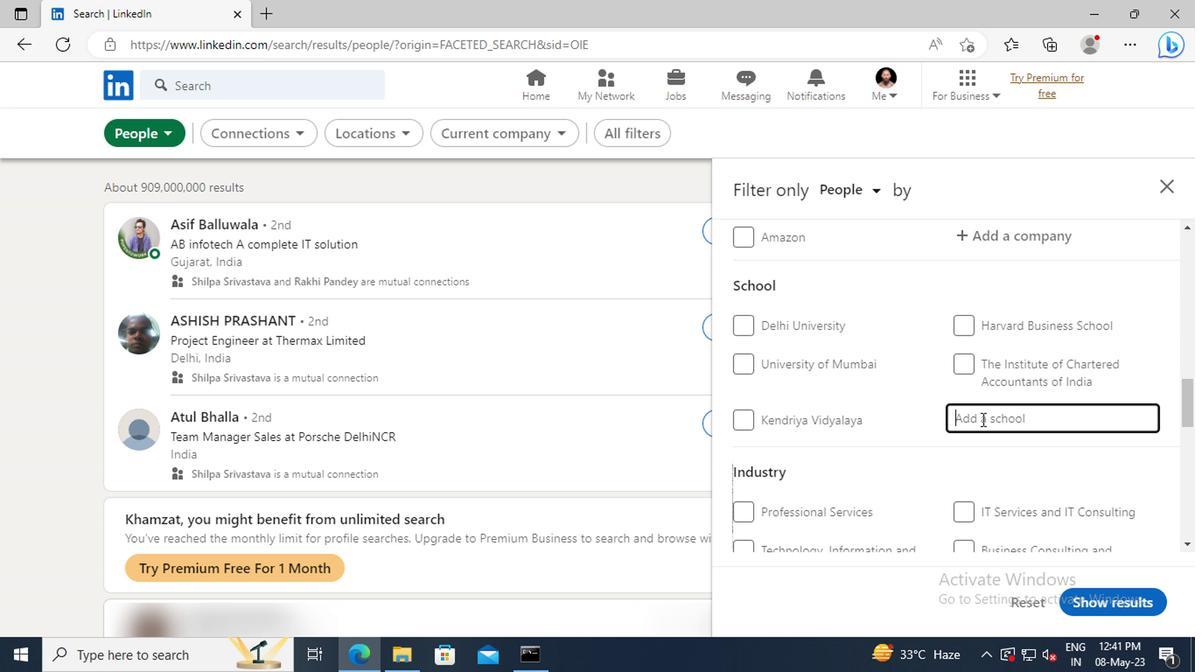 
Action: Key pressed <Key.shift><Key.shift><Key.shift><Key.shift><Key.shift><Key.shift><Key.shift><Key.shift><Key.shift><Key.shift><Key.shift><Key.shift><Key.shift>
Screenshot: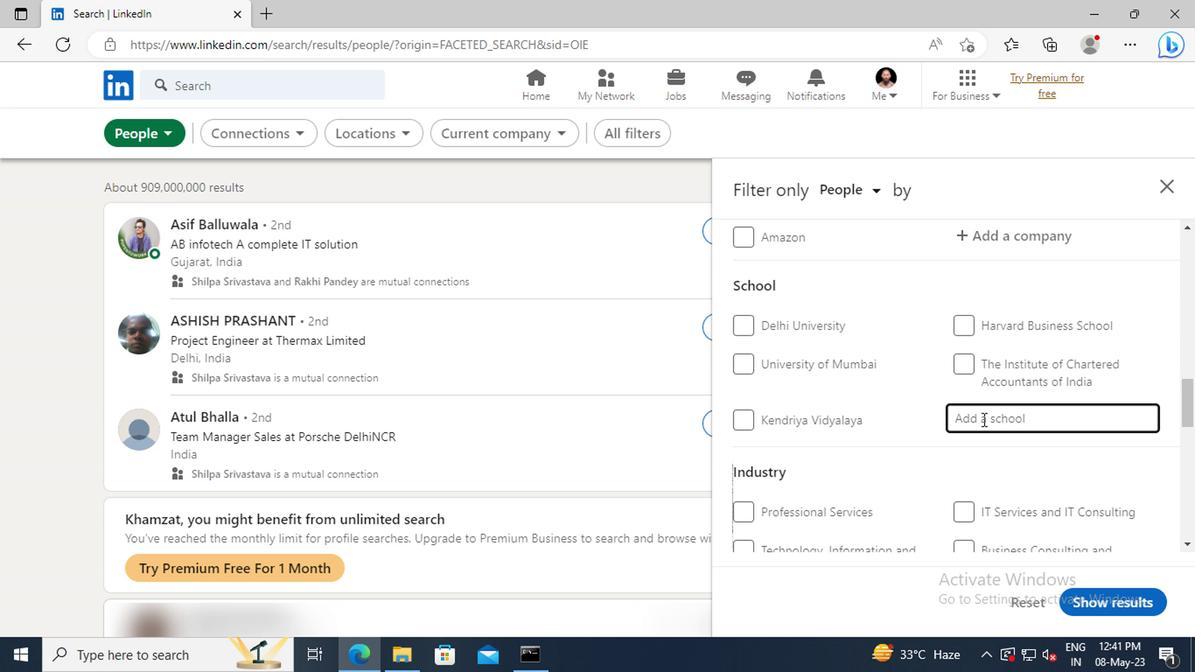 
Action: Mouse moved to (980, 420)
Screenshot: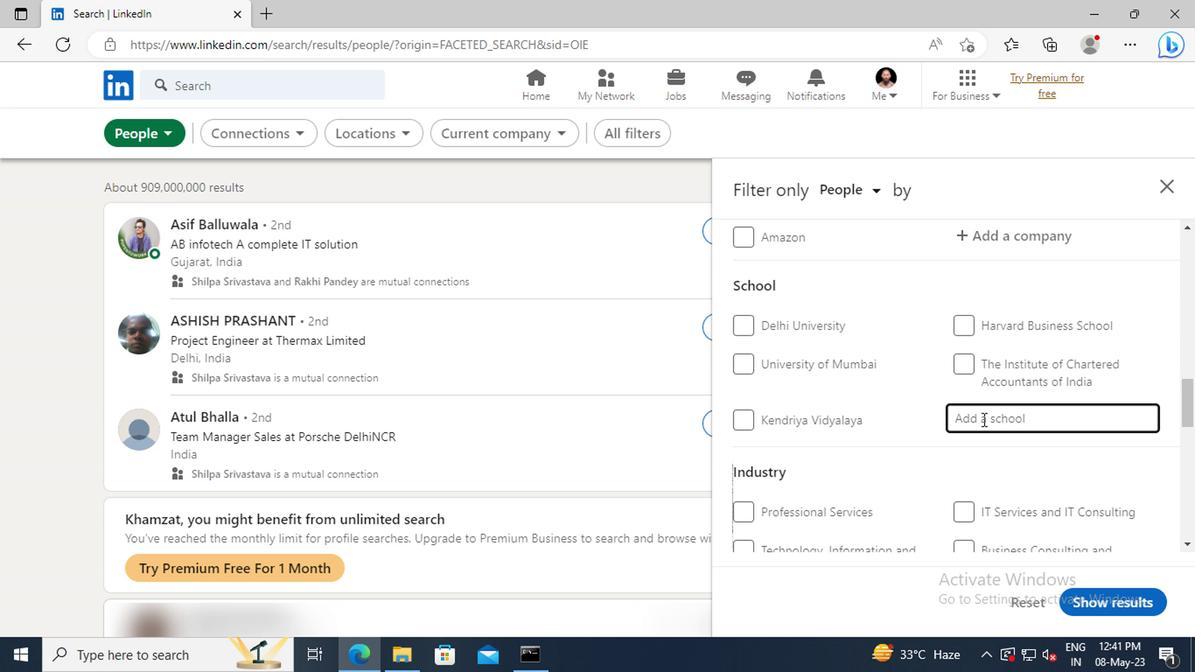 
Action: Key pressed ENGLISH<Key.shift>SC
Screenshot: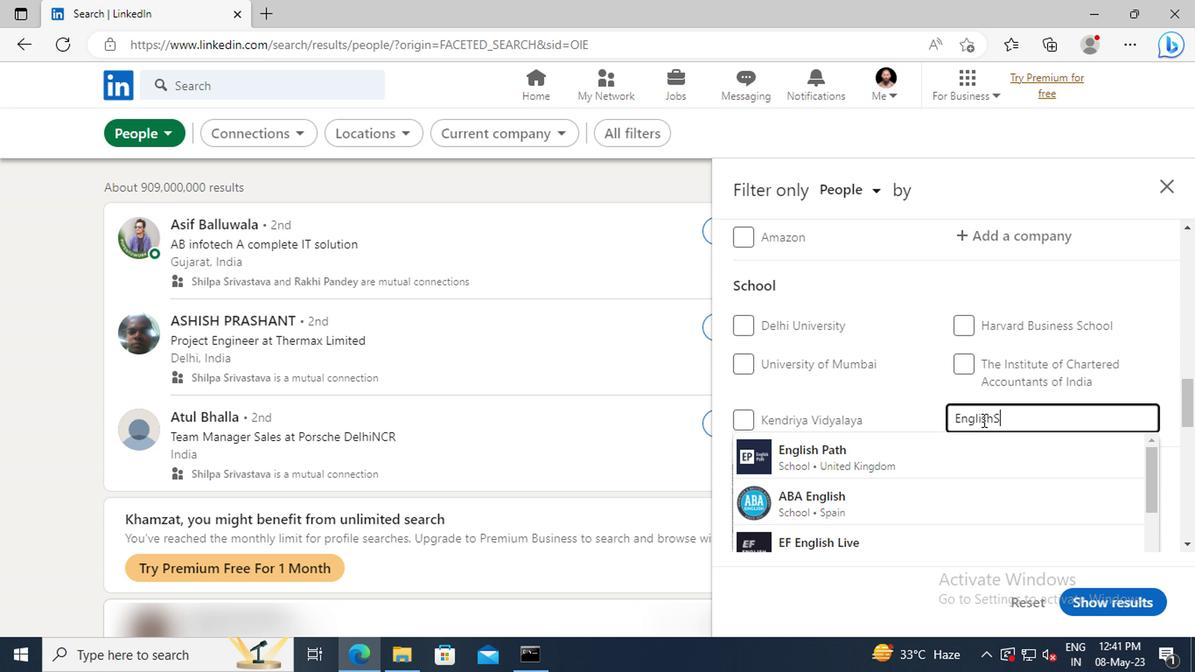 
Action: Mouse moved to (980, 442)
Screenshot: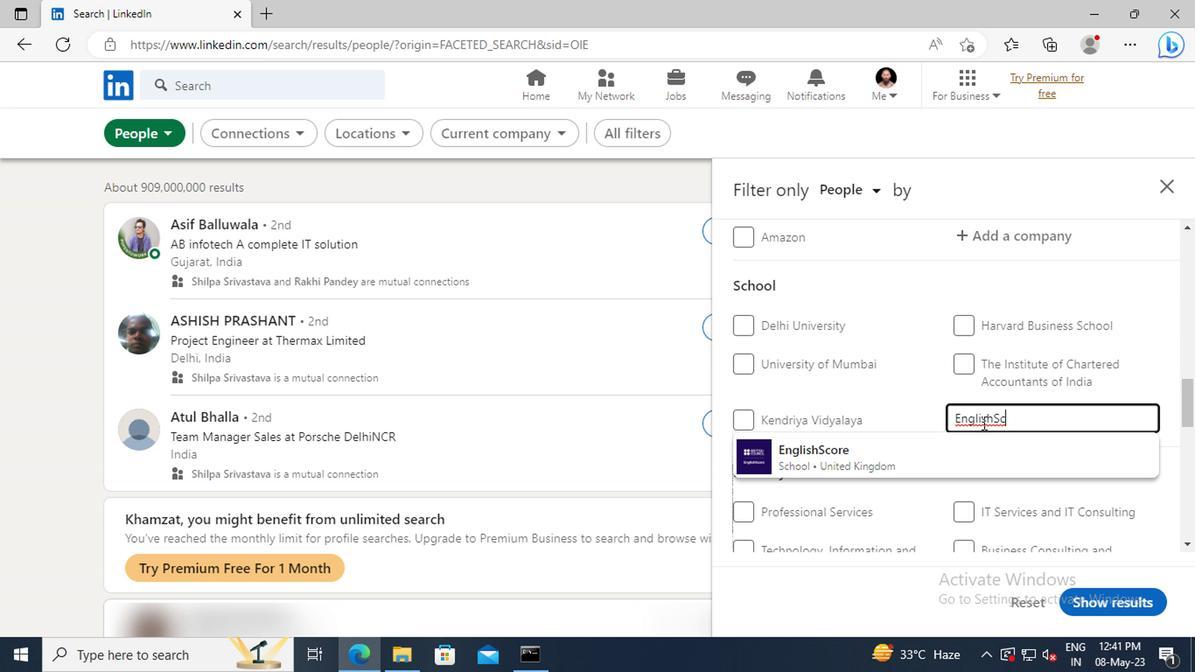 
Action: Mouse pressed left at (980, 442)
Screenshot: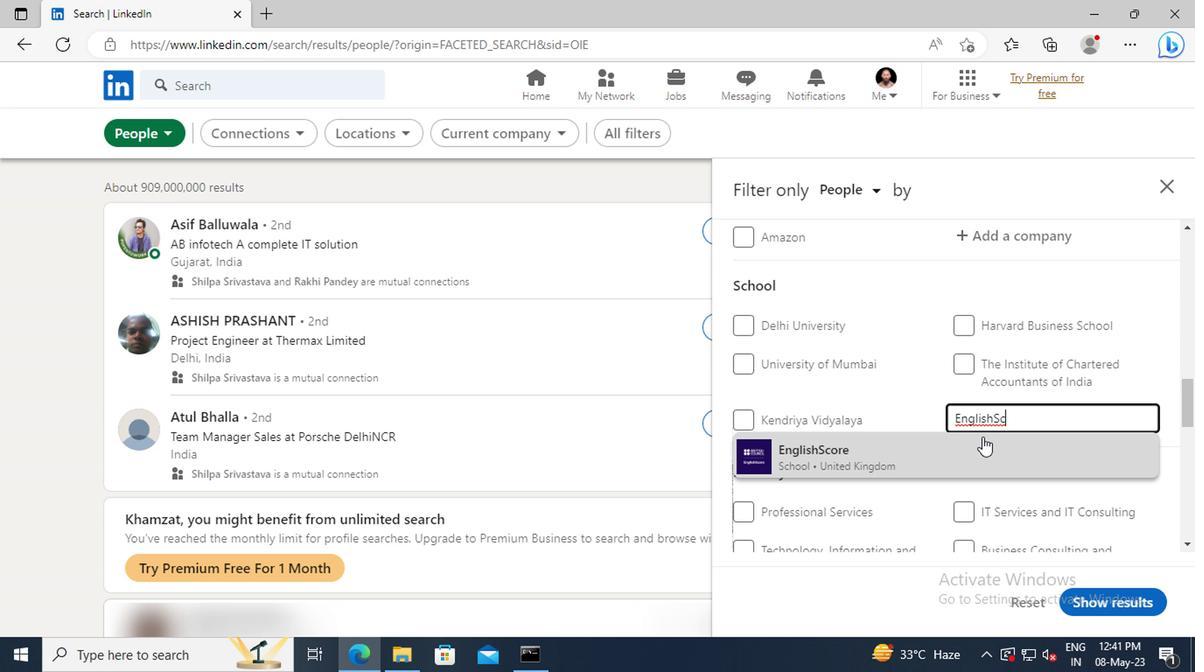 
Action: Mouse scrolled (980, 441) with delta (0, -1)
Screenshot: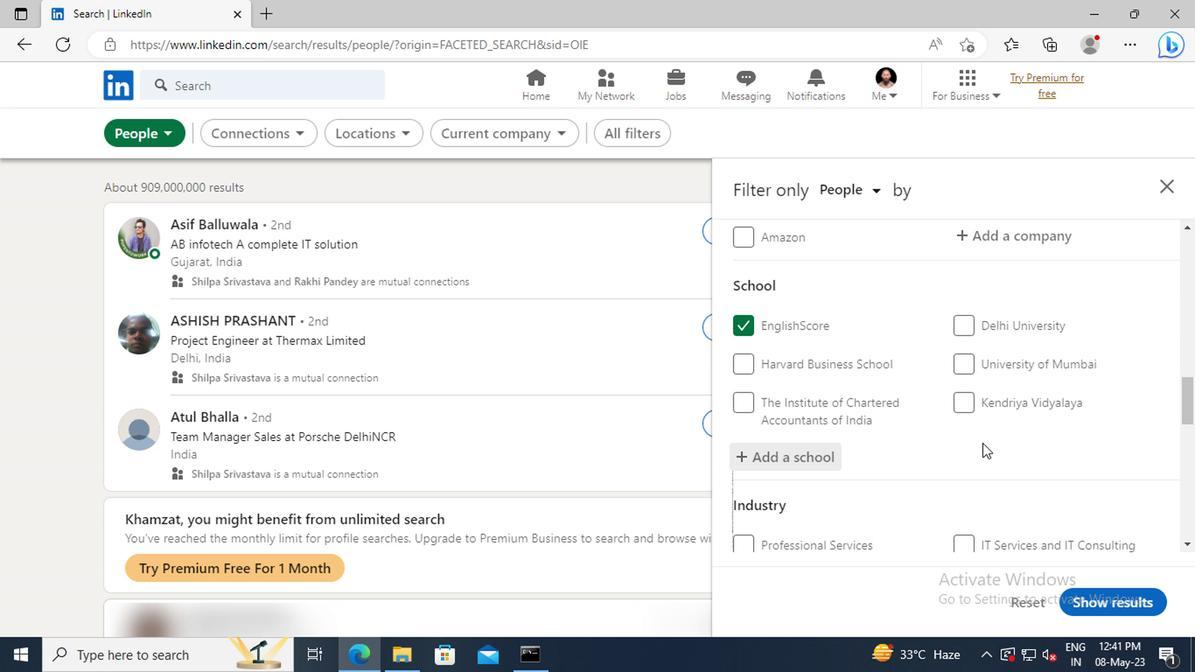 
Action: Mouse scrolled (980, 441) with delta (0, -1)
Screenshot: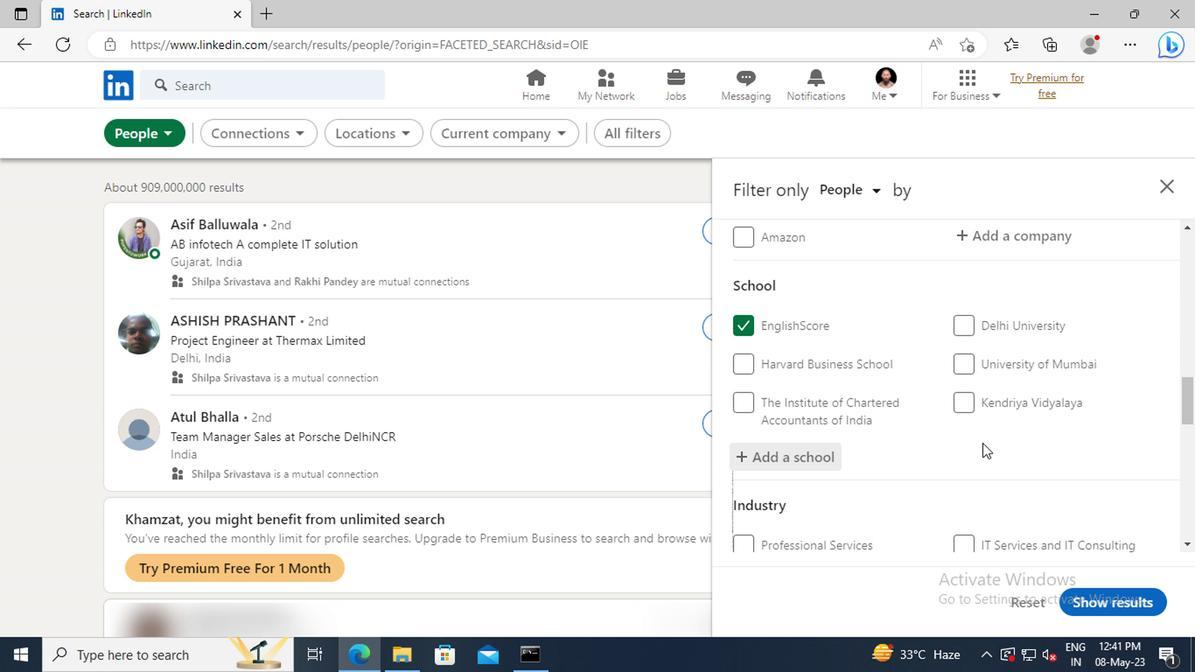 
Action: Mouse moved to (980, 440)
Screenshot: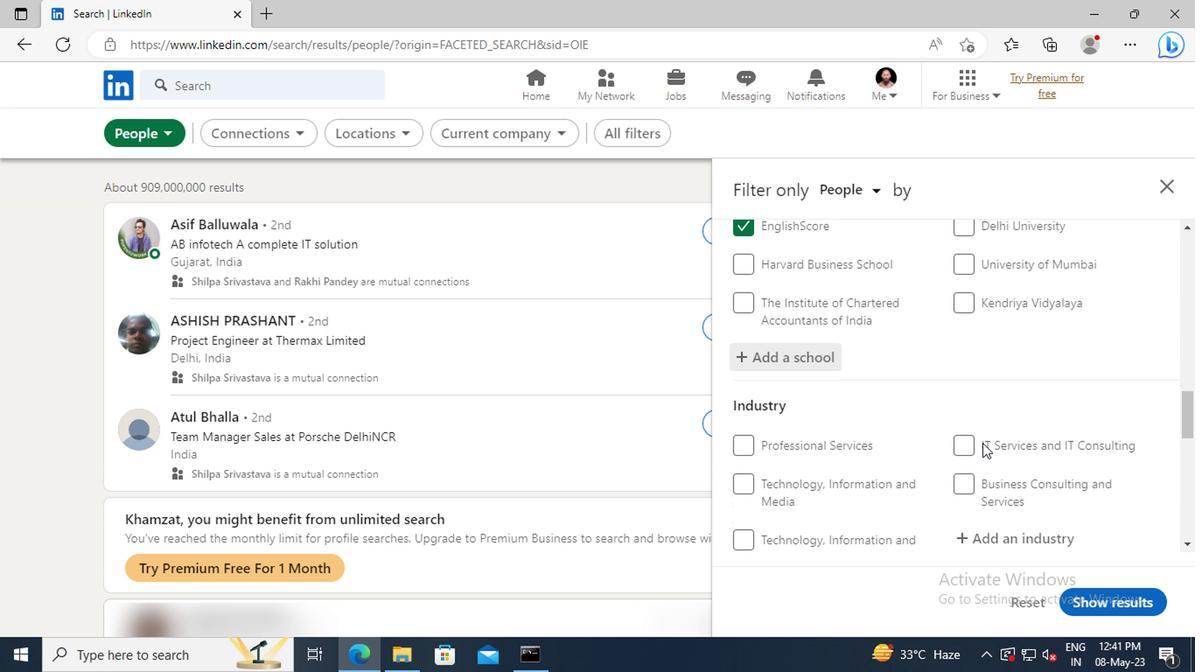 
Action: Mouse scrolled (980, 438) with delta (0, -1)
Screenshot: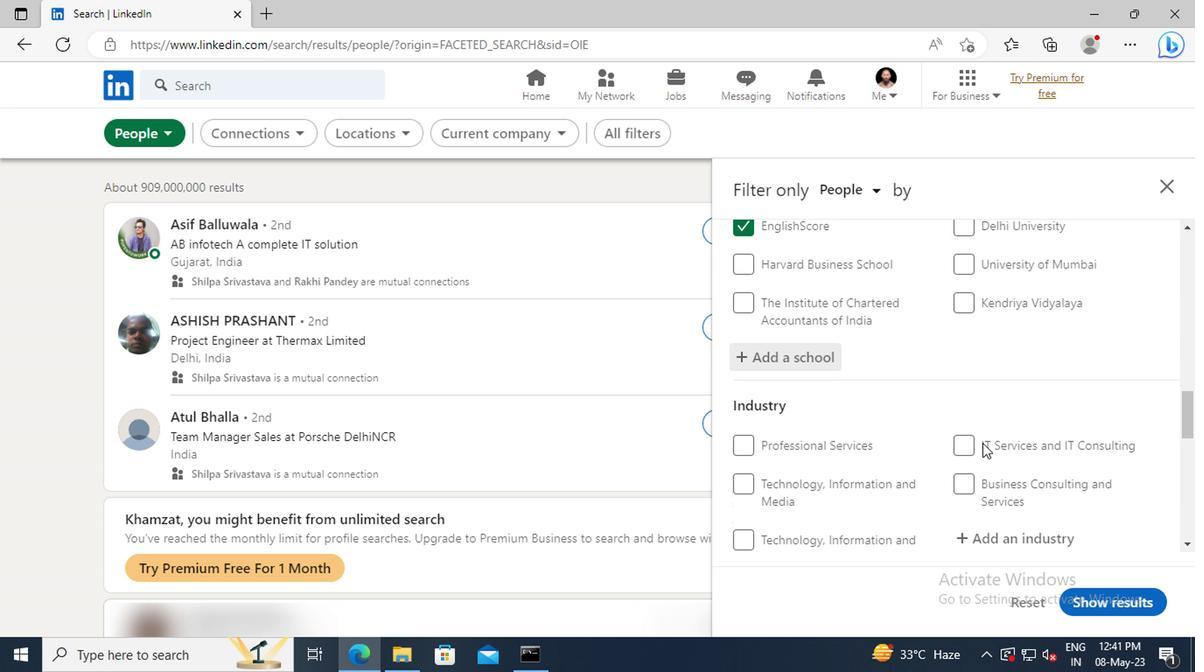 
Action: Mouse moved to (979, 435)
Screenshot: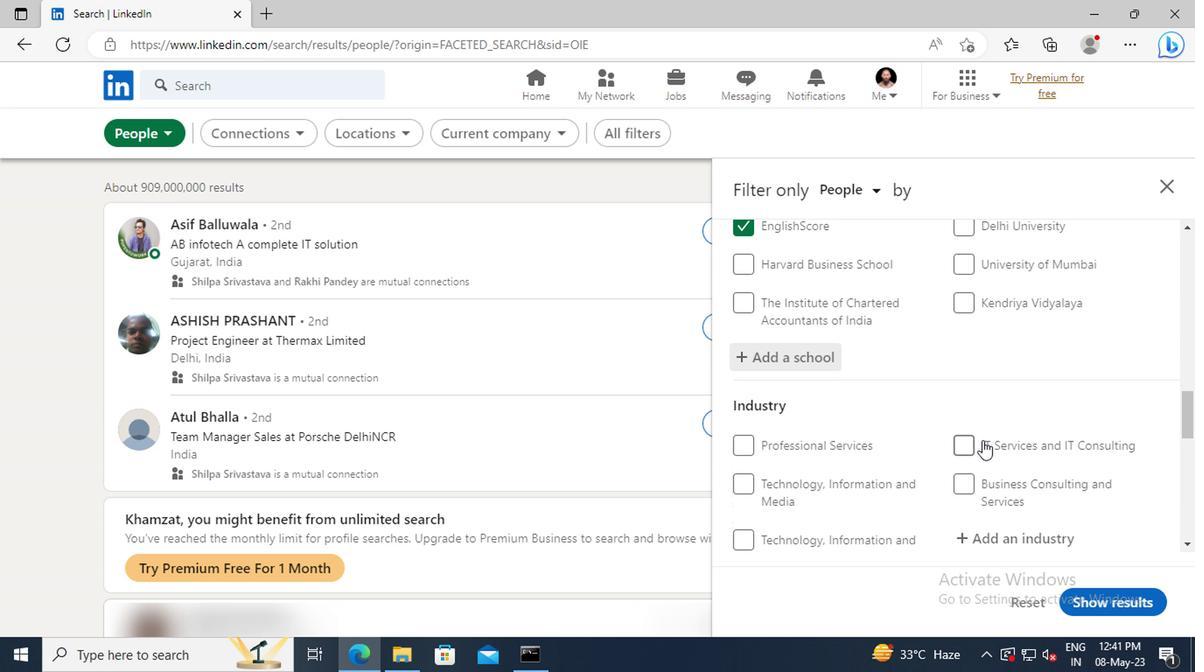 
Action: Mouse scrolled (979, 434) with delta (0, -1)
Screenshot: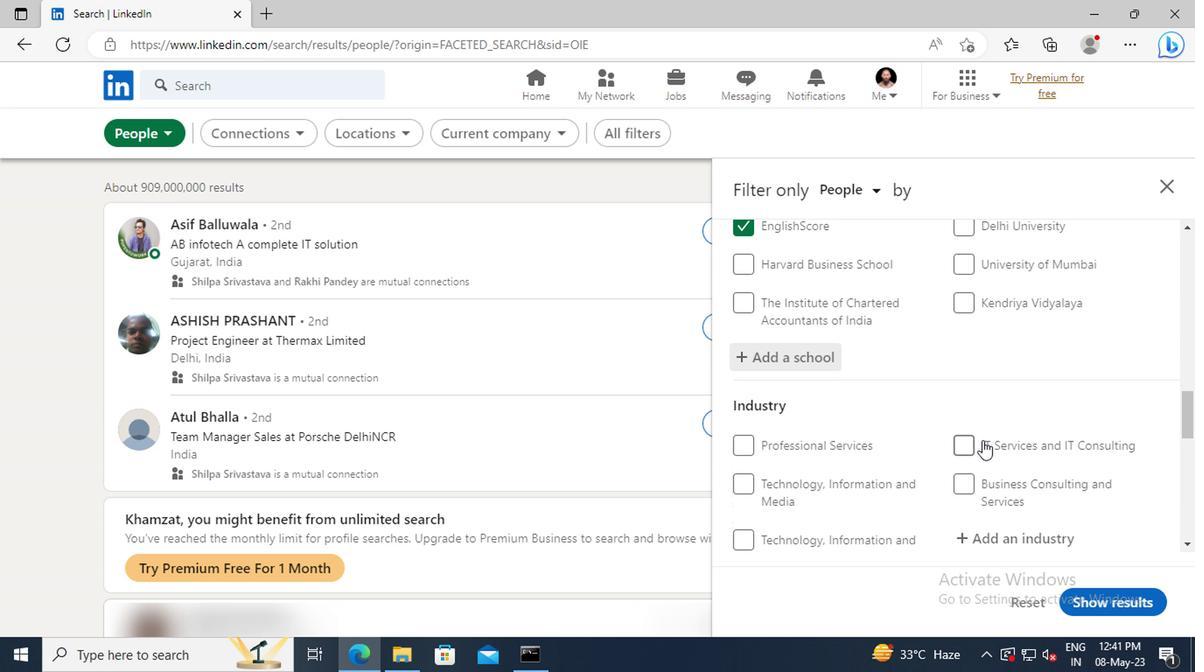 
Action: Mouse moved to (978, 429)
Screenshot: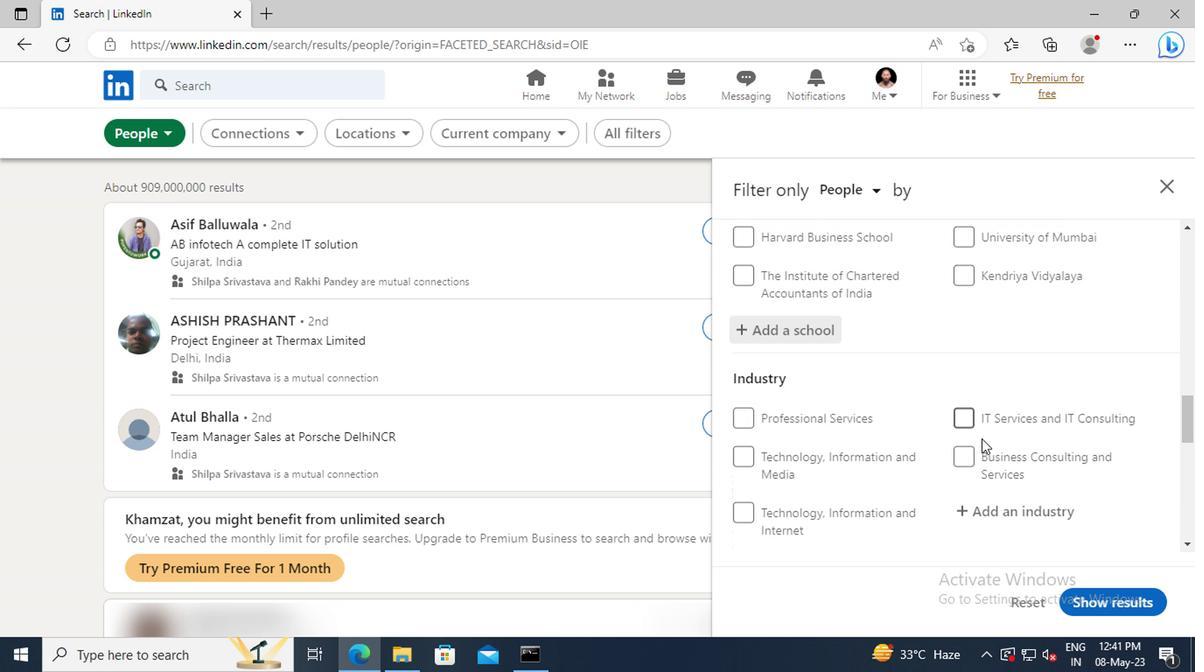 
Action: Mouse scrolled (978, 428) with delta (0, 0)
Screenshot: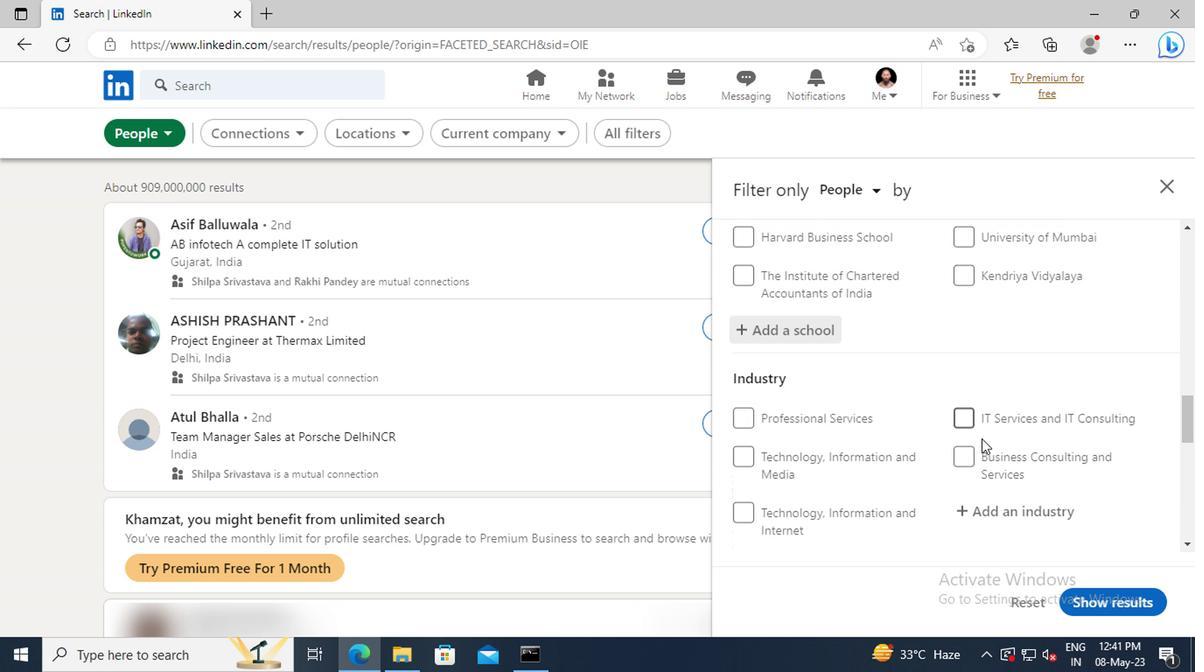 
Action: Mouse moved to (980, 394)
Screenshot: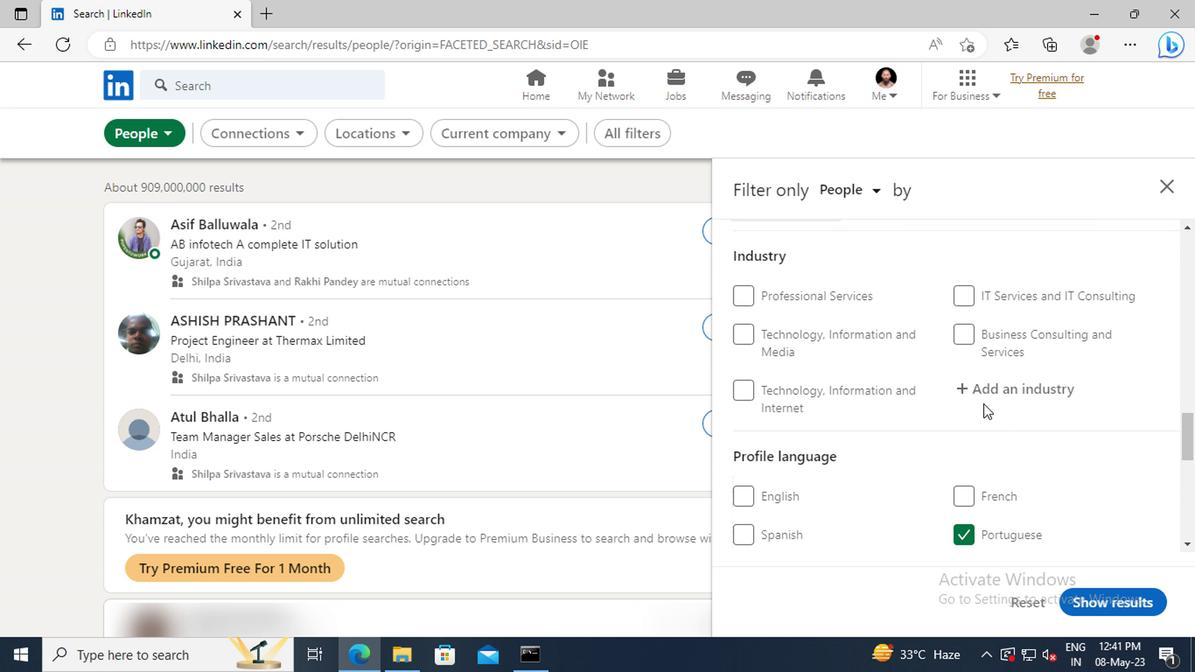 
Action: Mouse pressed left at (980, 394)
Screenshot: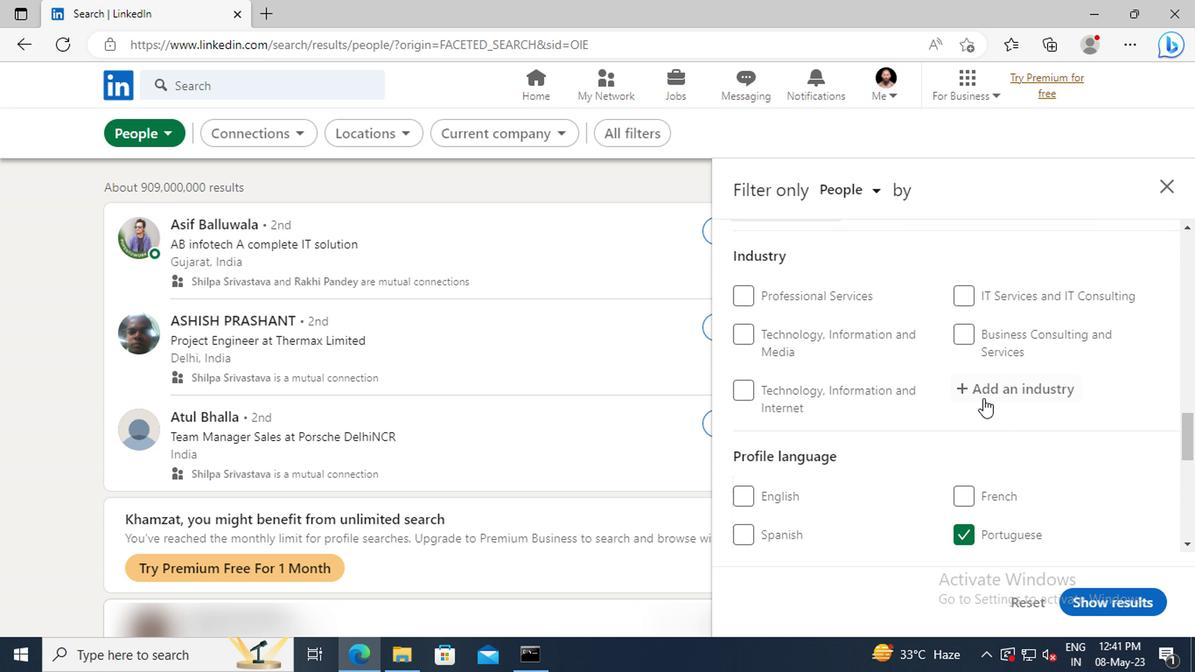 
Action: Key pressed <Key.shift>AUTOM
Screenshot: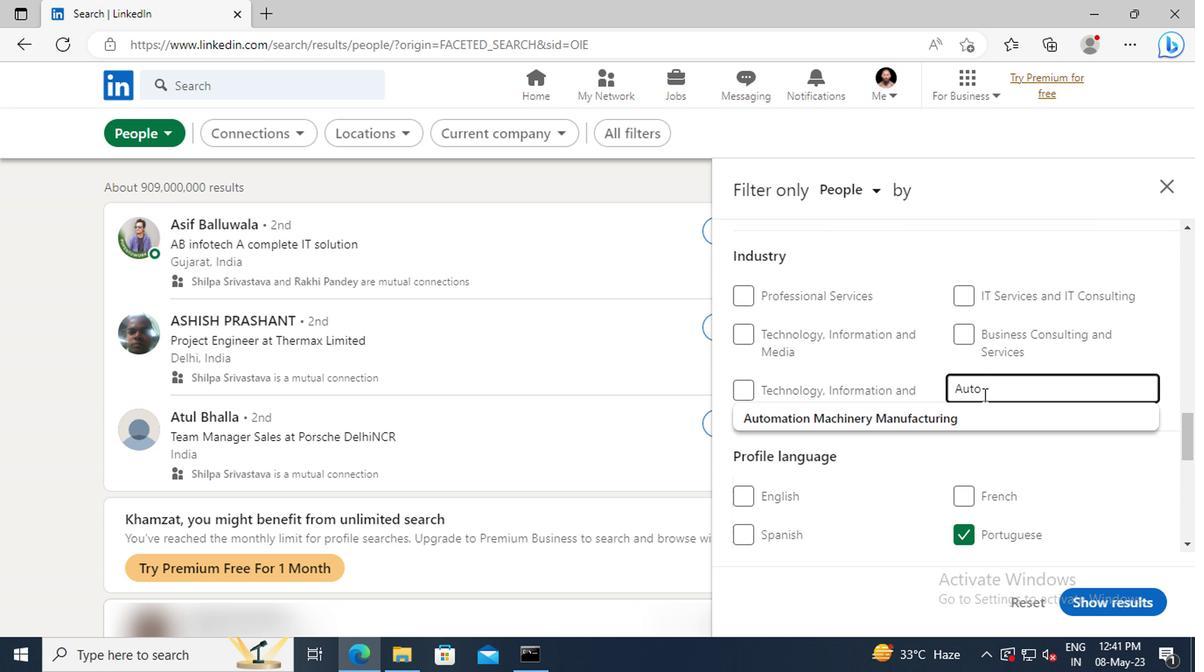 
Action: Mouse moved to (978, 408)
Screenshot: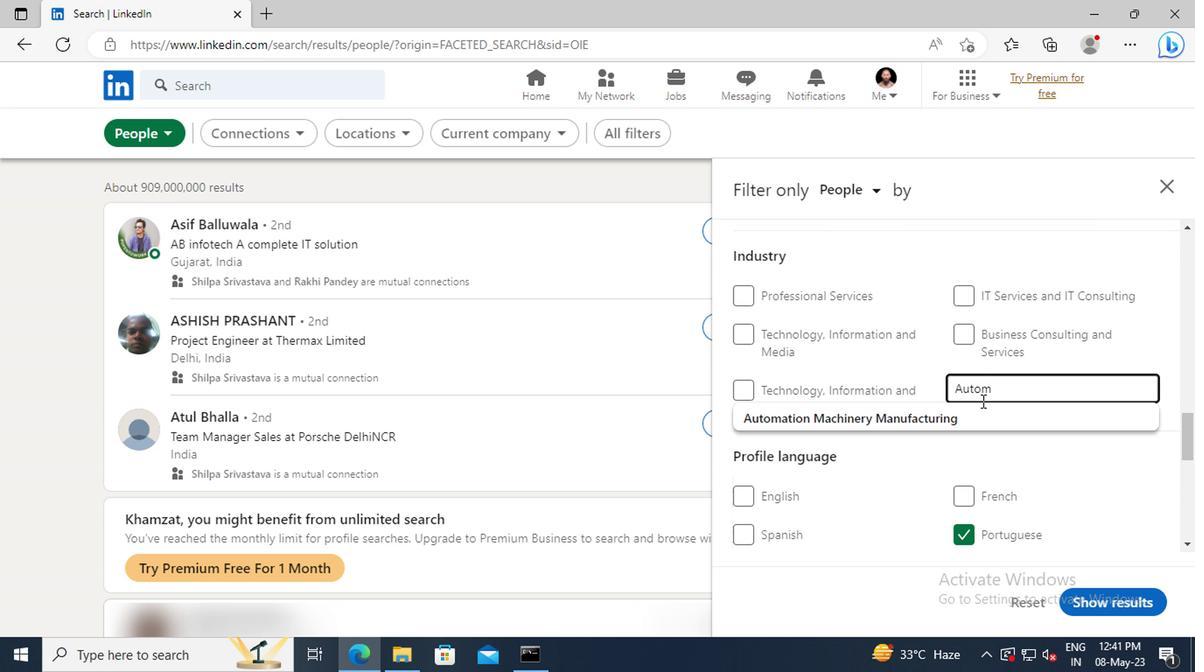 
Action: Mouse pressed left at (978, 408)
Screenshot: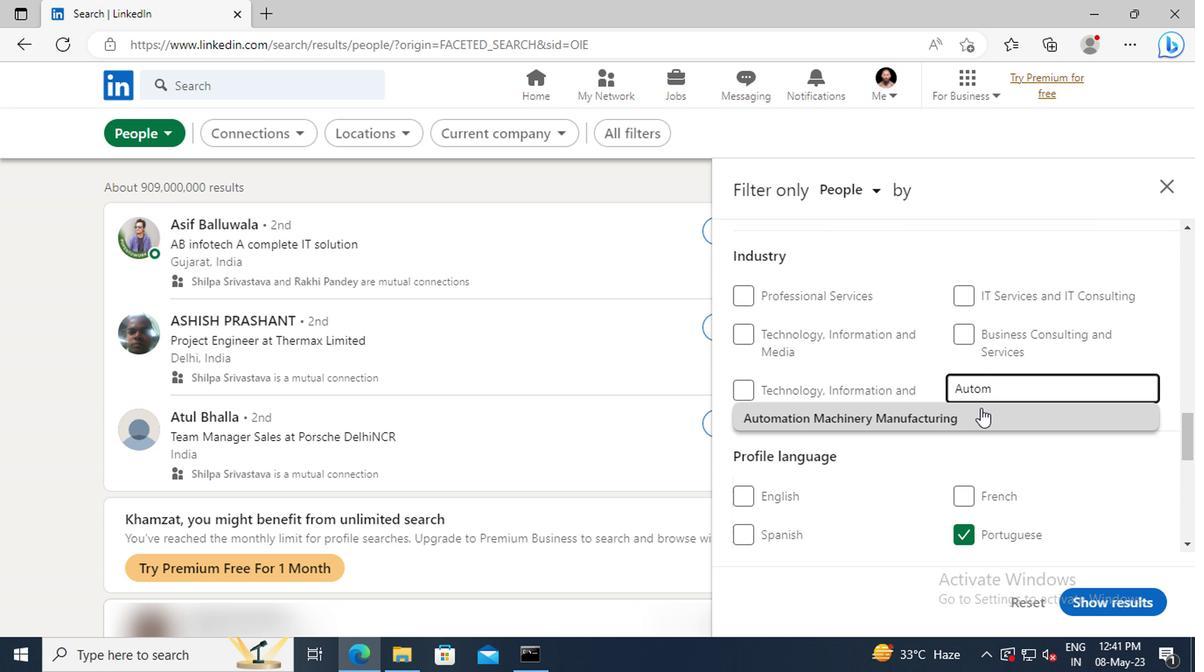 
Action: Mouse moved to (976, 410)
Screenshot: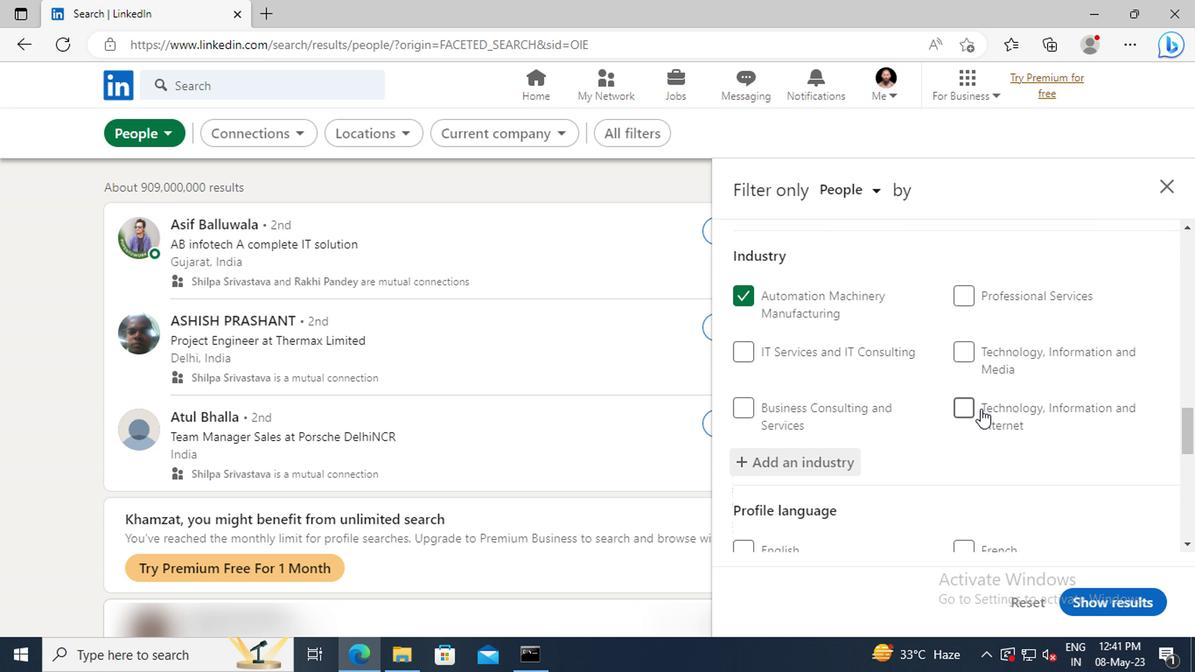 
Action: Mouse scrolled (976, 409) with delta (0, 0)
Screenshot: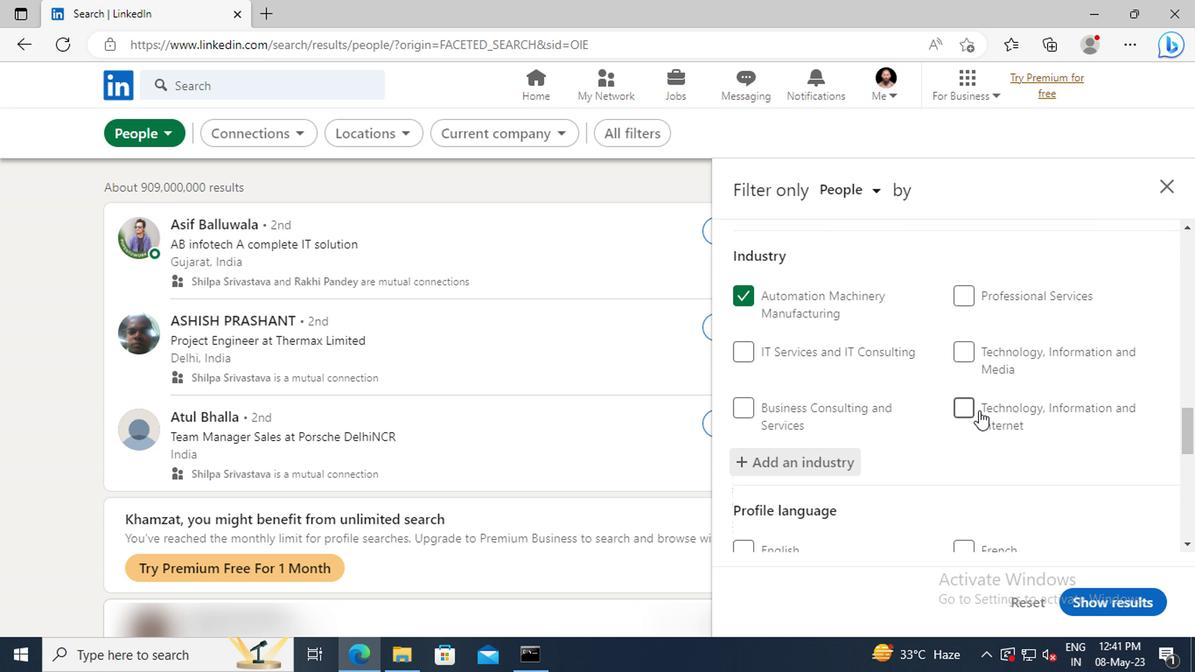 
Action: Mouse scrolled (976, 409) with delta (0, 0)
Screenshot: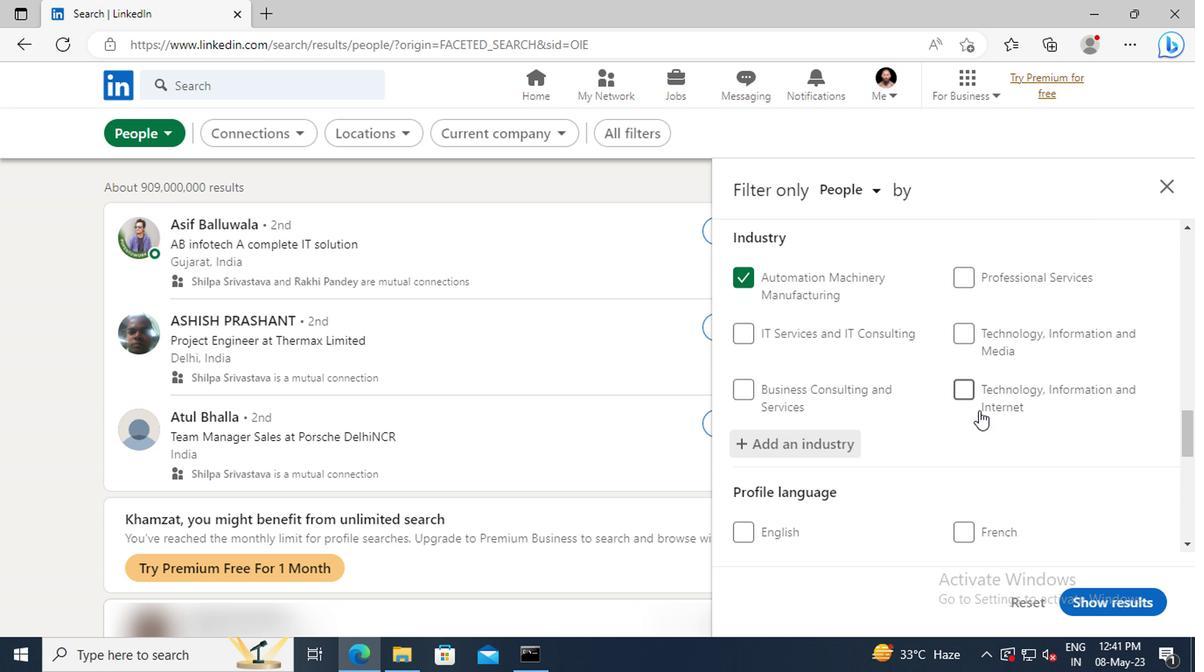 
Action: Mouse scrolled (976, 409) with delta (0, 0)
Screenshot: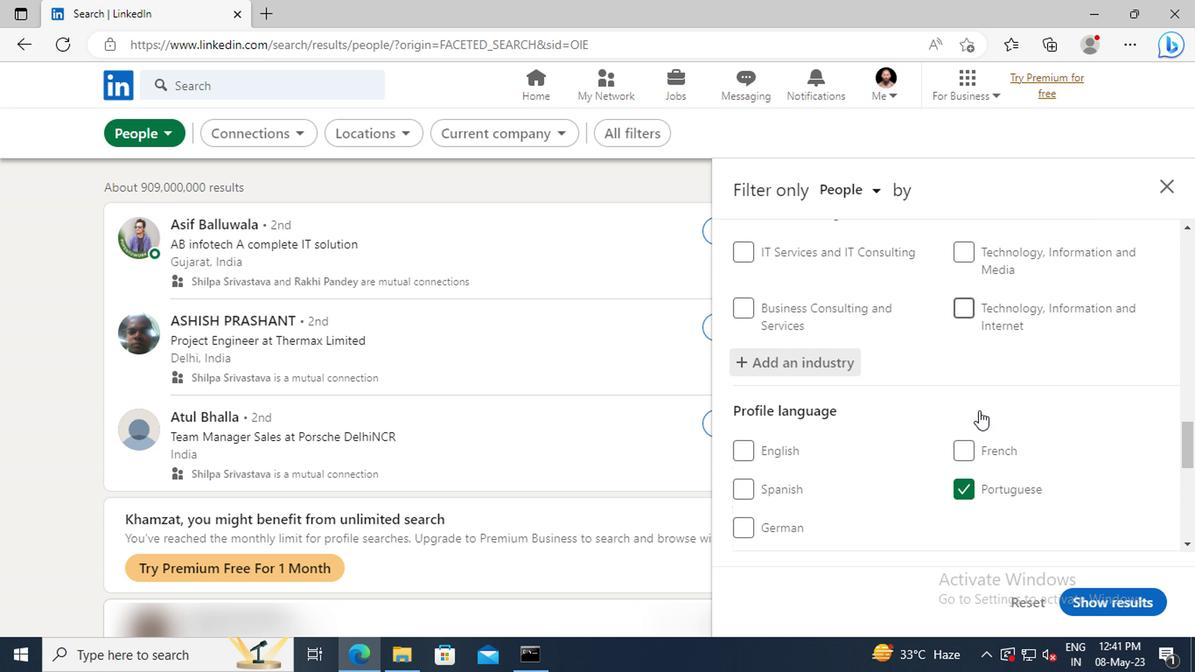 
Action: Mouse scrolled (976, 409) with delta (0, 0)
Screenshot: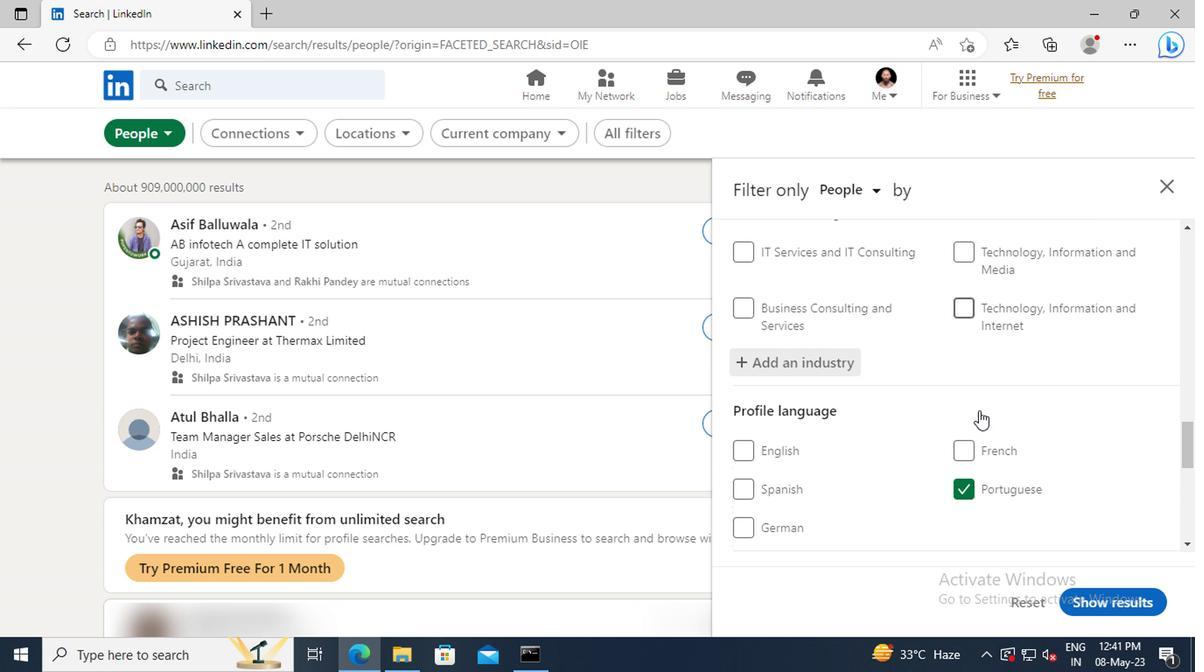 
Action: Mouse scrolled (976, 409) with delta (0, 0)
Screenshot: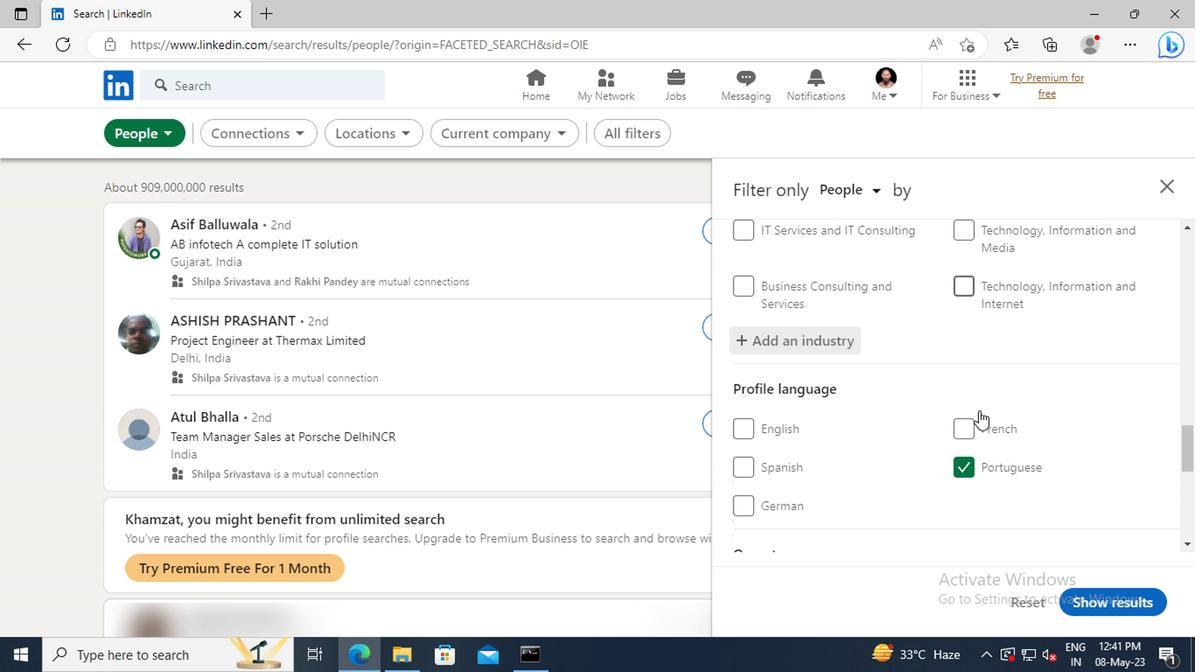 
Action: Mouse moved to (975, 408)
Screenshot: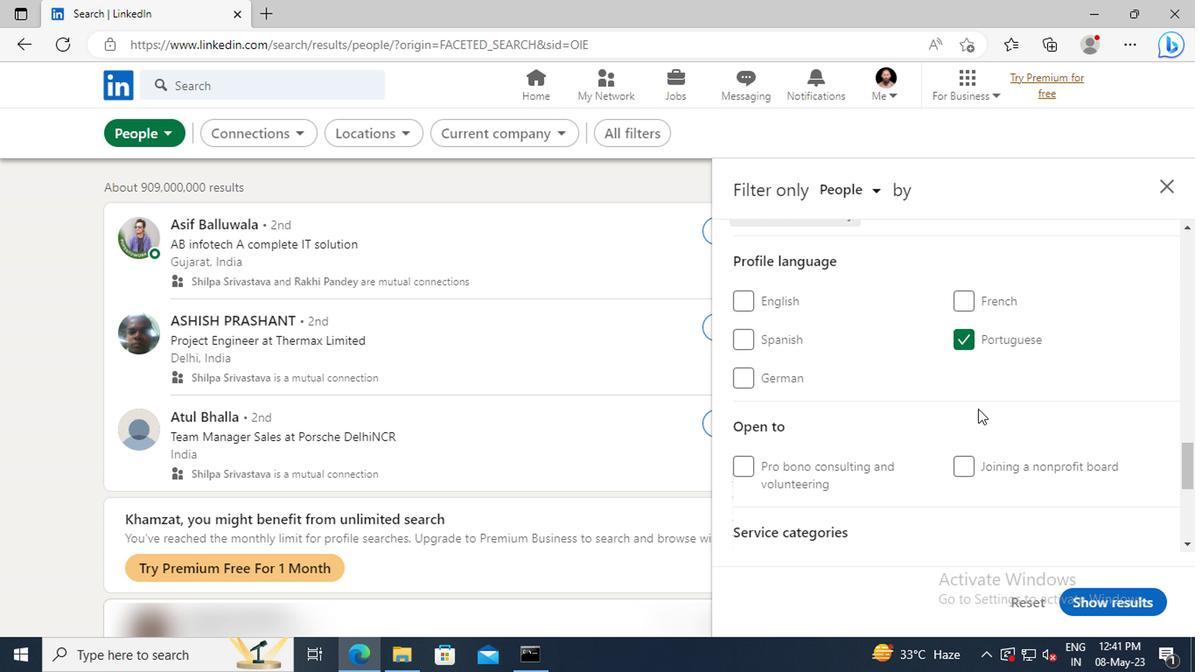 
Action: Mouse scrolled (975, 407) with delta (0, -1)
Screenshot: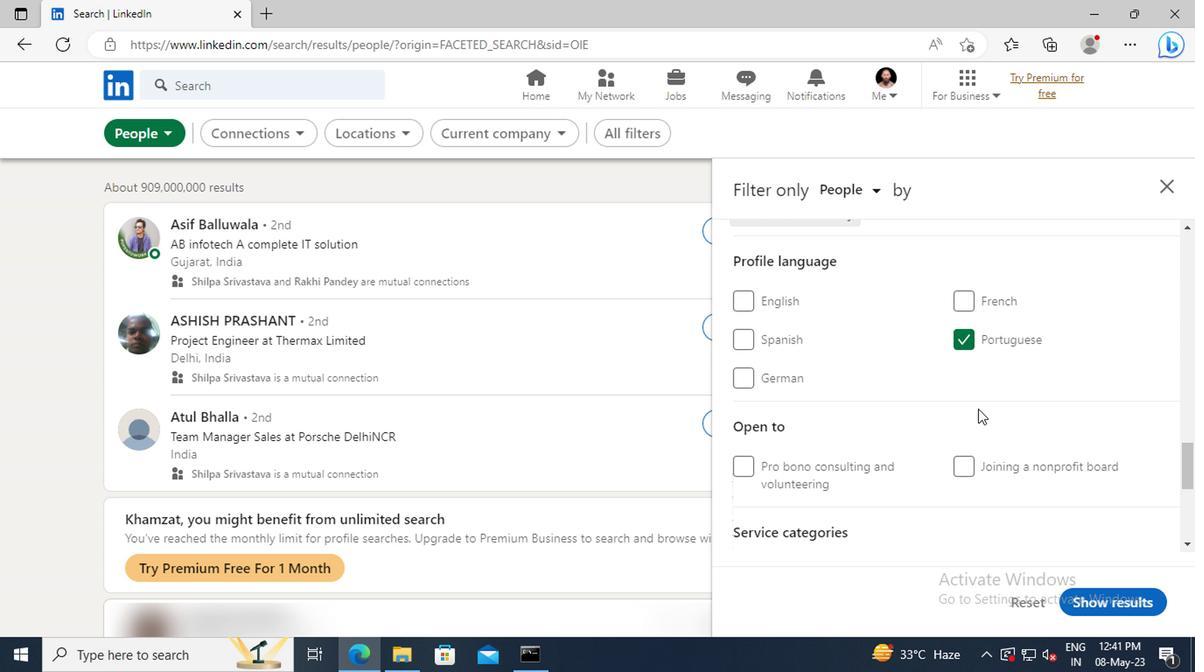 
Action: Mouse scrolled (975, 407) with delta (0, -1)
Screenshot: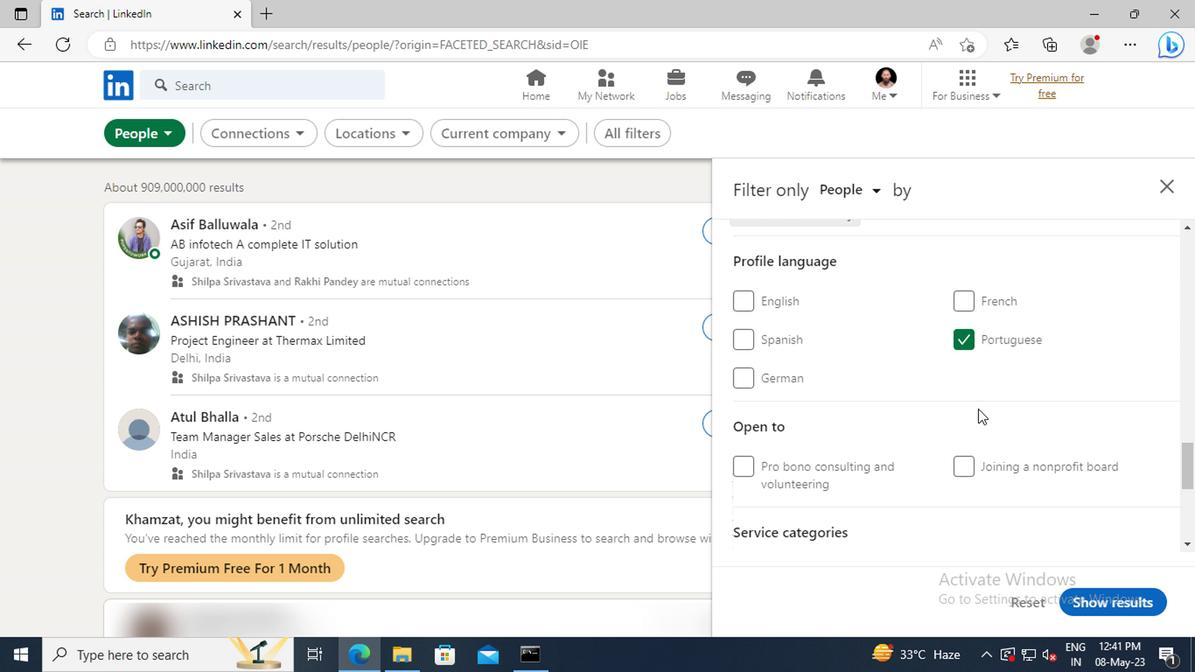 
Action: Mouse moved to (975, 407)
Screenshot: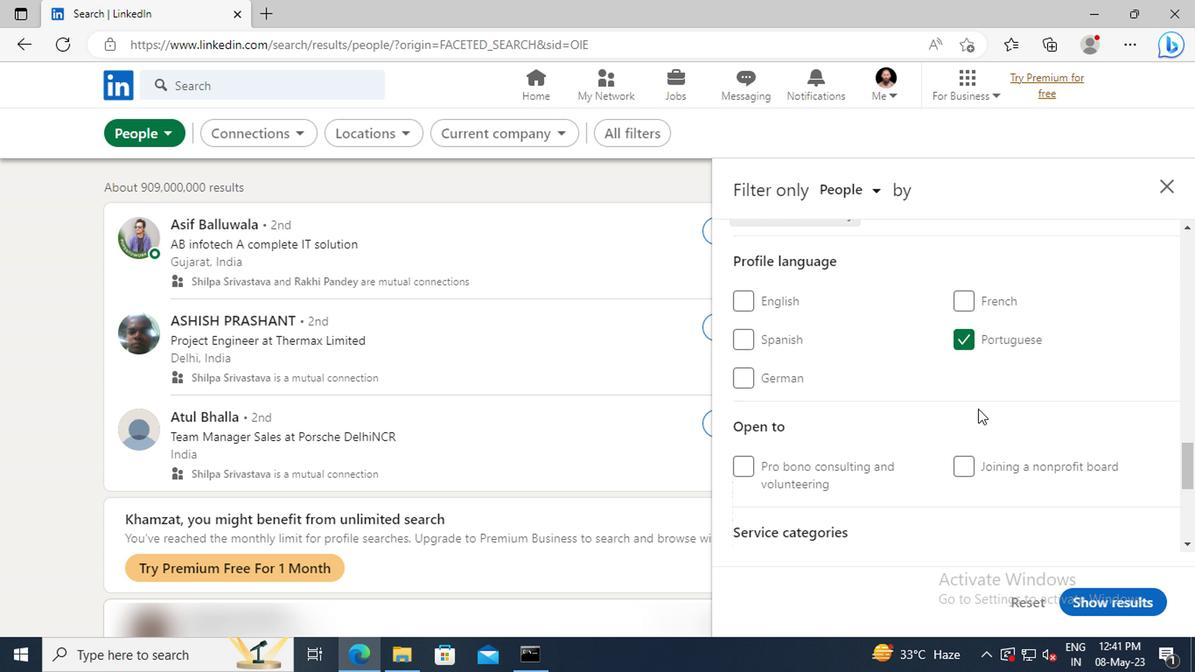
Action: Mouse scrolled (975, 407) with delta (0, 0)
Screenshot: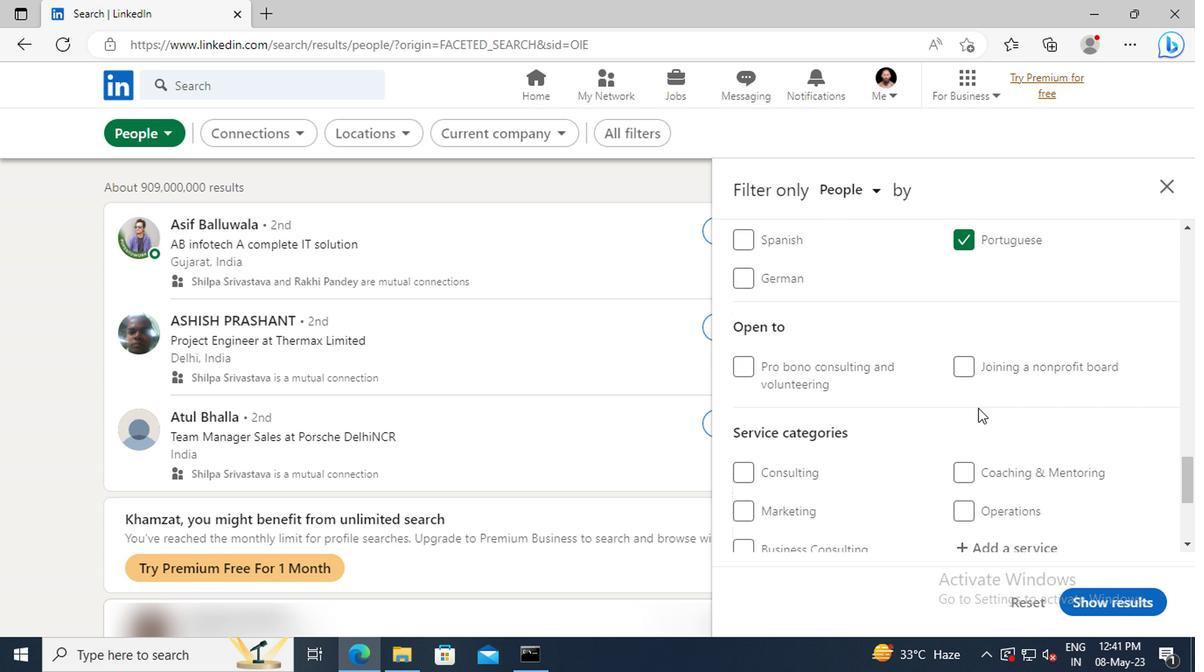 
Action: Mouse scrolled (975, 407) with delta (0, 0)
Screenshot: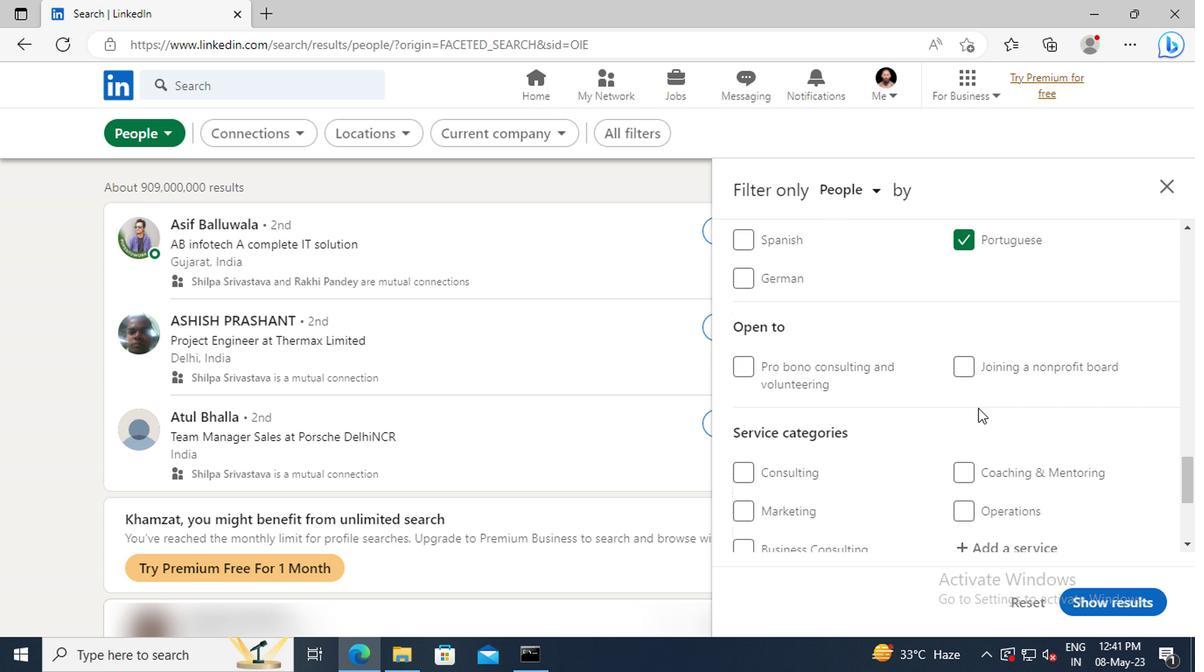 
Action: Mouse moved to (975, 407)
Screenshot: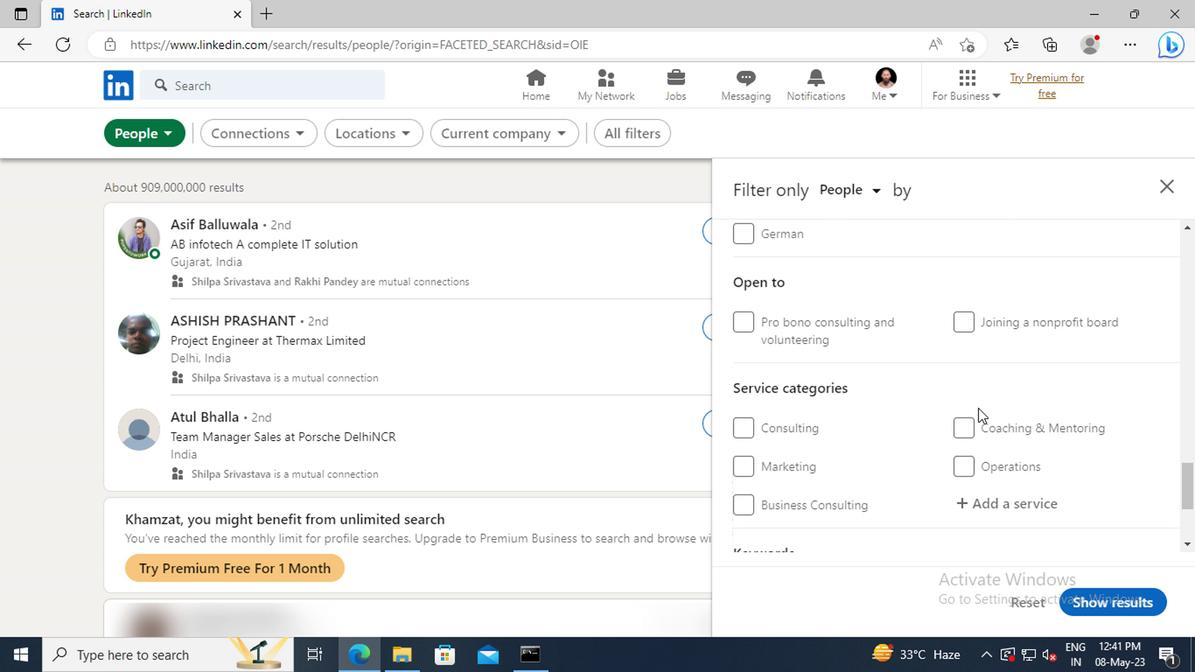 
Action: Mouse scrolled (975, 405) with delta (0, -1)
Screenshot: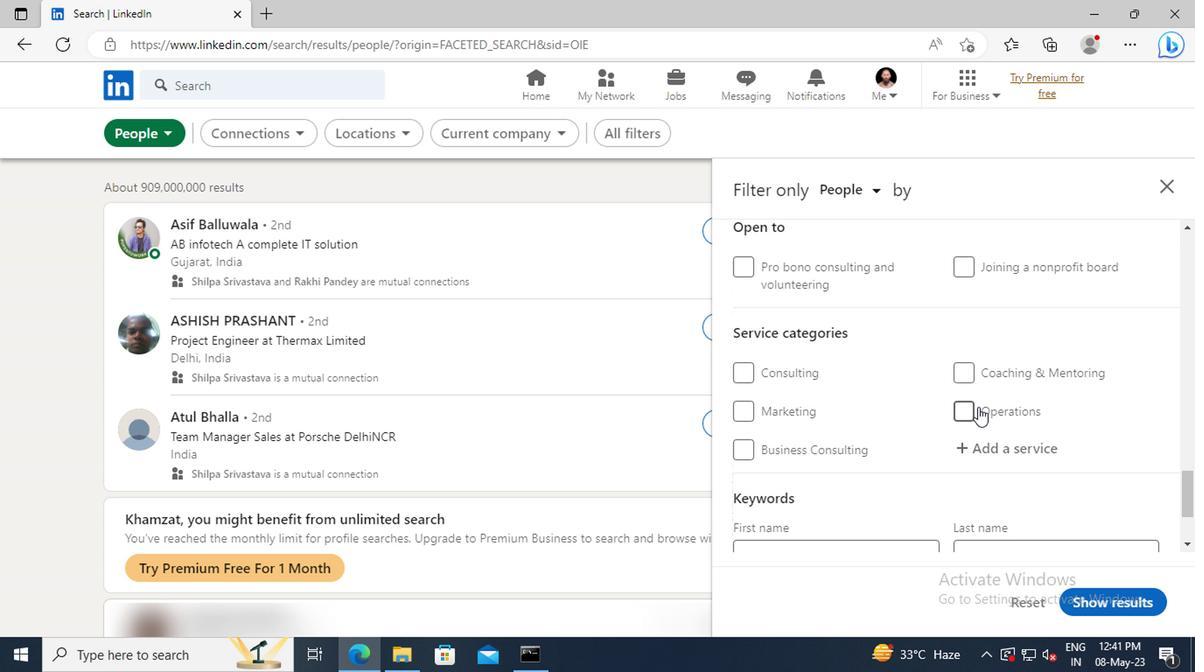 
Action: Mouse moved to (975, 405)
Screenshot: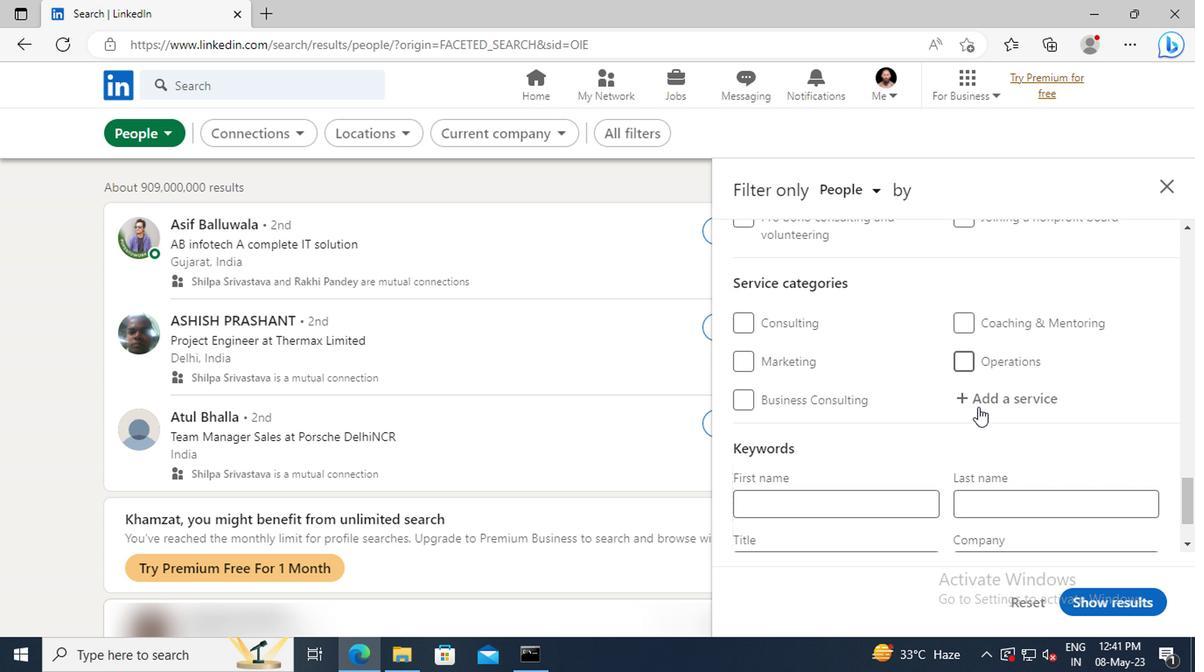 
Action: Mouse pressed left at (975, 405)
Screenshot: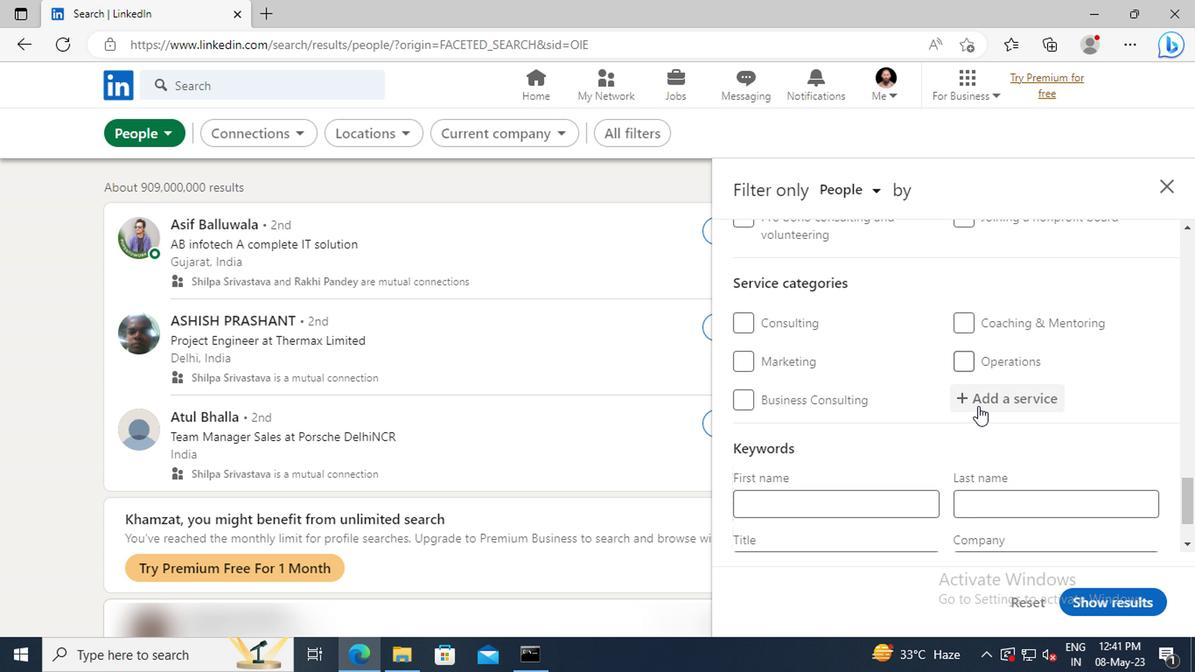 
Action: Mouse moved to (975, 405)
Screenshot: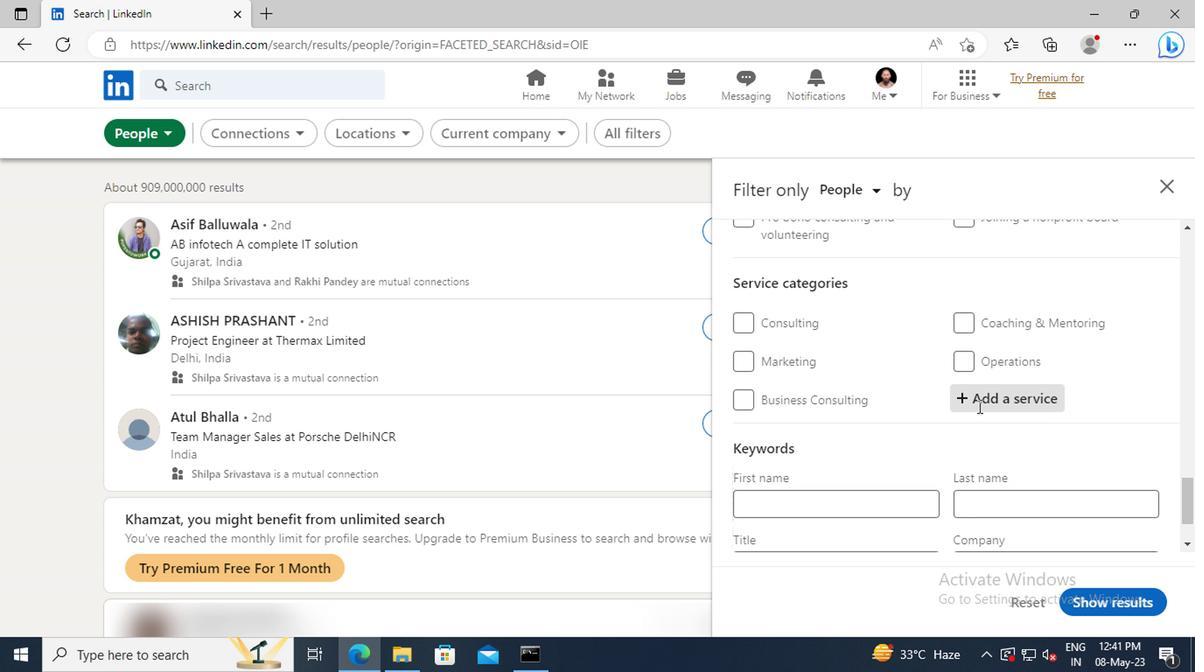
Action: Key pressed <Key.shift>BOOKK
Screenshot: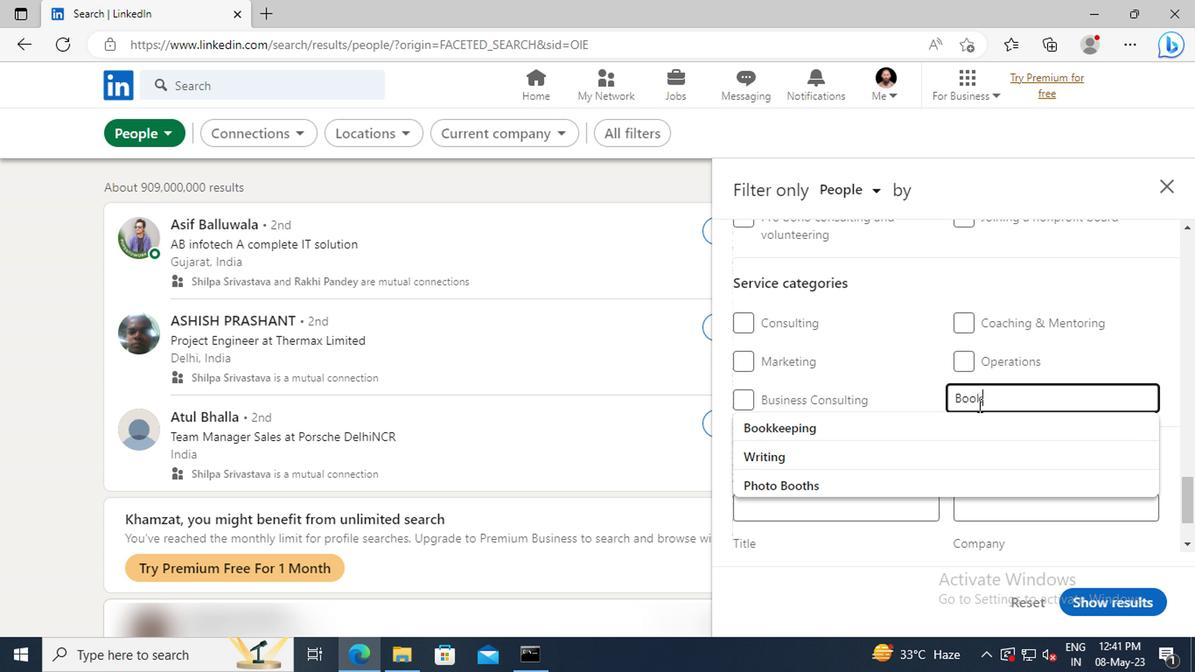 
Action: Mouse moved to (976, 426)
Screenshot: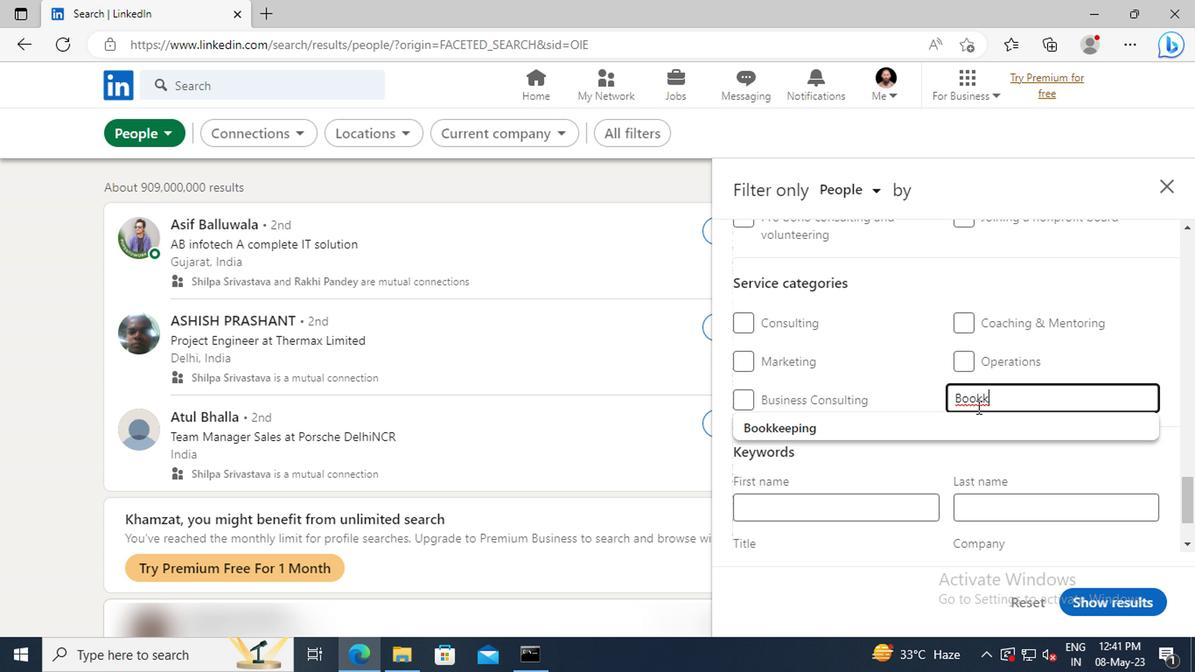 
Action: Mouse pressed left at (976, 426)
Screenshot: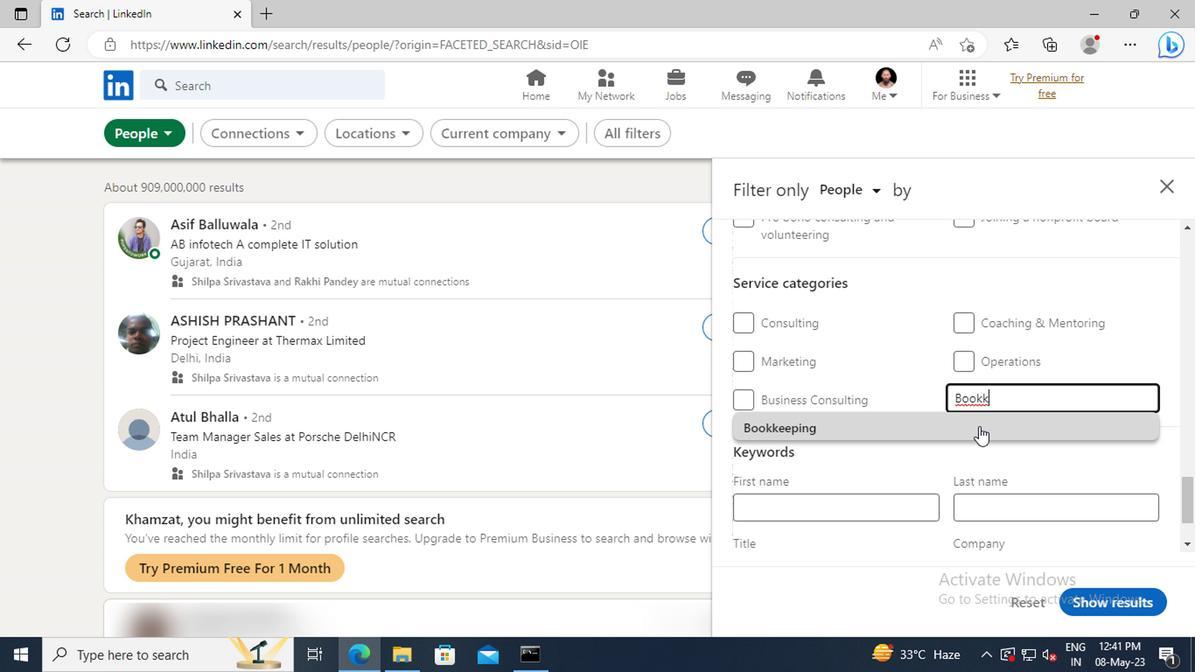 
Action: Mouse scrolled (976, 425) with delta (0, -1)
Screenshot: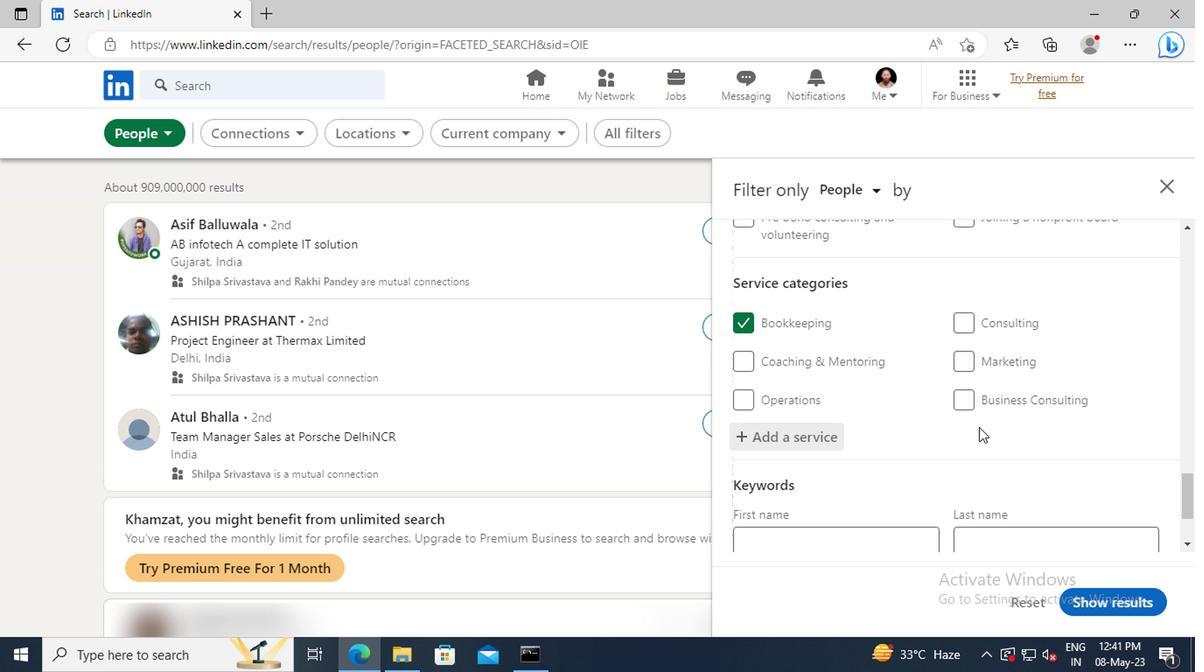
Action: Mouse scrolled (976, 425) with delta (0, -1)
Screenshot: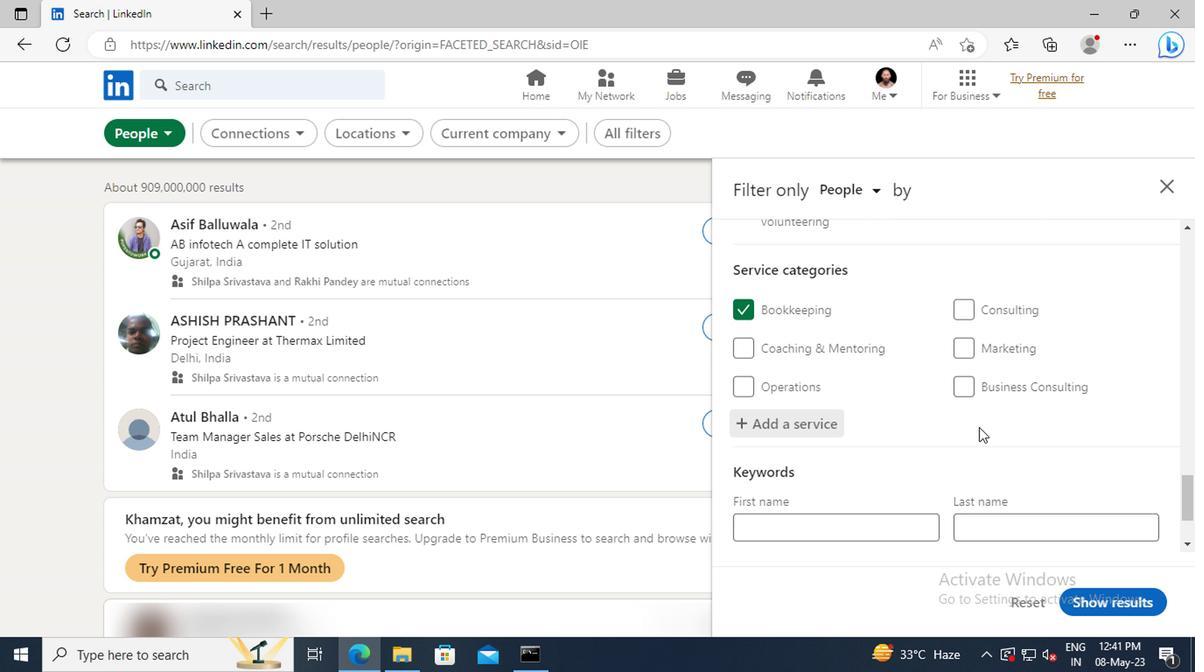 
Action: Mouse scrolled (976, 425) with delta (0, -1)
Screenshot: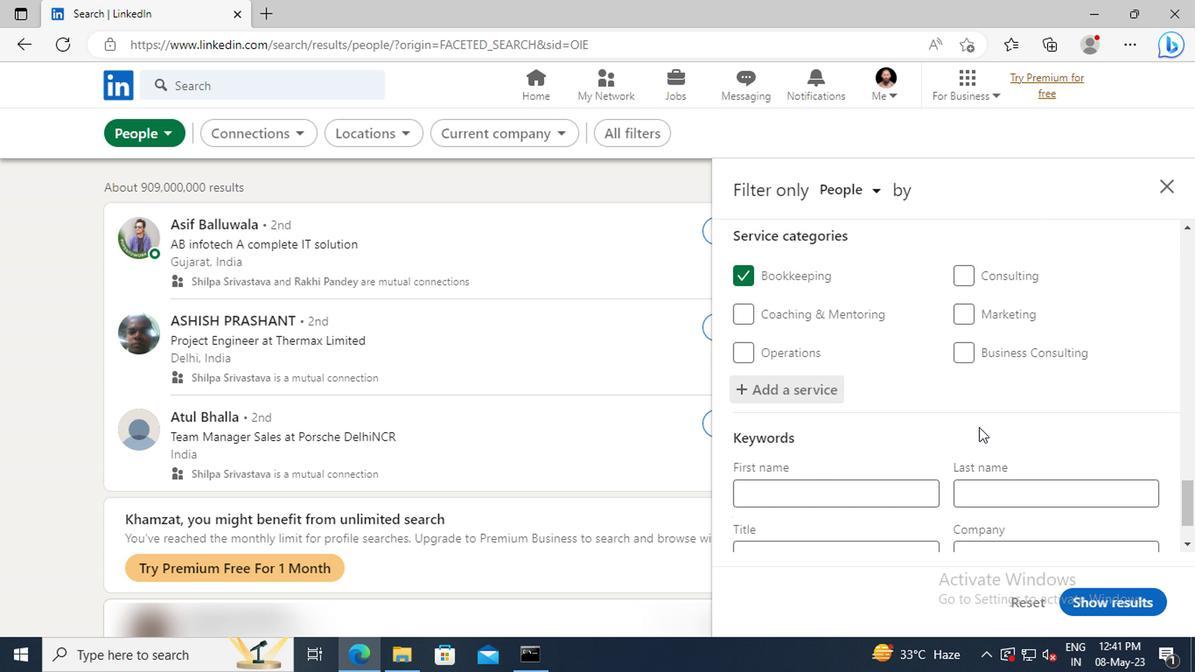 
Action: Mouse moved to (873, 473)
Screenshot: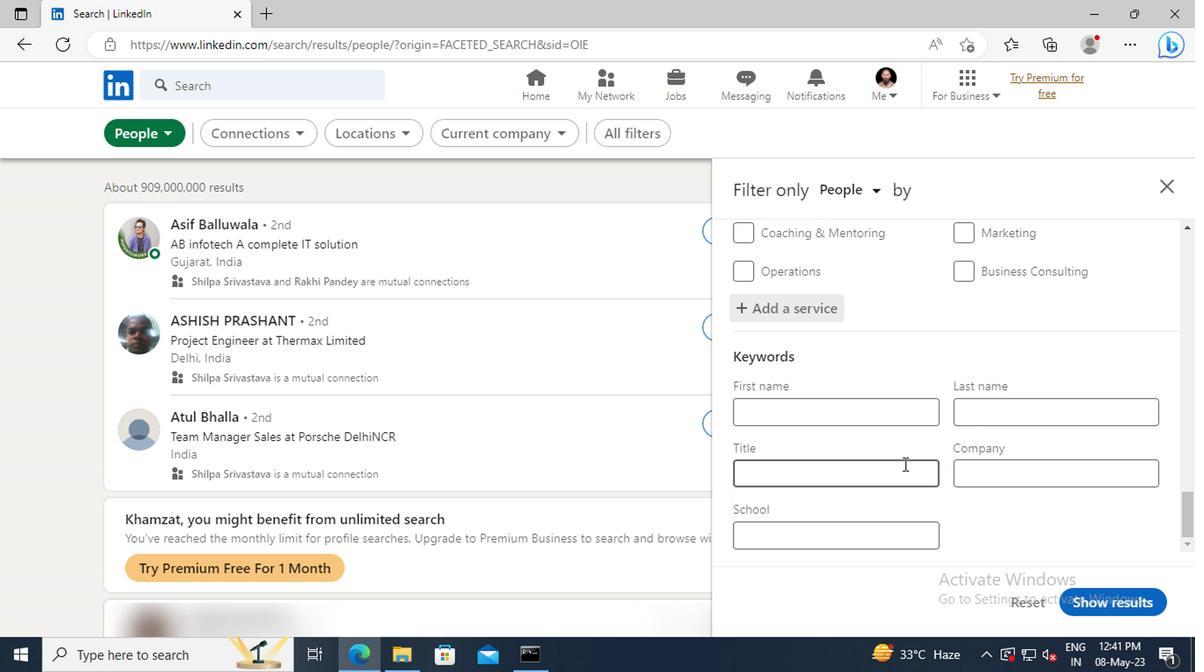 
Action: Mouse pressed left at (873, 473)
Screenshot: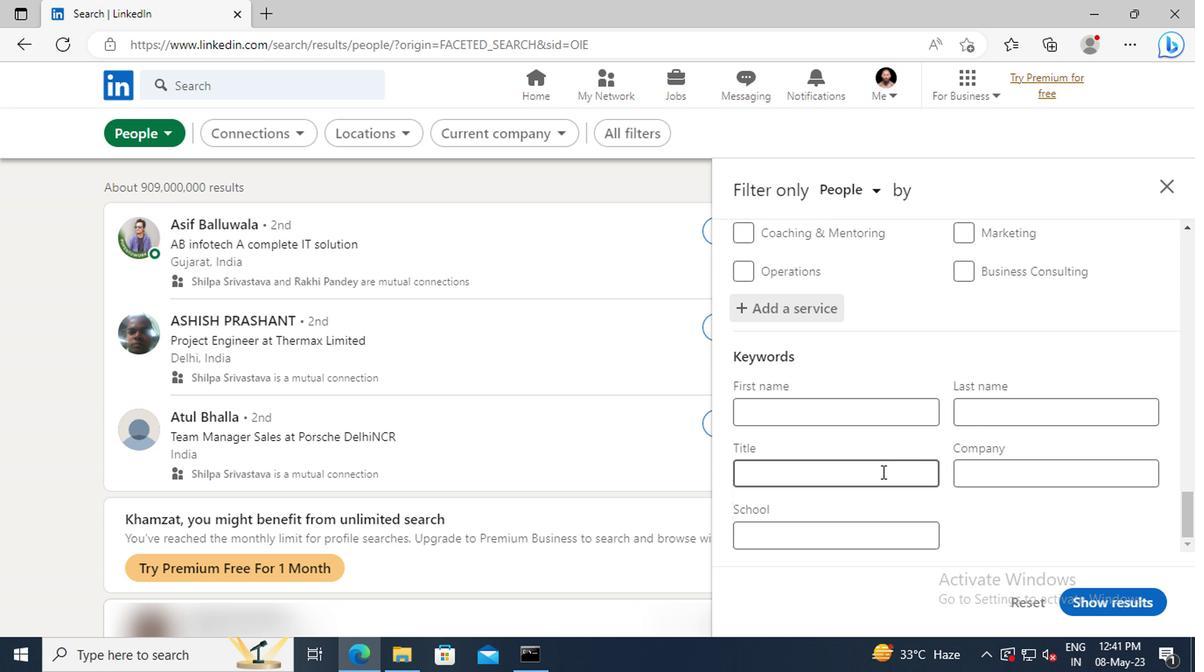 
Action: Key pressed <Key.shift>CHEMICAL<Key.space><Key.shift>ENGINEER<Key.enter>
Screenshot: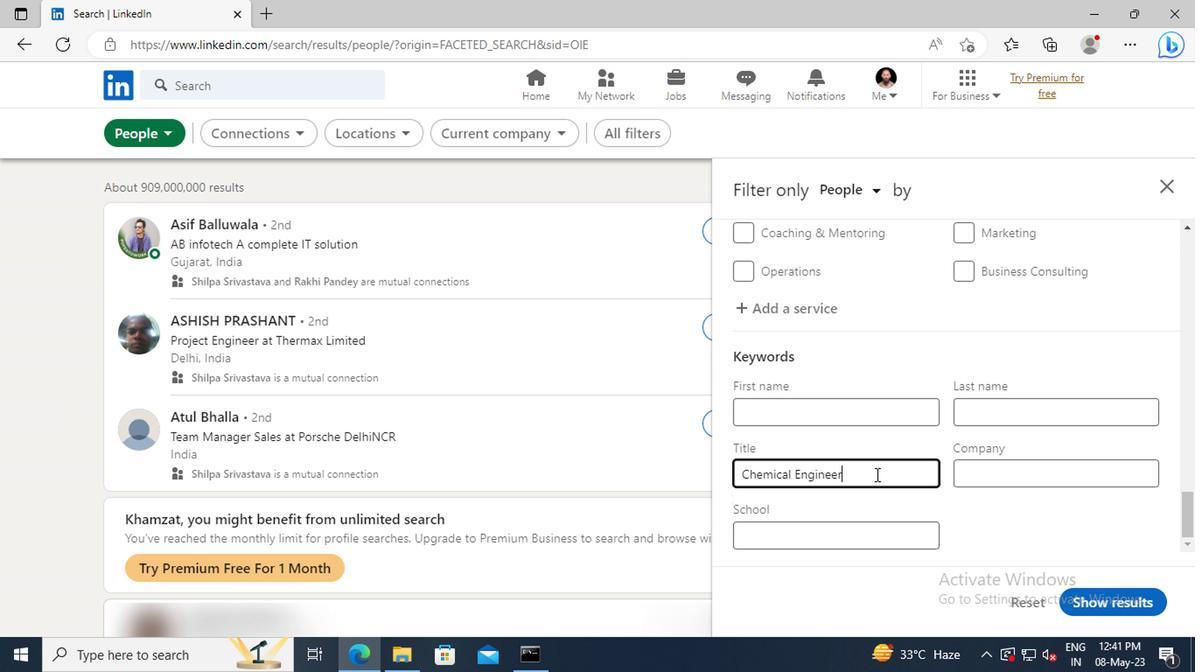 
Action: Mouse moved to (1101, 604)
Screenshot: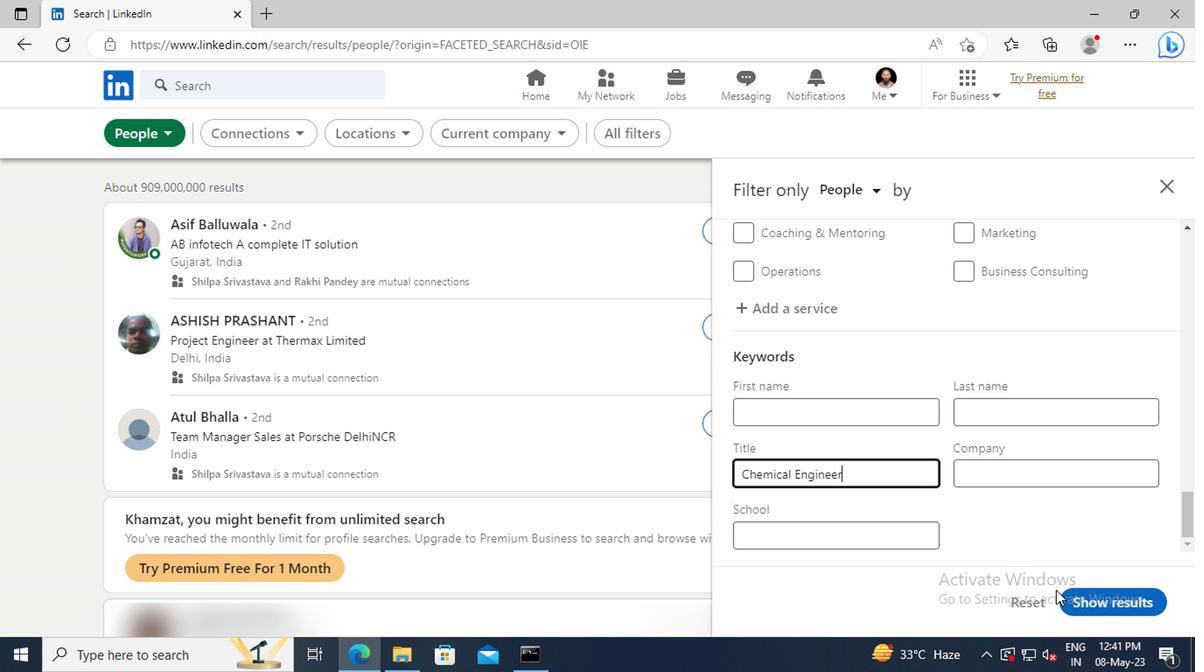 
Action: Mouse pressed left at (1101, 604)
Screenshot: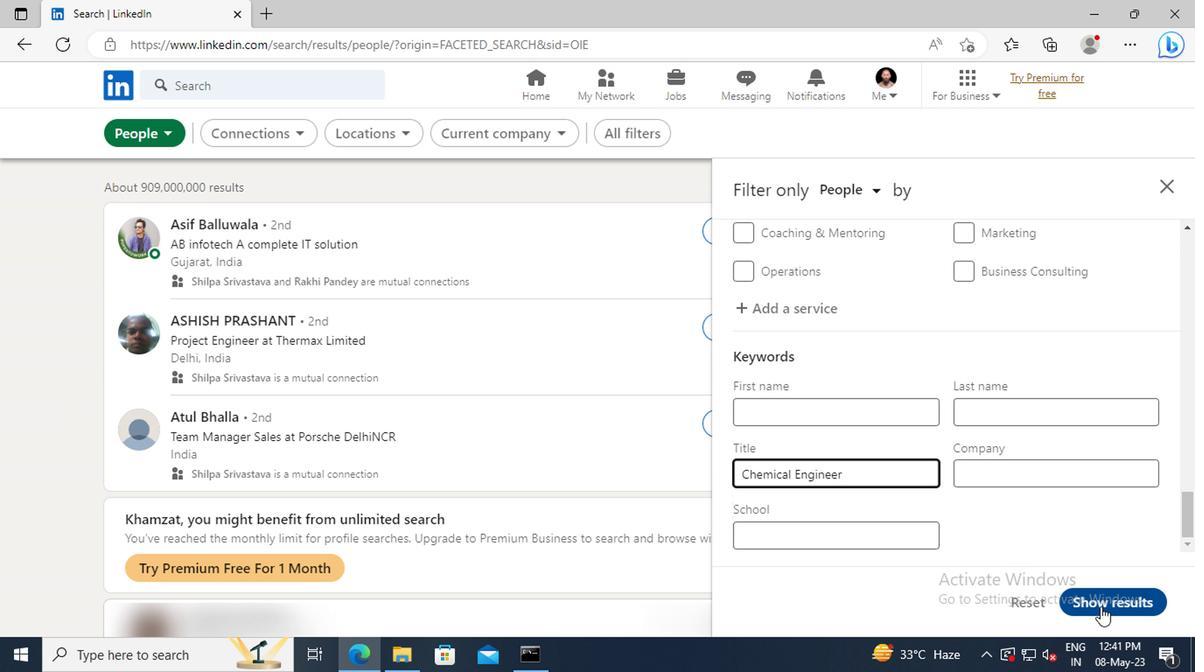 
Action: Mouse moved to (1101, 603)
Screenshot: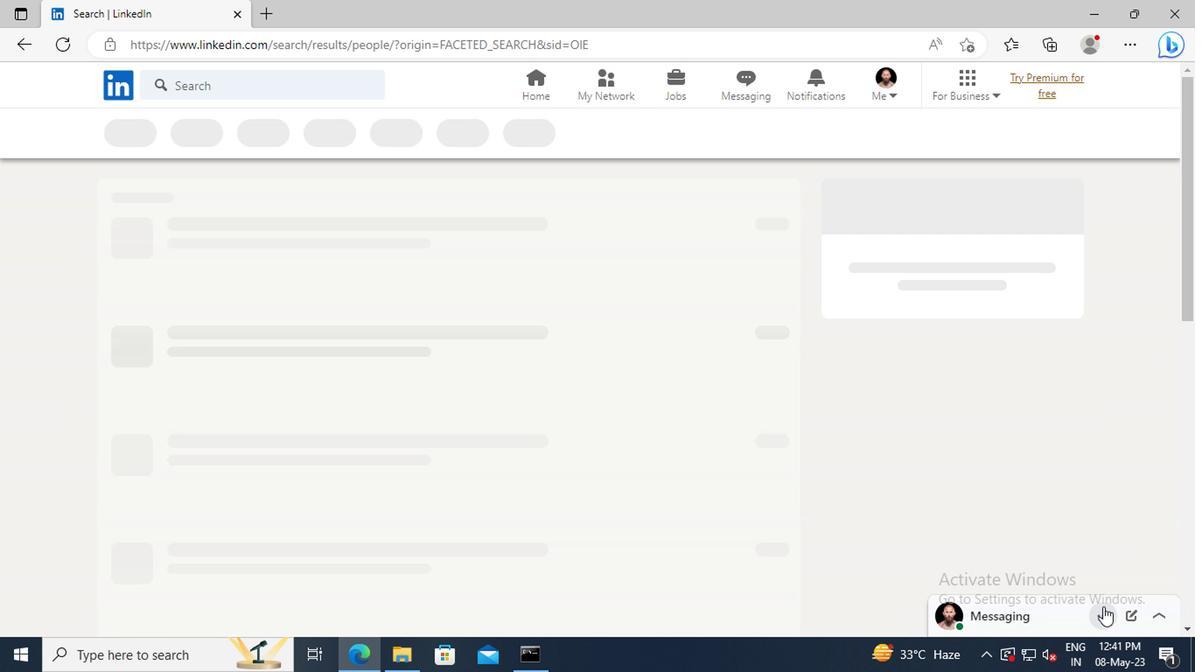 
